 Task: Look for space in Metairie, United States from 6th September, 2023 to 15th September, 2023 for 6 adults in price range Rs.8000 to Rs.12000. Place can be entire place or private room with 6 bedrooms having 6 beds and 6 bathrooms. Property type can be house, flat, guest house. Amenities needed are: wifi, TV, free parkinig on premises, gym, breakfast. Booking option can be shelf check-in. Required host language is English.
Action: Mouse moved to (518, 124)
Screenshot: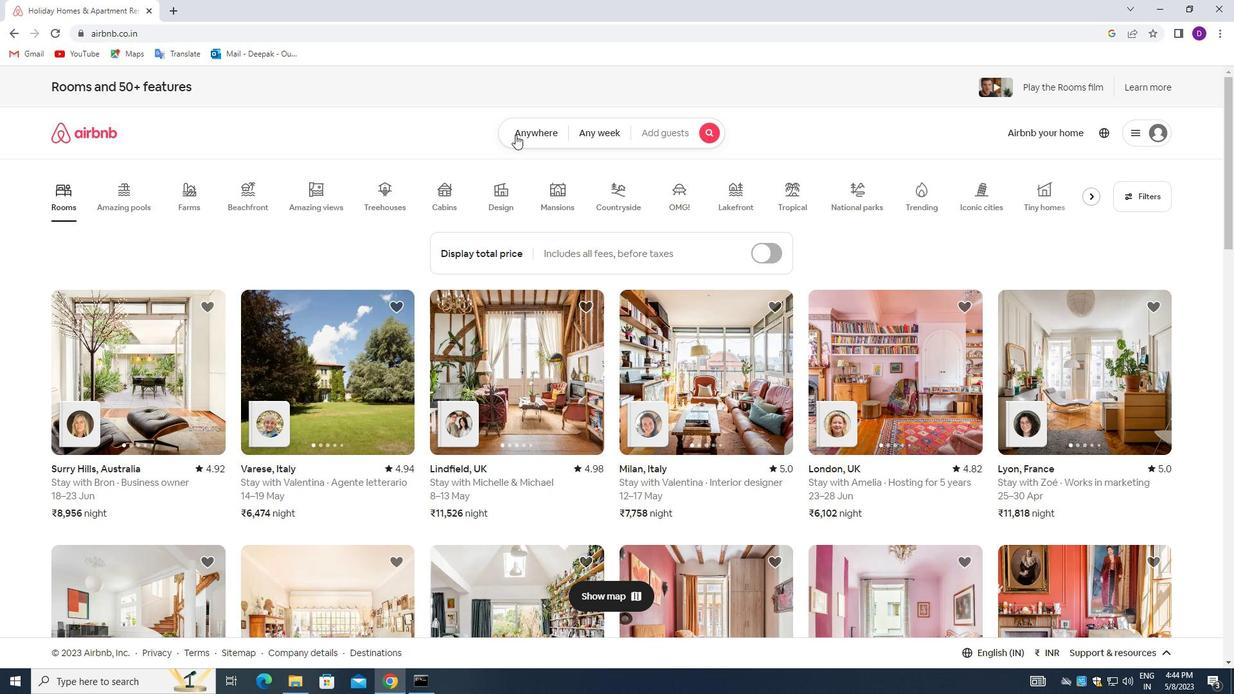 
Action: Mouse pressed left at (518, 124)
Screenshot: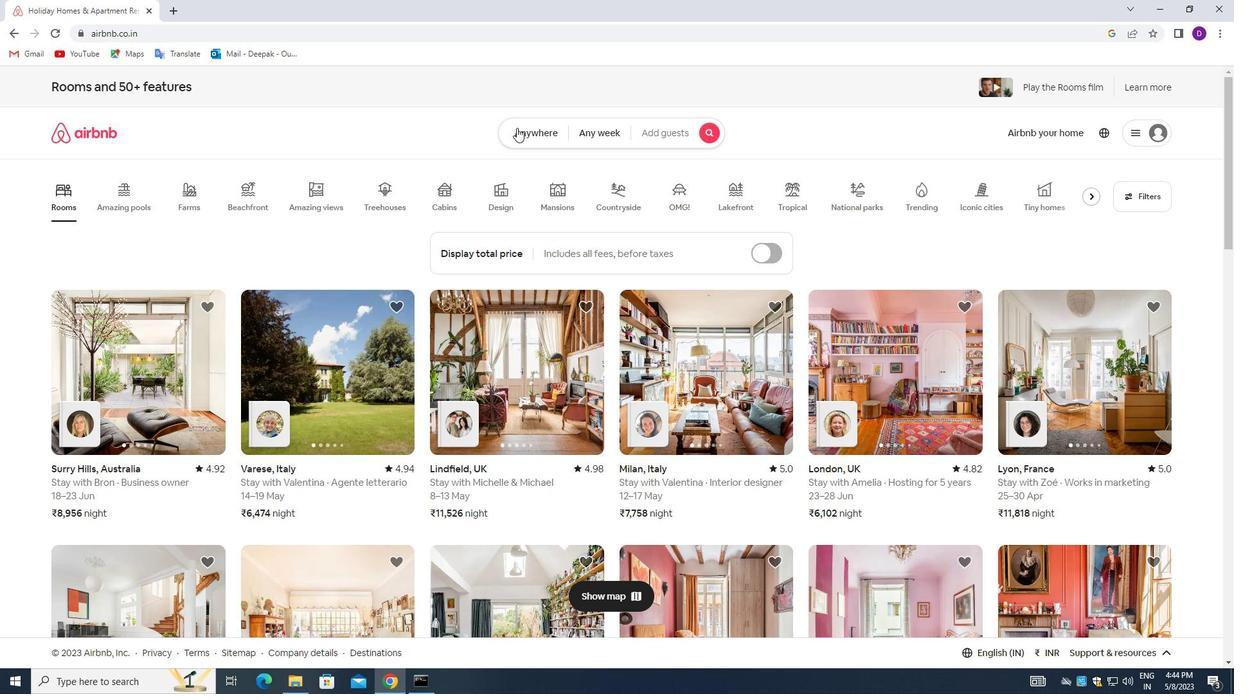 
Action: Mouse moved to (445, 179)
Screenshot: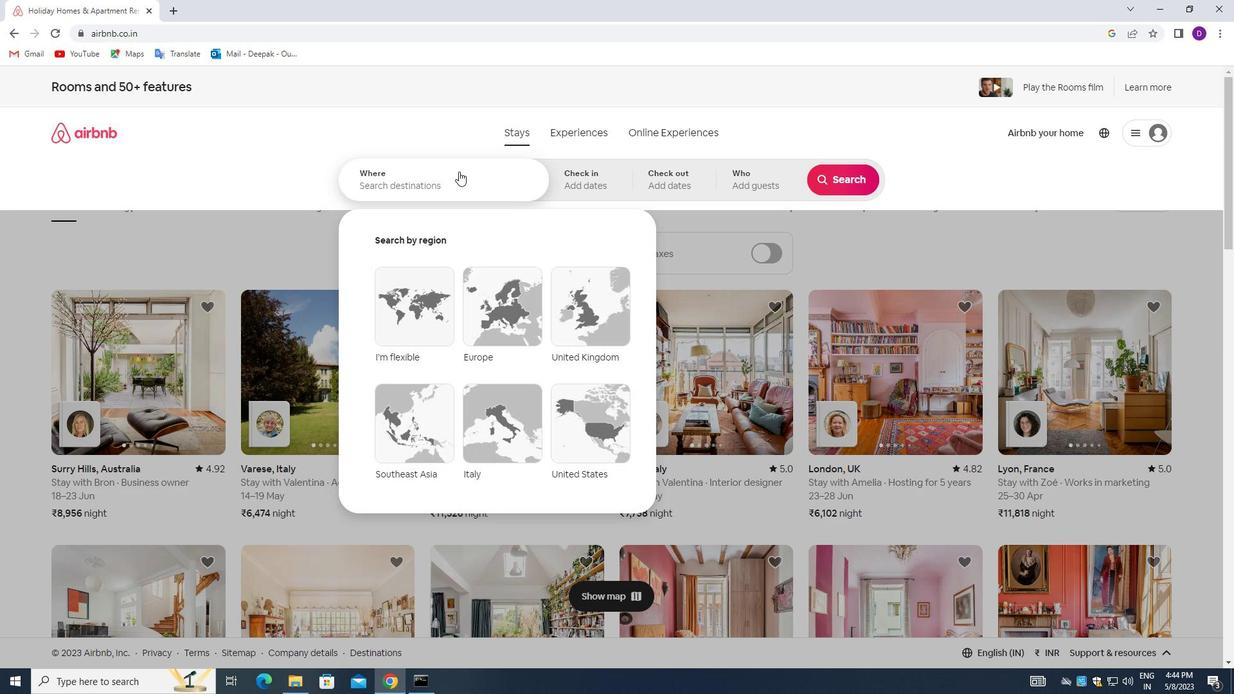 
Action: Mouse pressed left at (445, 179)
Screenshot: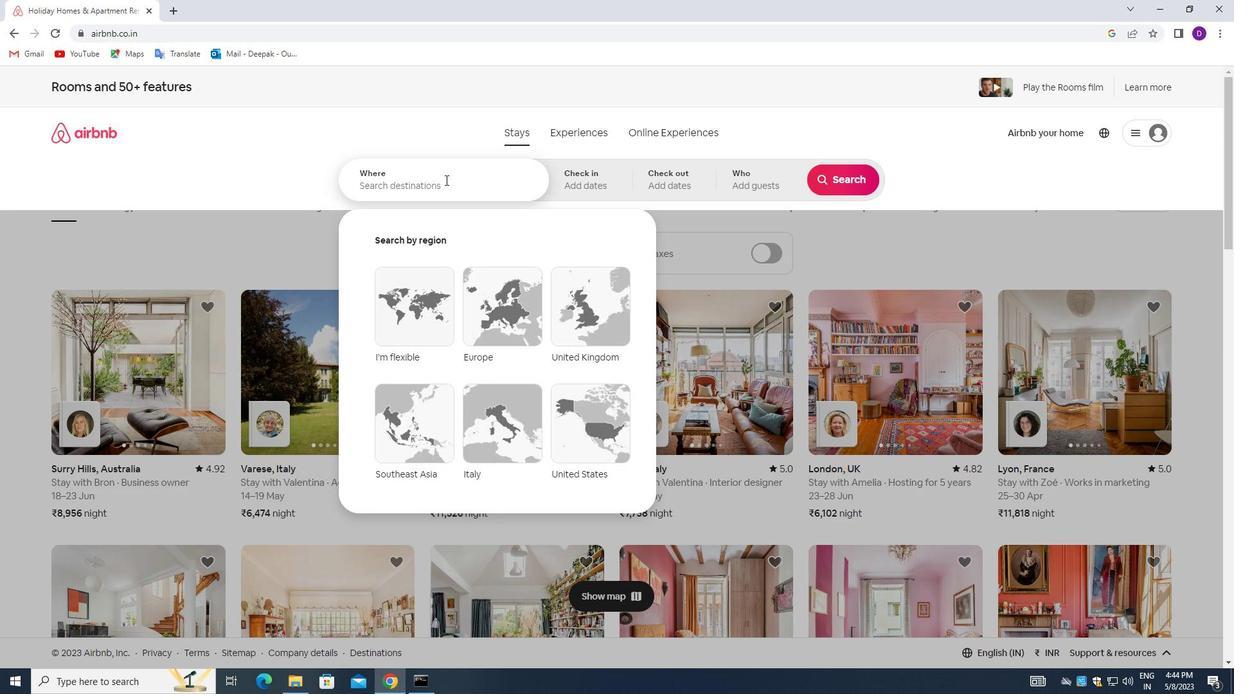 
Action: Mouse moved to (228, 264)
Screenshot: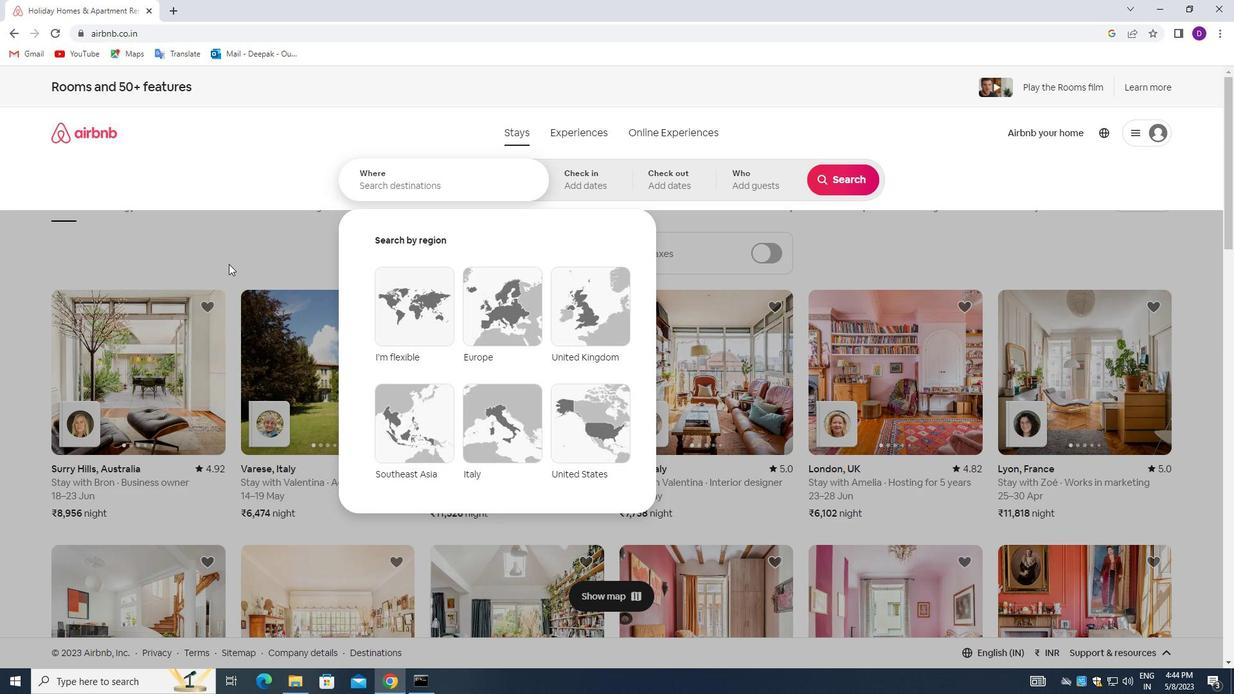 
Action: Key pressed <Key.shift>METAIRIE,<Key.space><Key.shift>UNITED<Key.space><Key.shift_r>STATES<Key.enter>
Screenshot: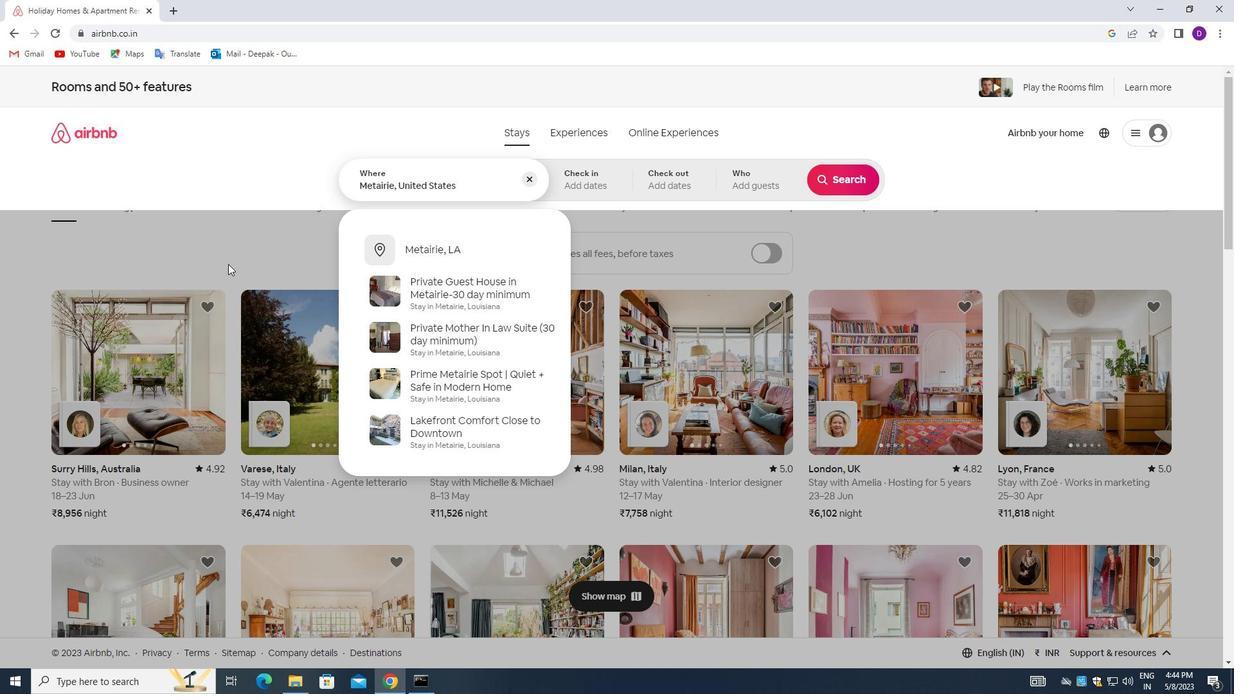 
Action: Mouse moved to (843, 279)
Screenshot: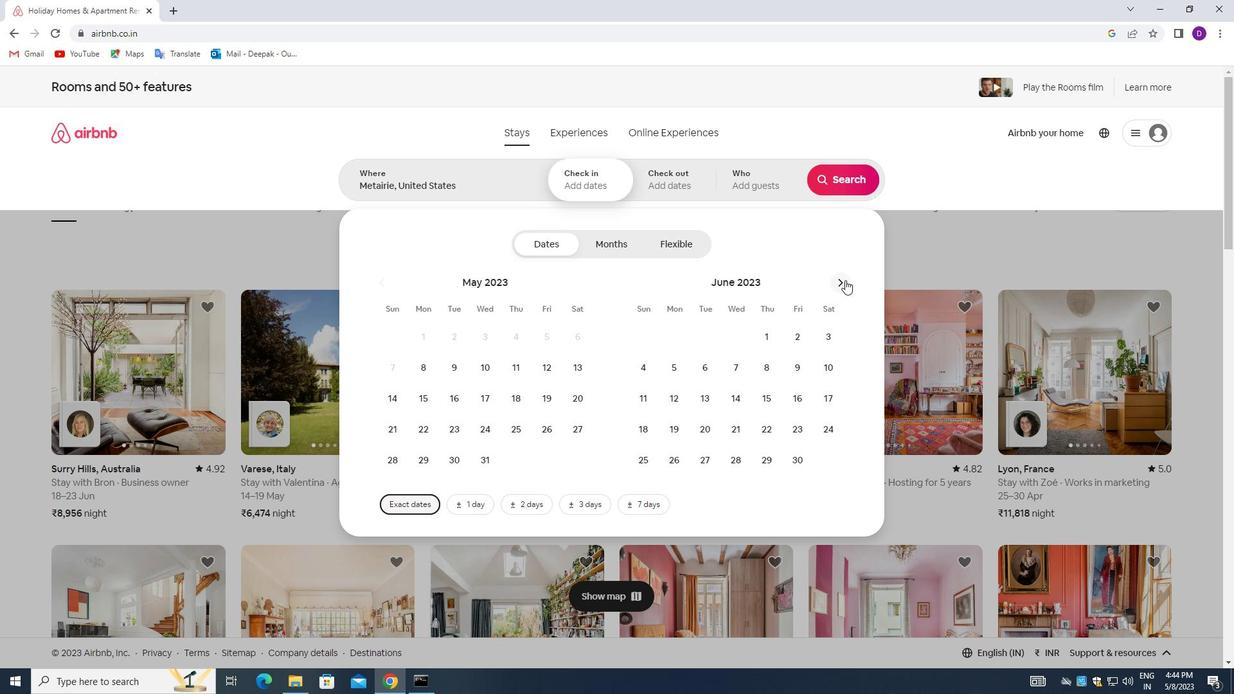 
Action: Mouse pressed left at (843, 279)
Screenshot: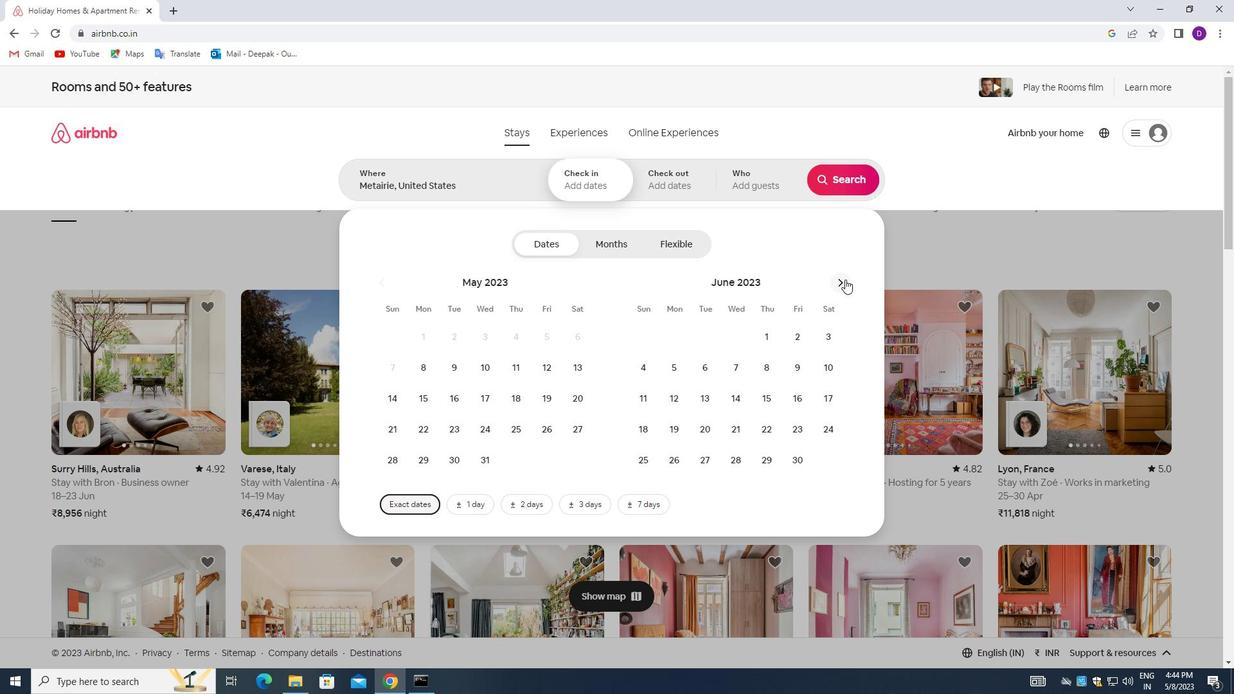 
Action: Mouse pressed left at (843, 279)
Screenshot: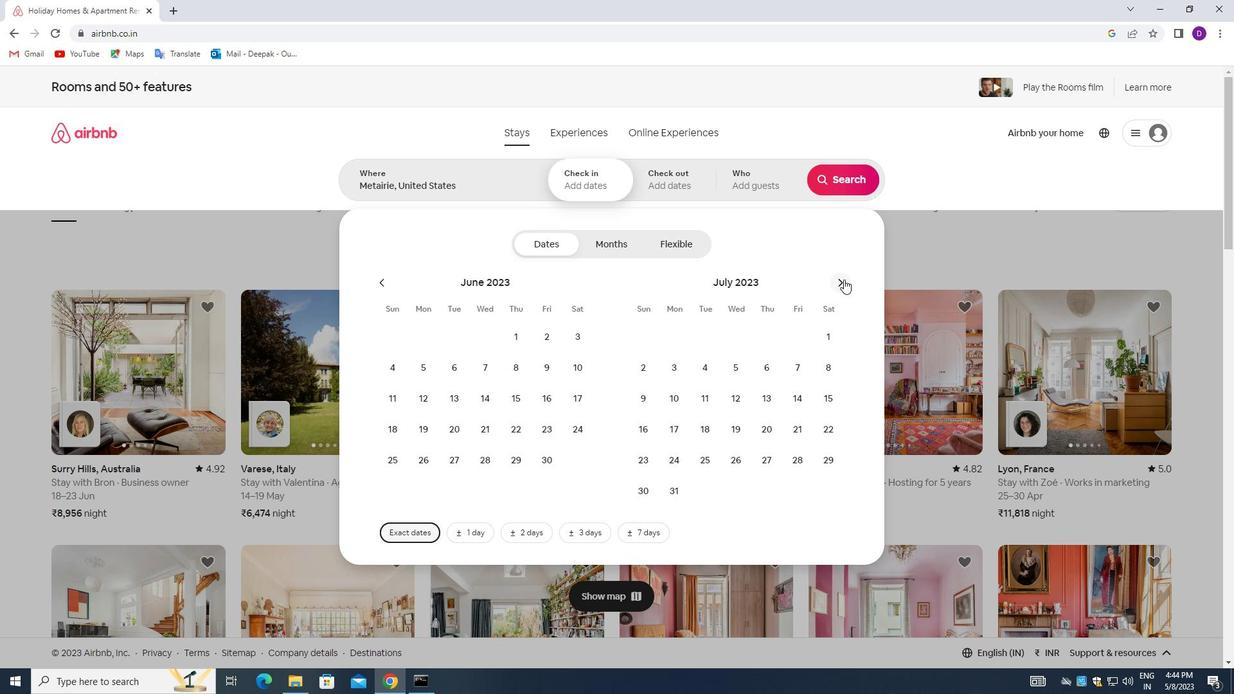 
Action: Mouse pressed left at (843, 279)
Screenshot: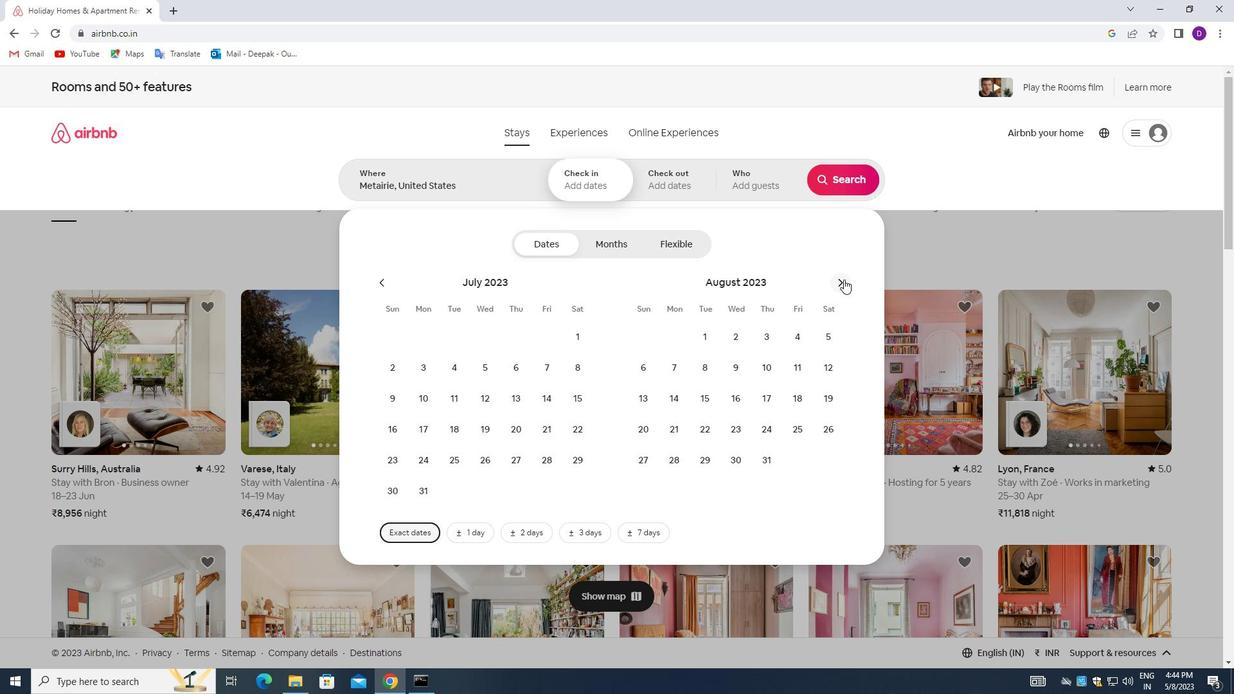 
Action: Mouse moved to (744, 370)
Screenshot: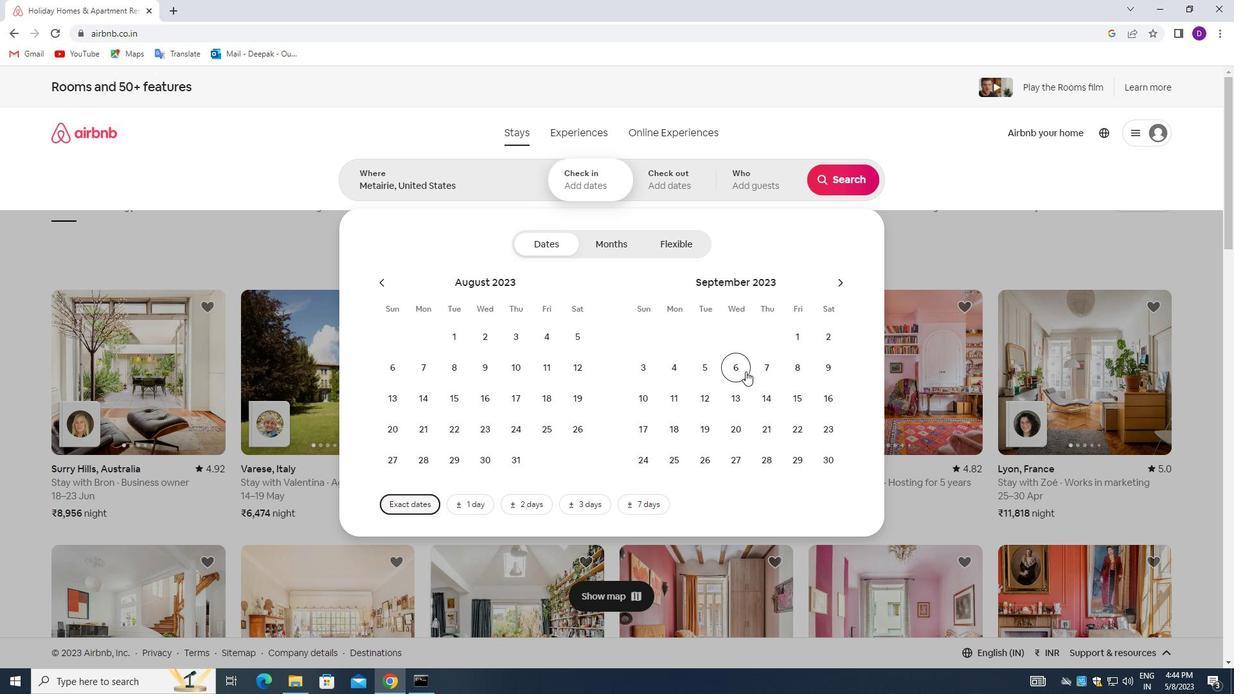 
Action: Mouse pressed left at (744, 370)
Screenshot: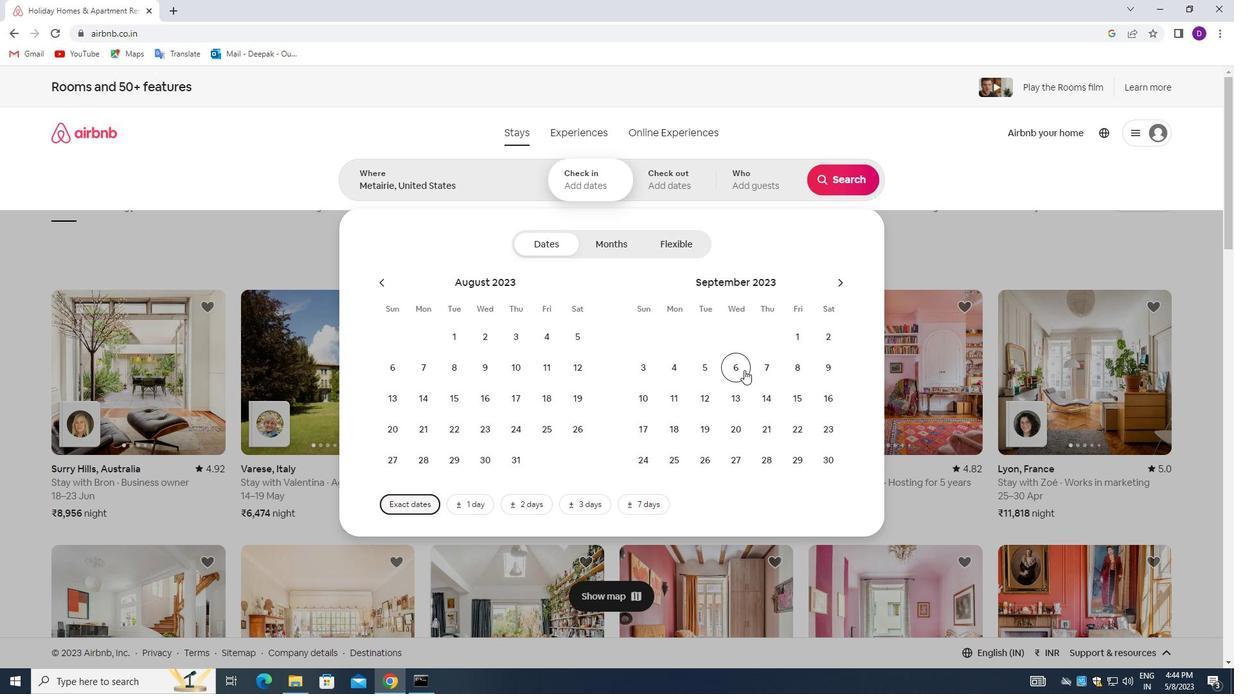 
Action: Mouse moved to (793, 399)
Screenshot: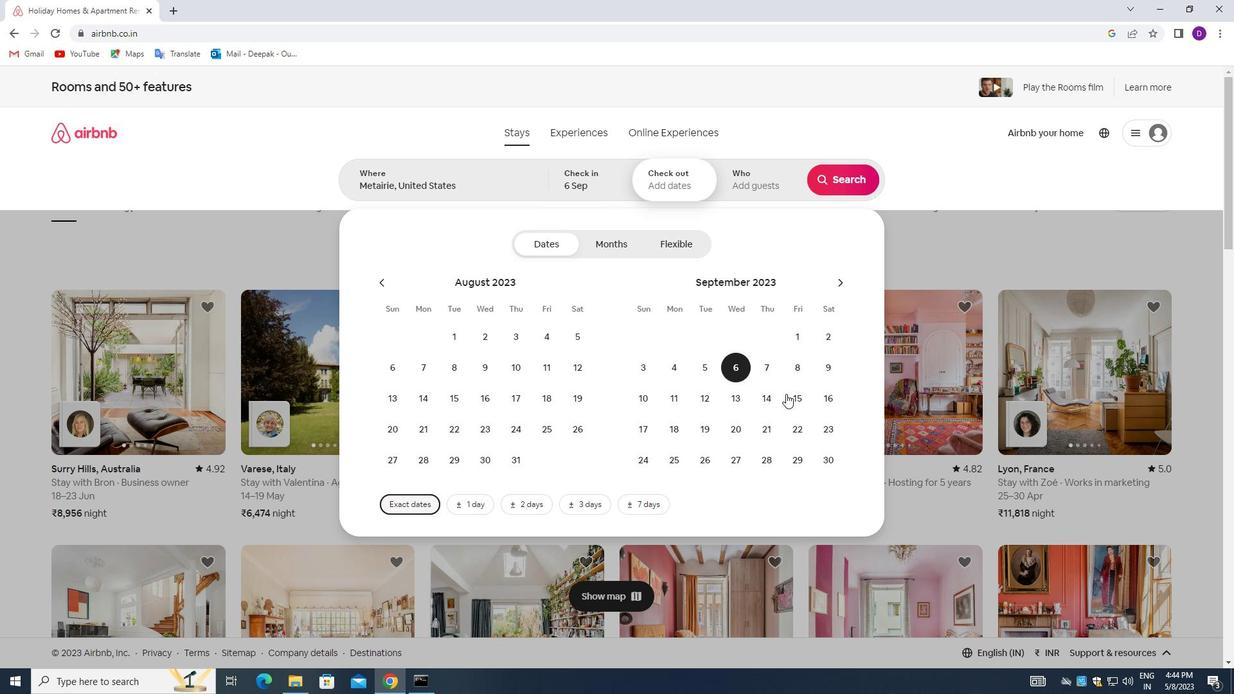 
Action: Mouse pressed left at (793, 399)
Screenshot: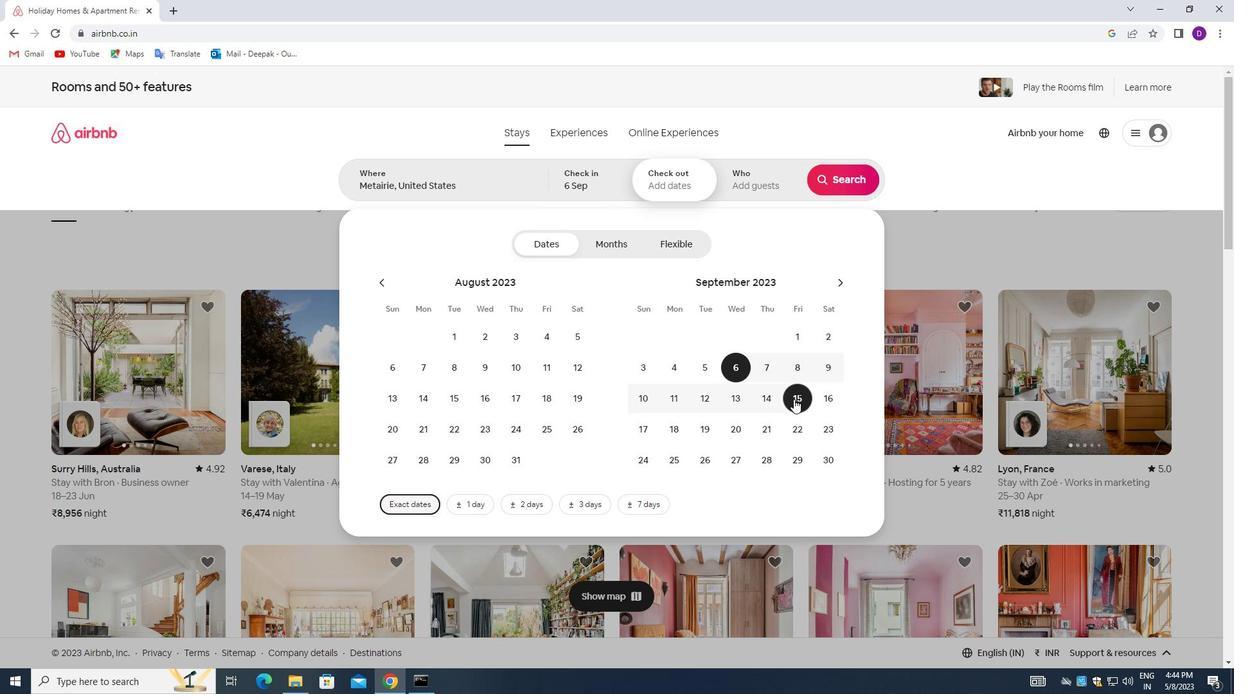 
Action: Mouse moved to (753, 193)
Screenshot: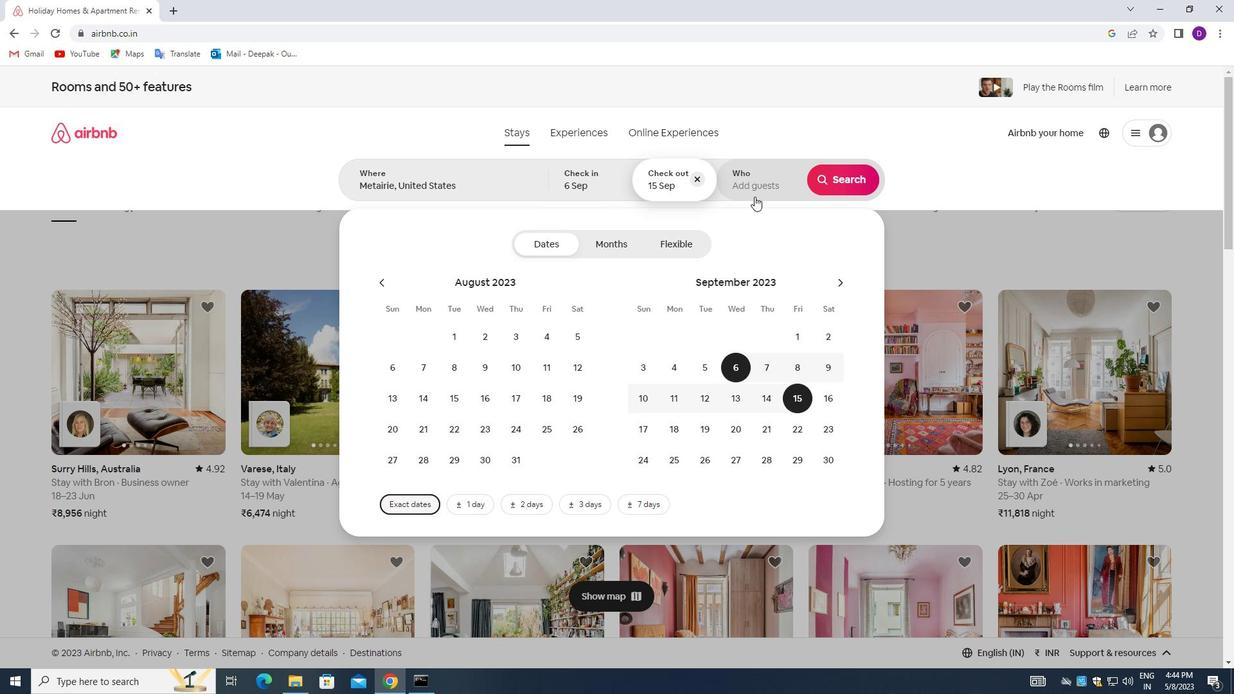 
Action: Mouse pressed left at (753, 193)
Screenshot: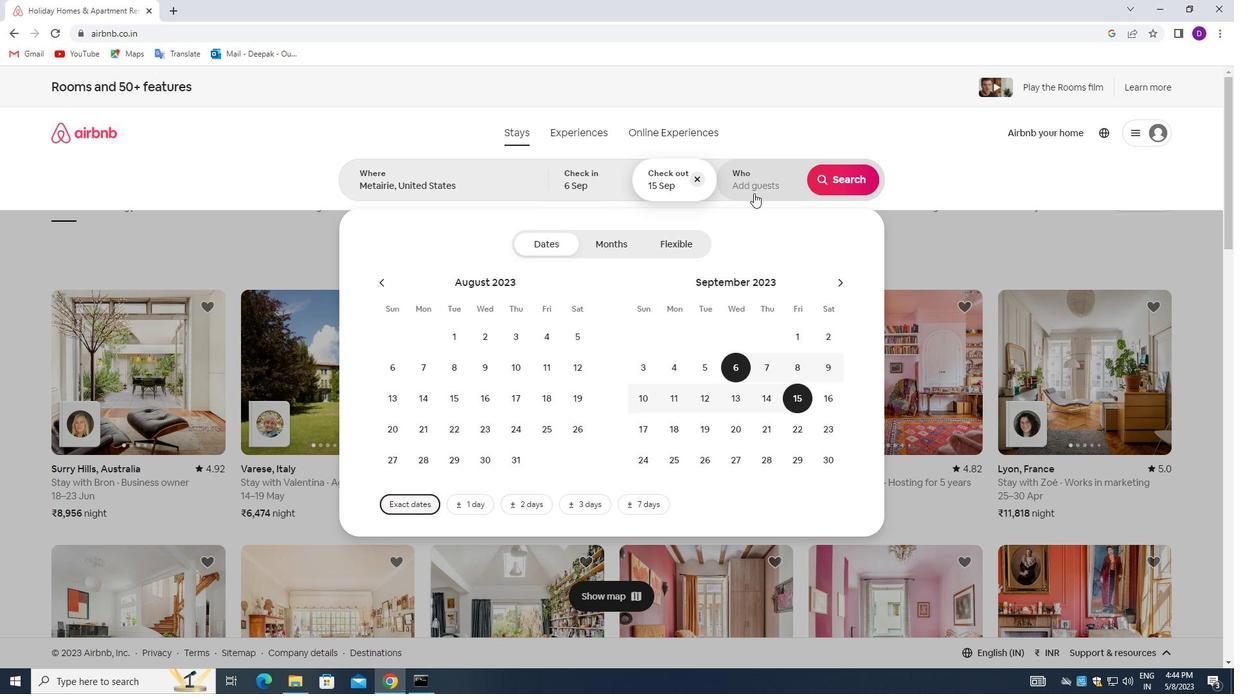 
Action: Mouse moved to (840, 250)
Screenshot: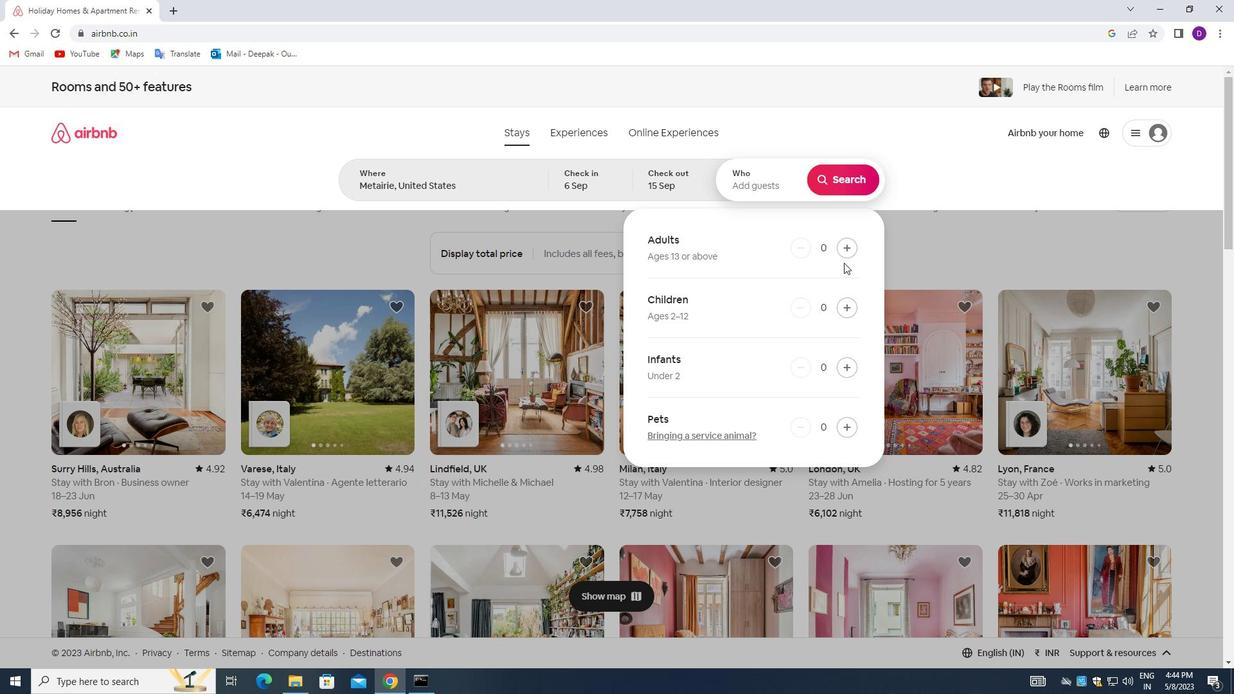 
Action: Mouse pressed left at (840, 250)
Screenshot: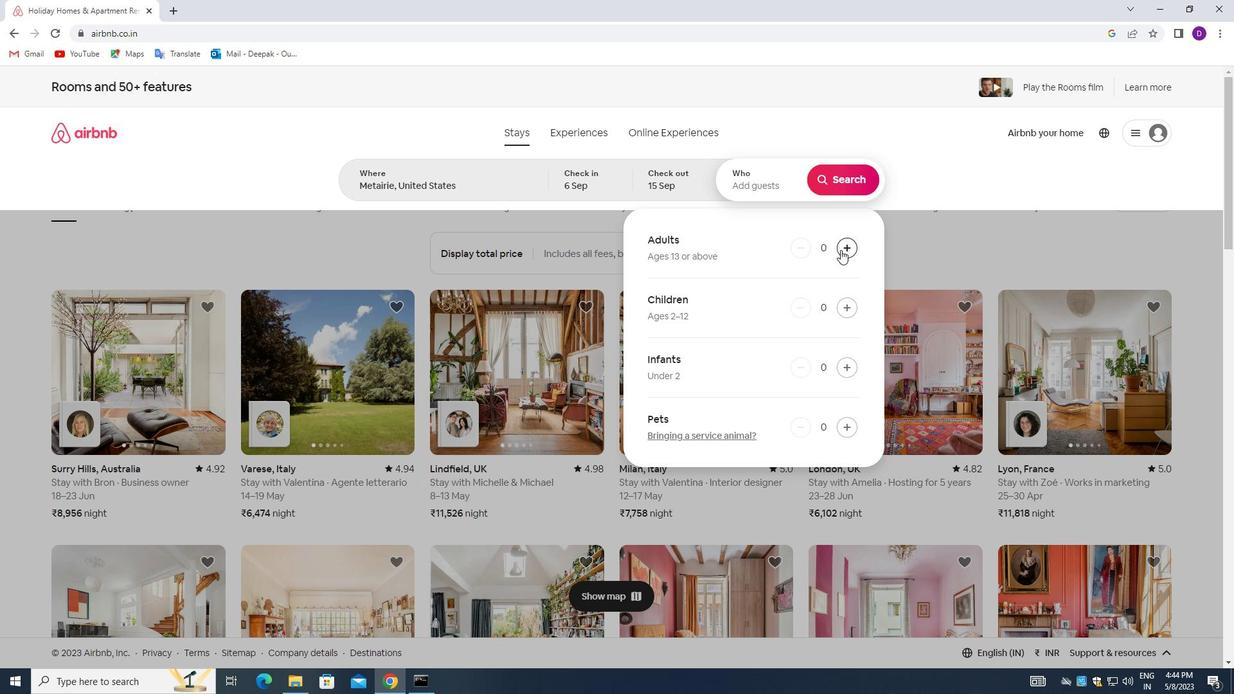 
Action: Mouse pressed left at (840, 250)
Screenshot: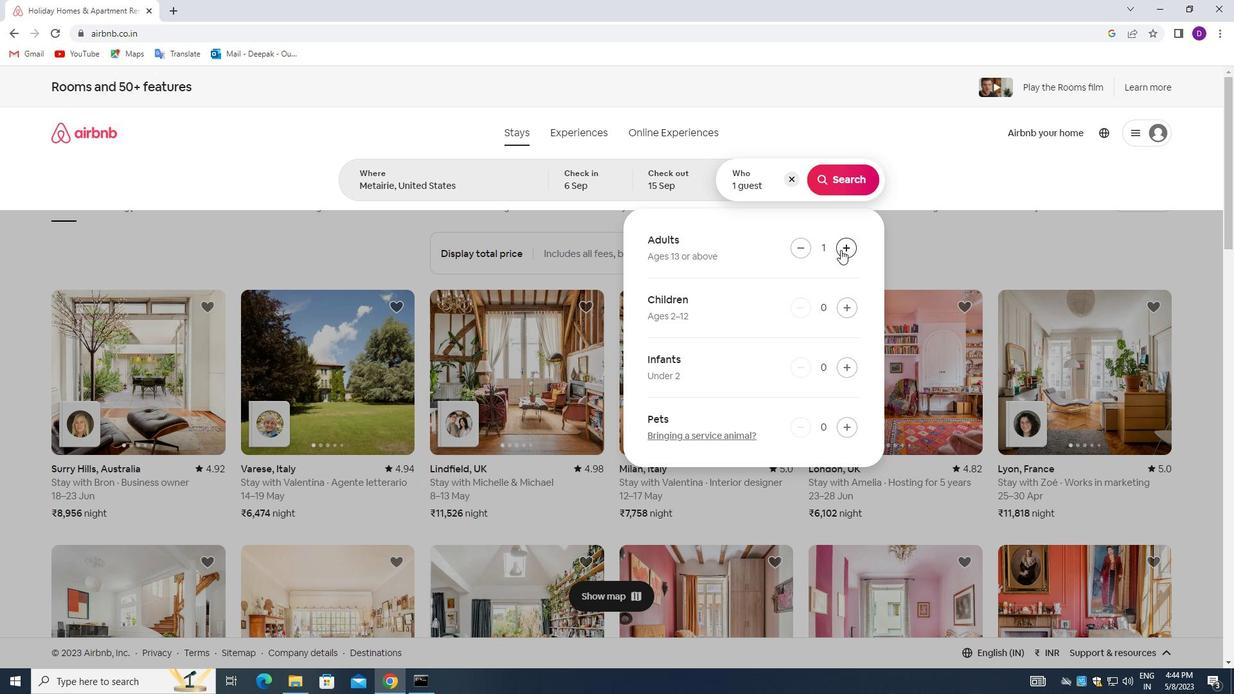 
Action: Mouse pressed left at (840, 250)
Screenshot: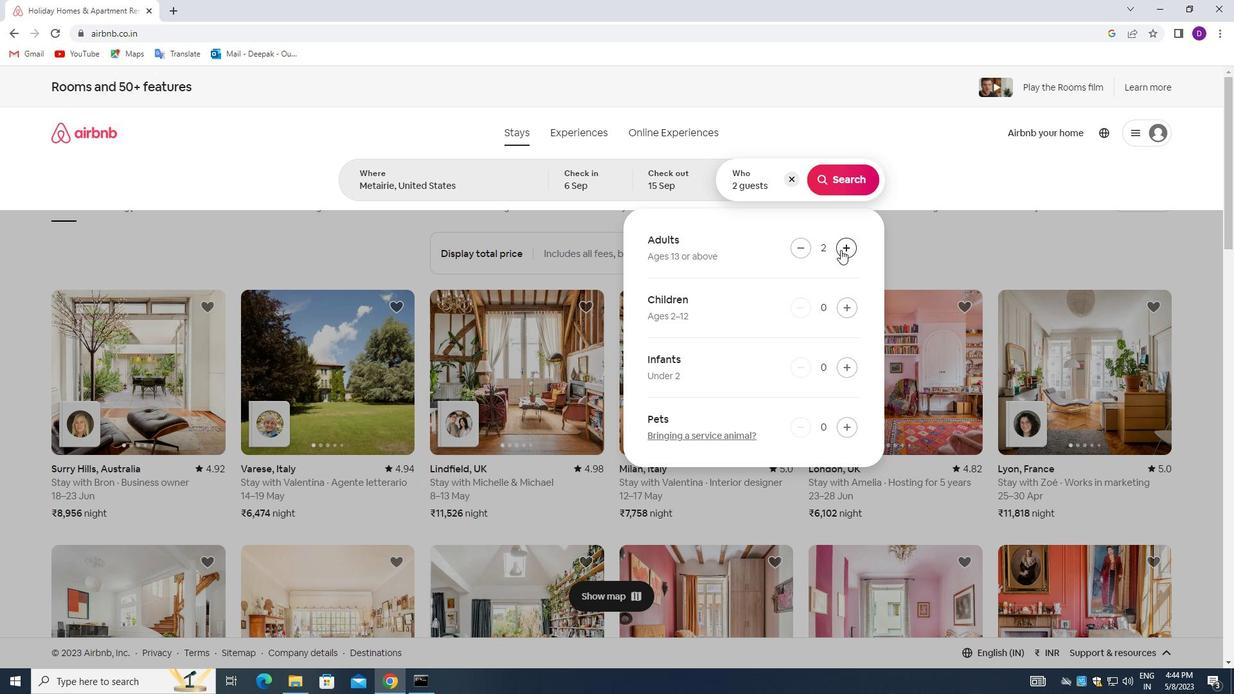 
Action: Mouse pressed left at (840, 250)
Screenshot: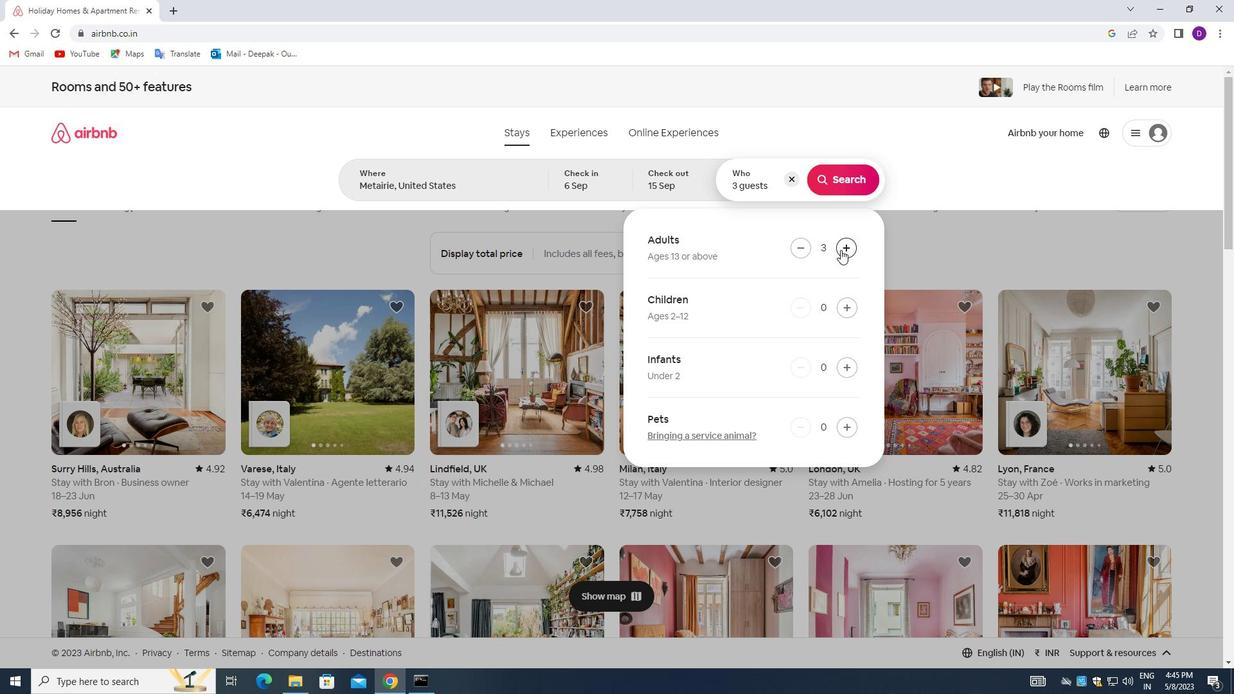 
Action: Mouse pressed left at (840, 250)
Screenshot: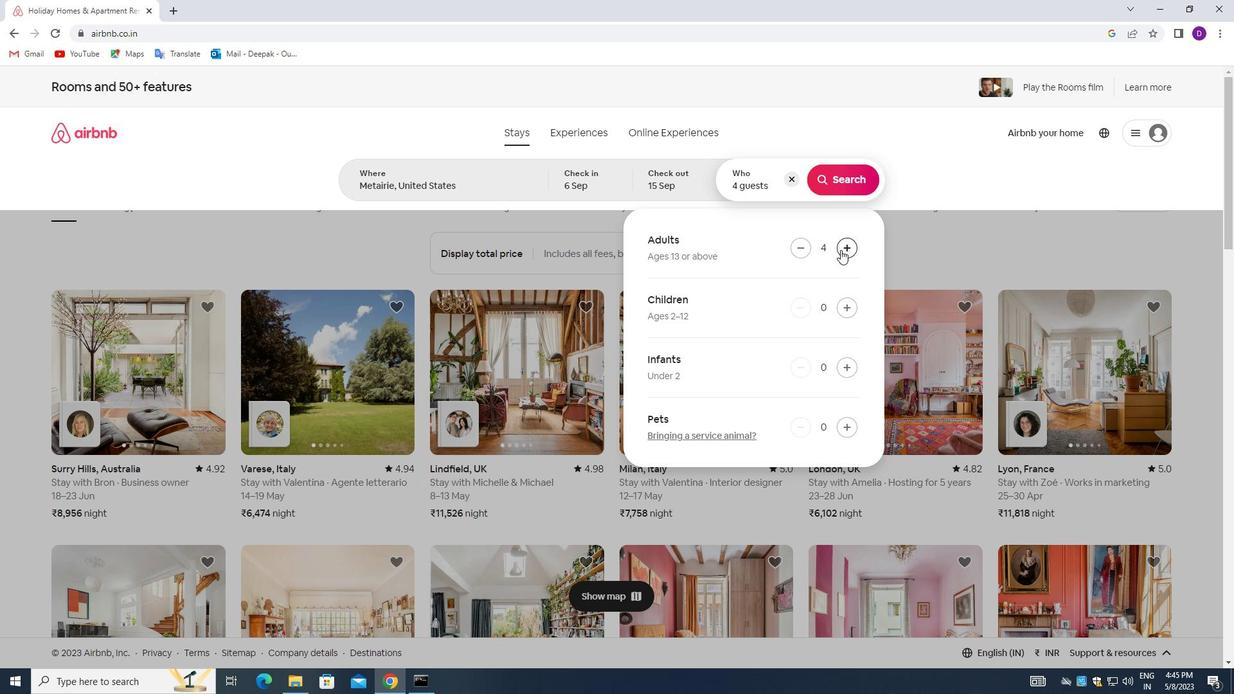 
Action: Mouse pressed left at (840, 250)
Screenshot: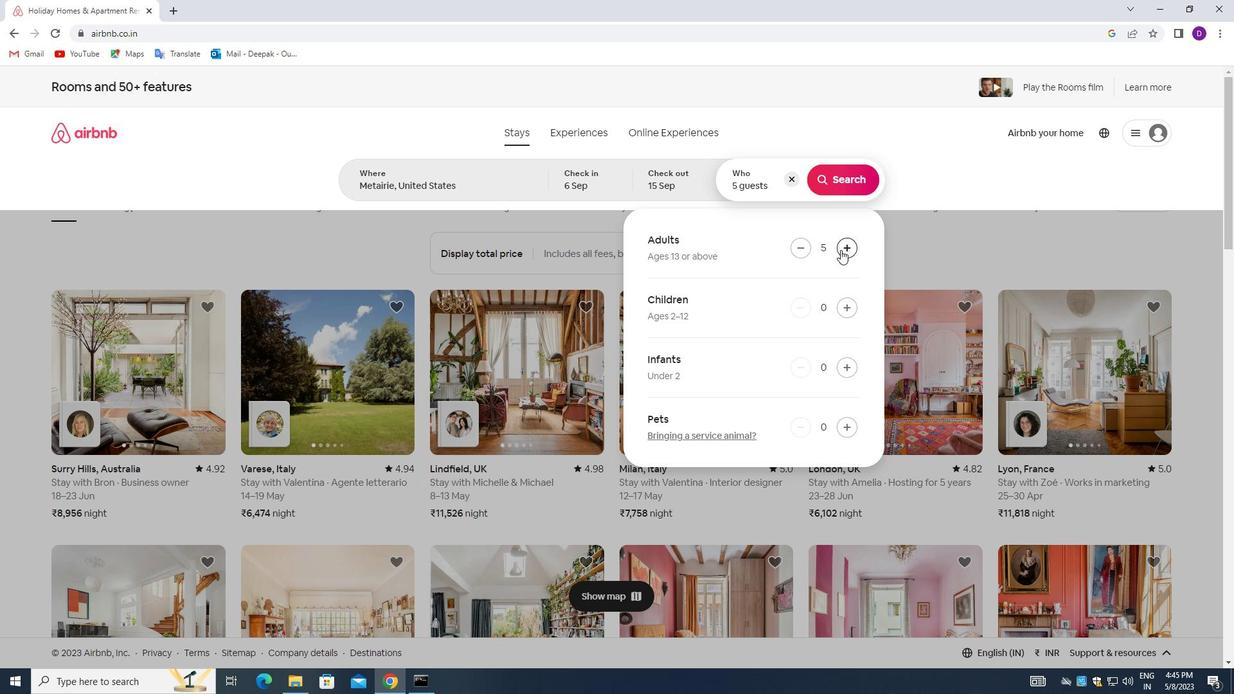 
Action: Mouse moved to (842, 182)
Screenshot: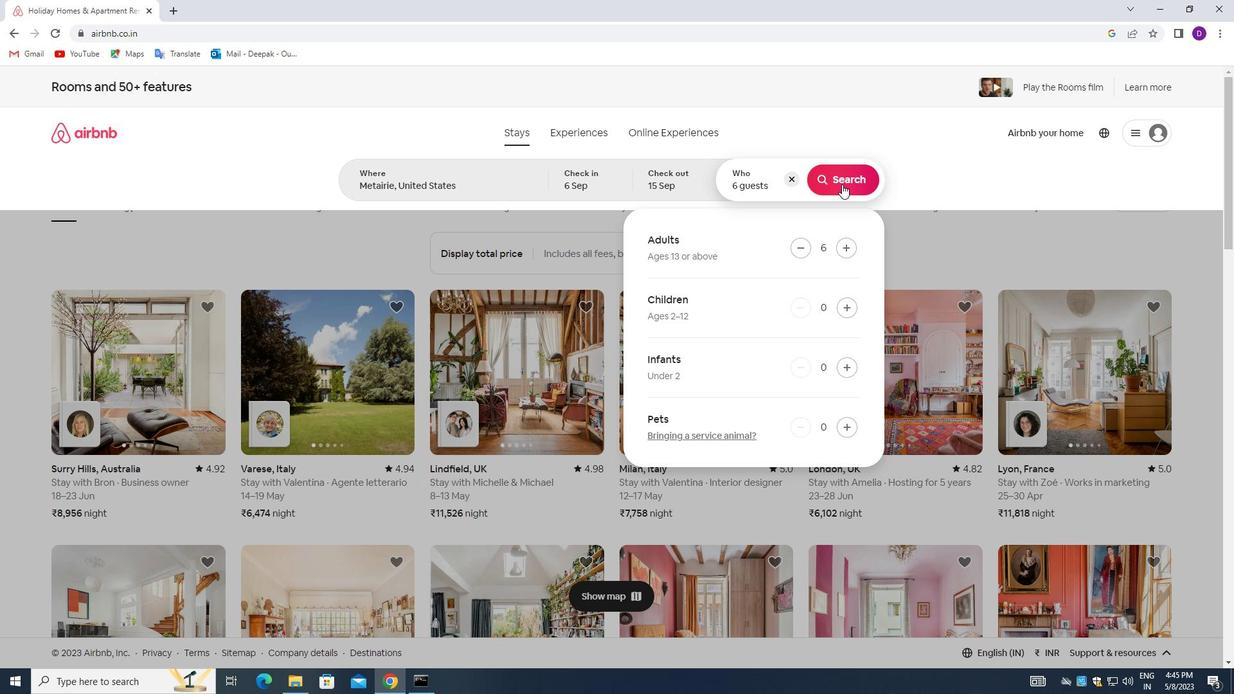 
Action: Mouse pressed left at (842, 182)
Screenshot: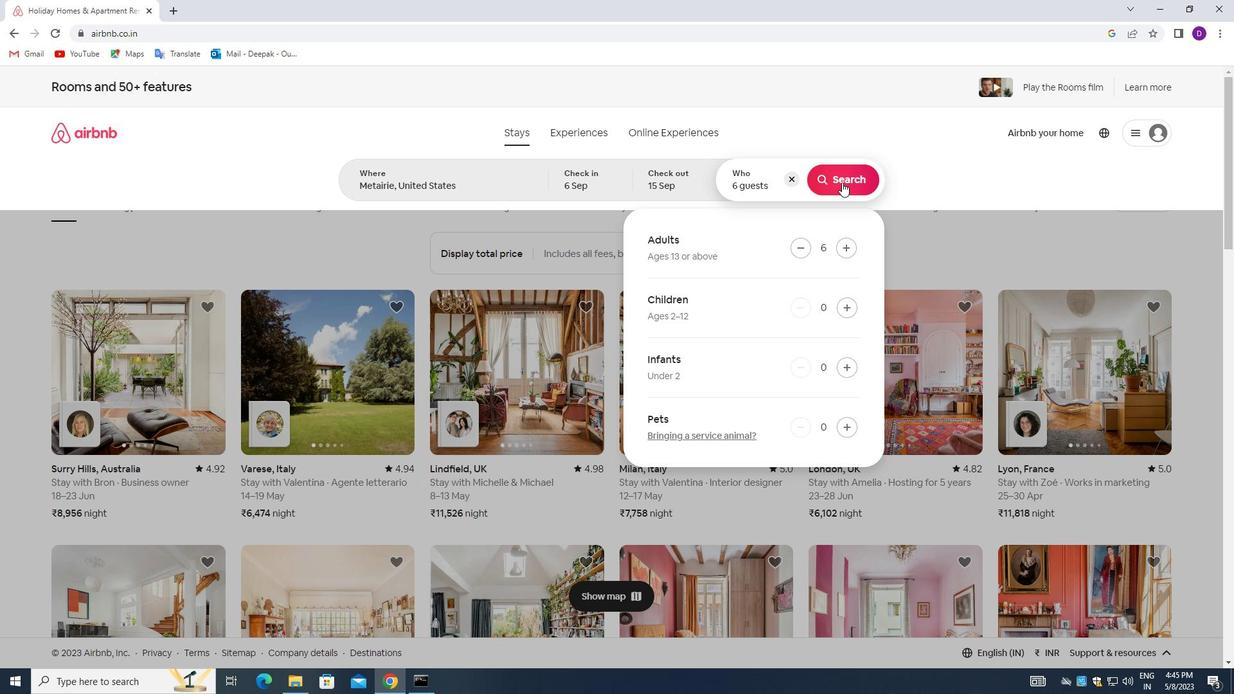 
Action: Mouse moved to (1171, 141)
Screenshot: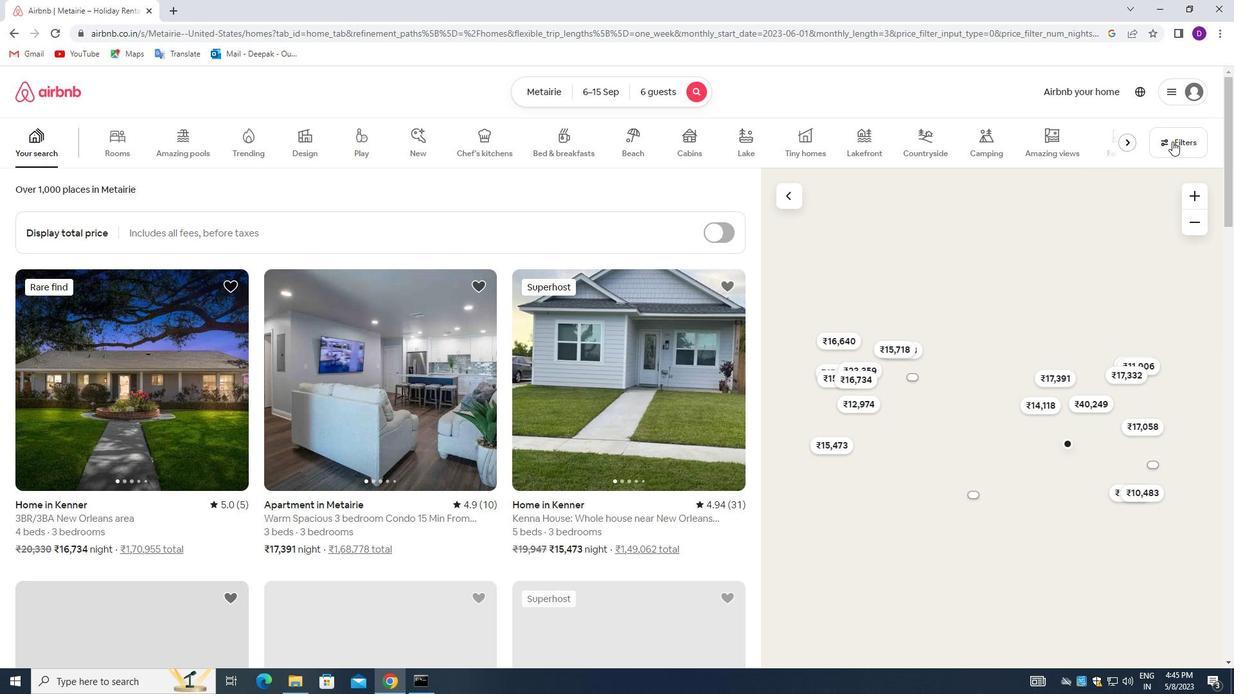 
Action: Mouse pressed left at (1171, 141)
Screenshot: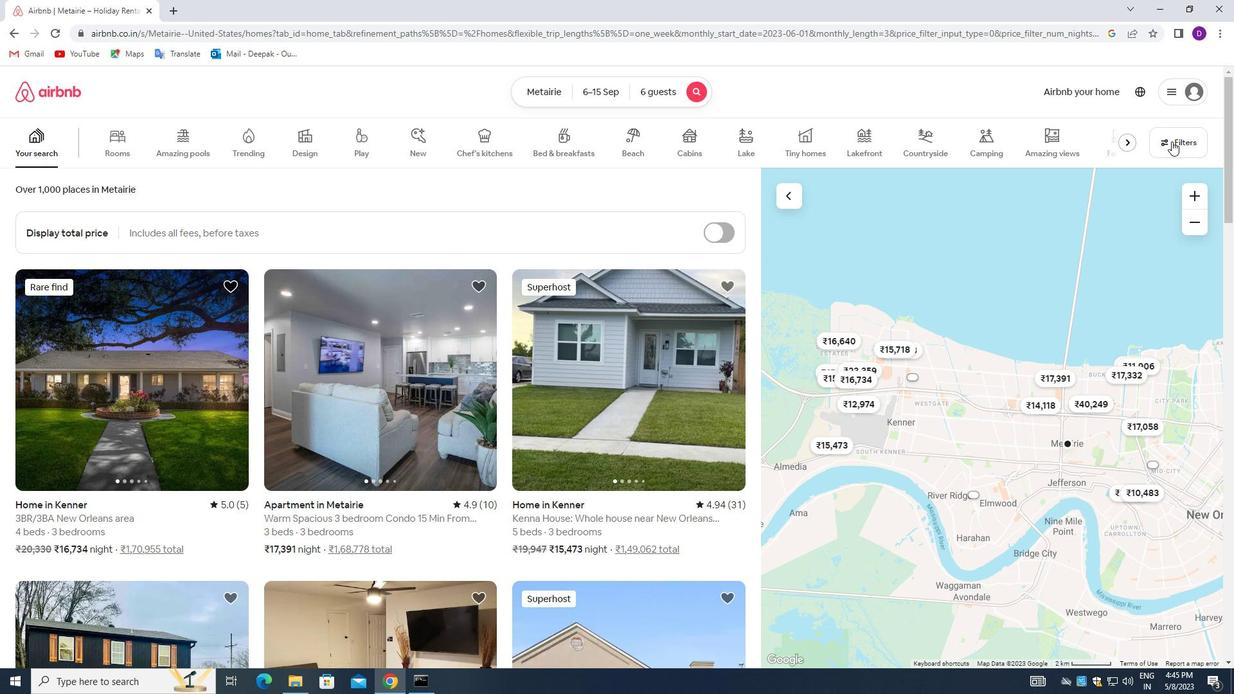 
Action: Mouse moved to (452, 457)
Screenshot: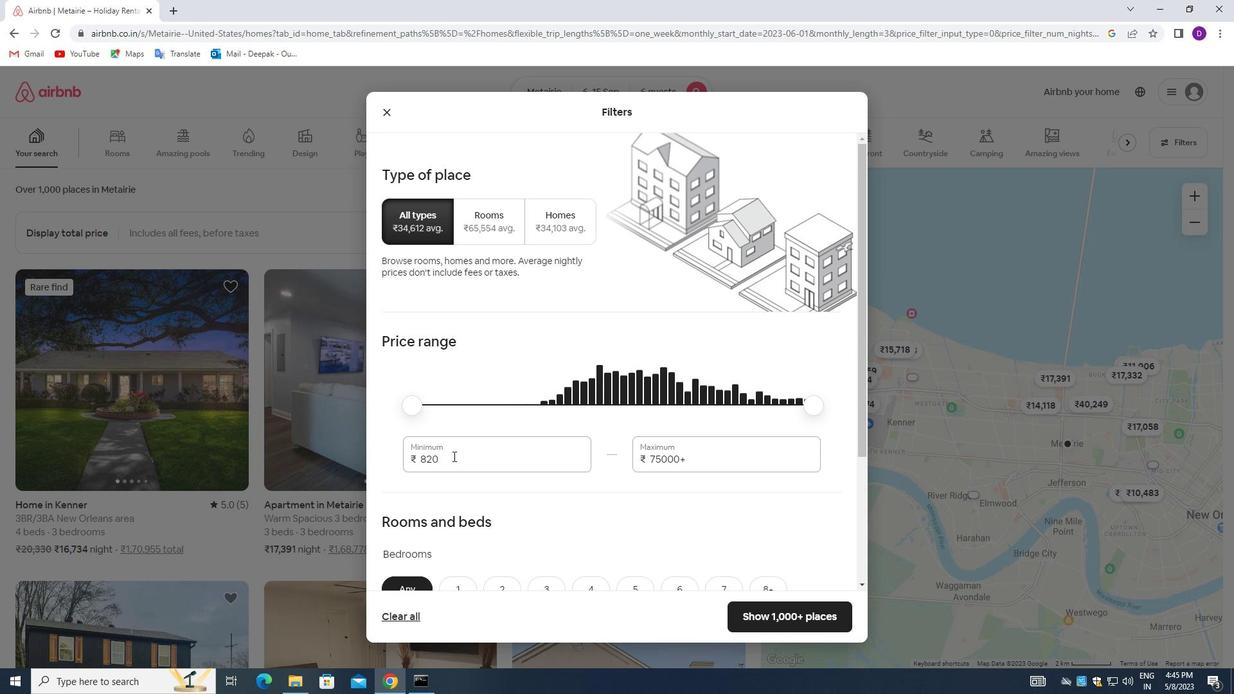 
Action: Mouse pressed left at (452, 457)
Screenshot: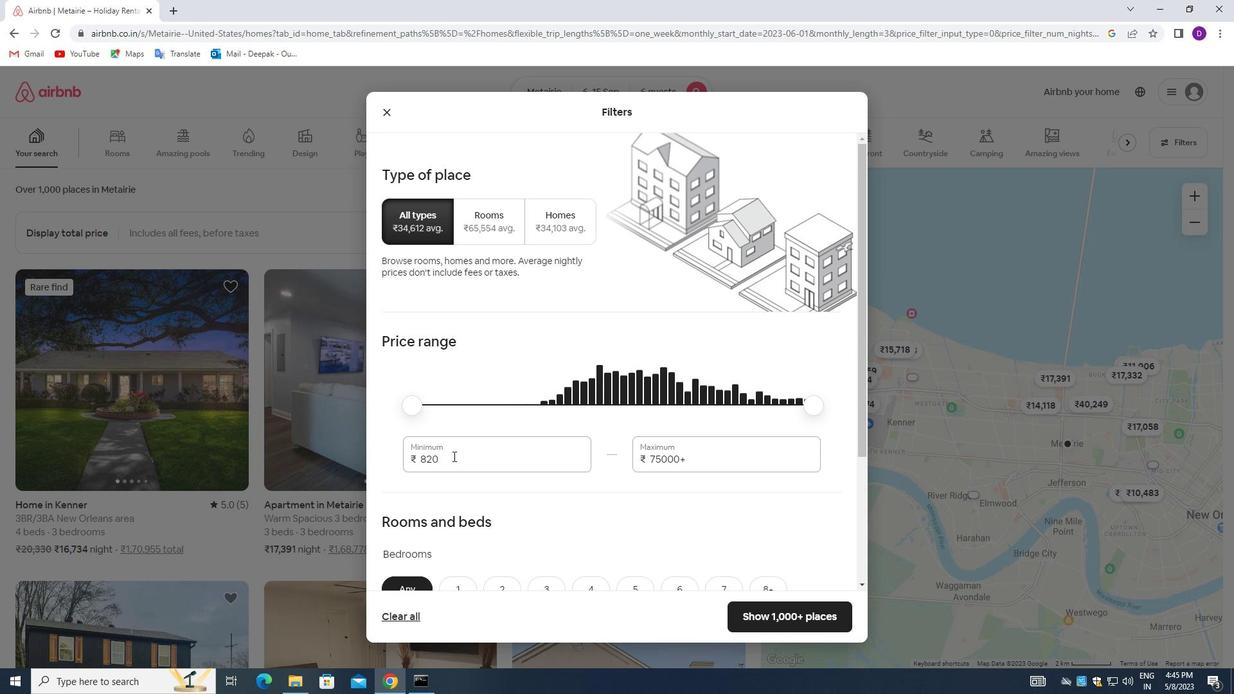 
Action: Mouse pressed left at (452, 457)
Screenshot: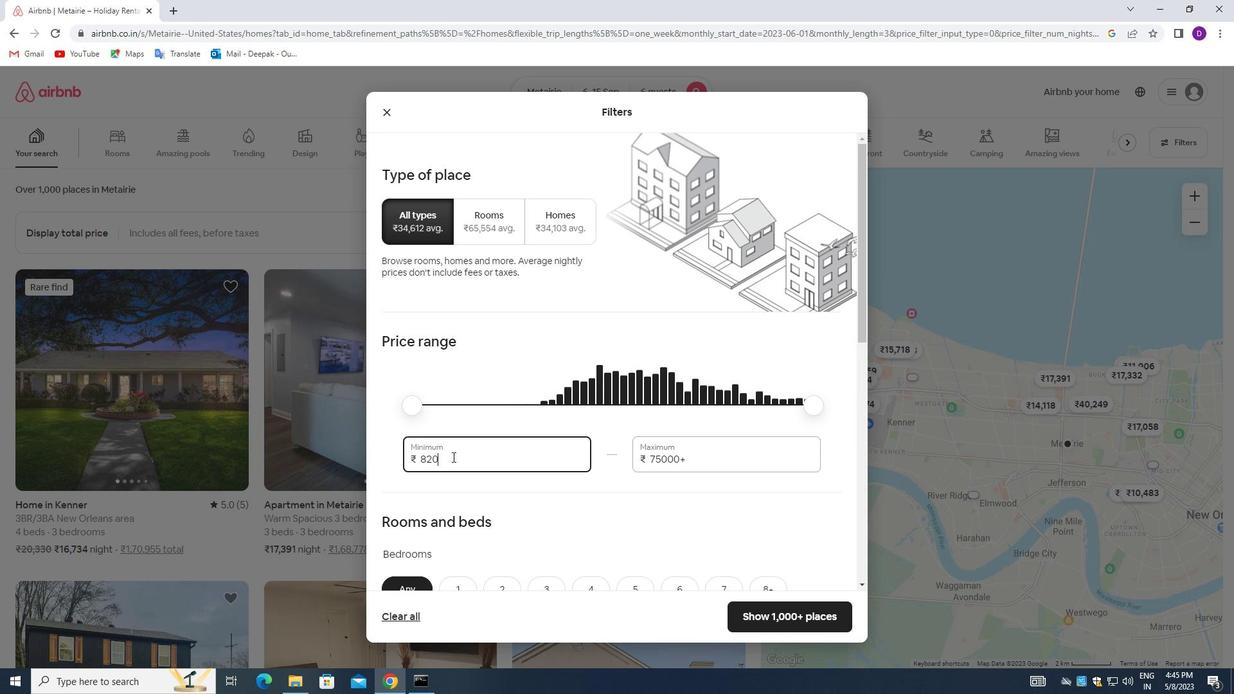 
Action: Mouse moved to (458, 356)
Screenshot: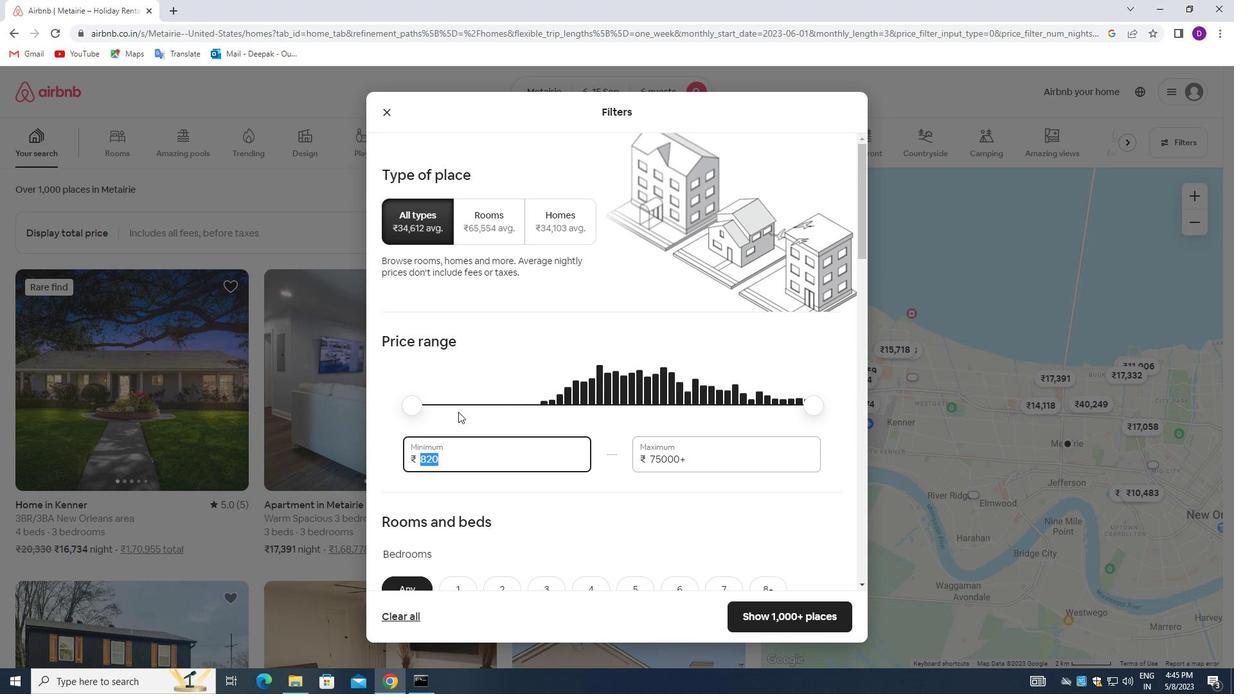 
Action: Key pressed 8000<Key.tab>12000
Screenshot: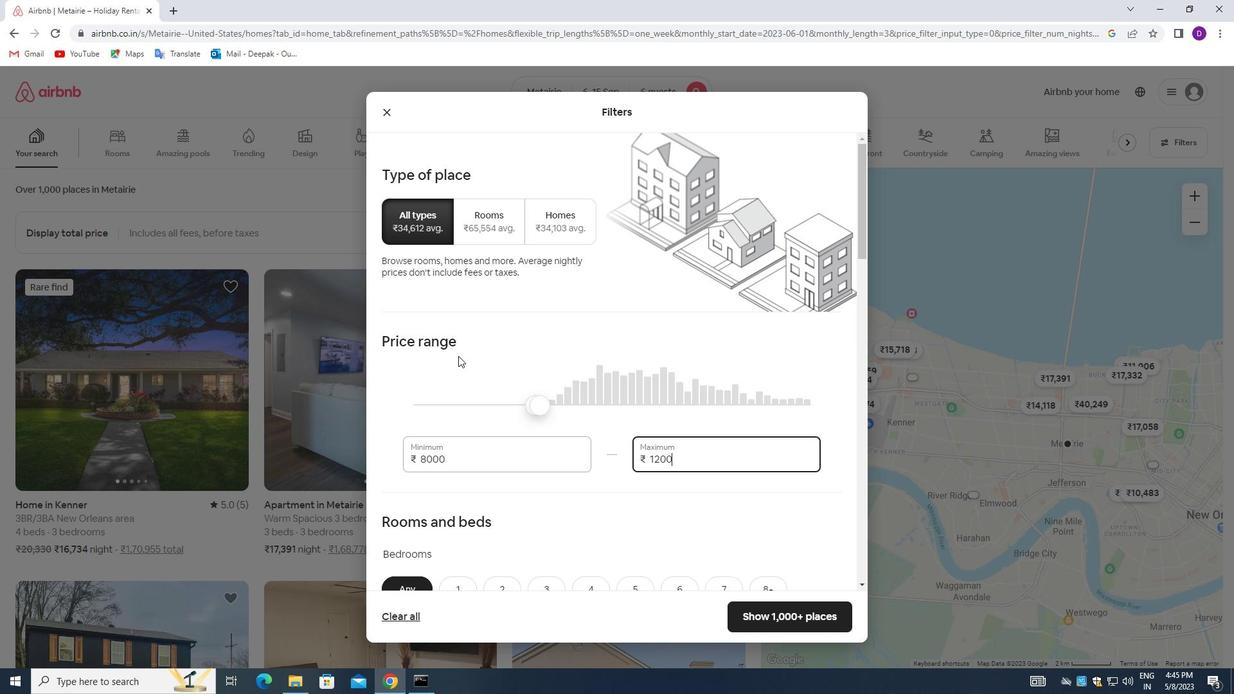
Action: Mouse moved to (642, 358)
Screenshot: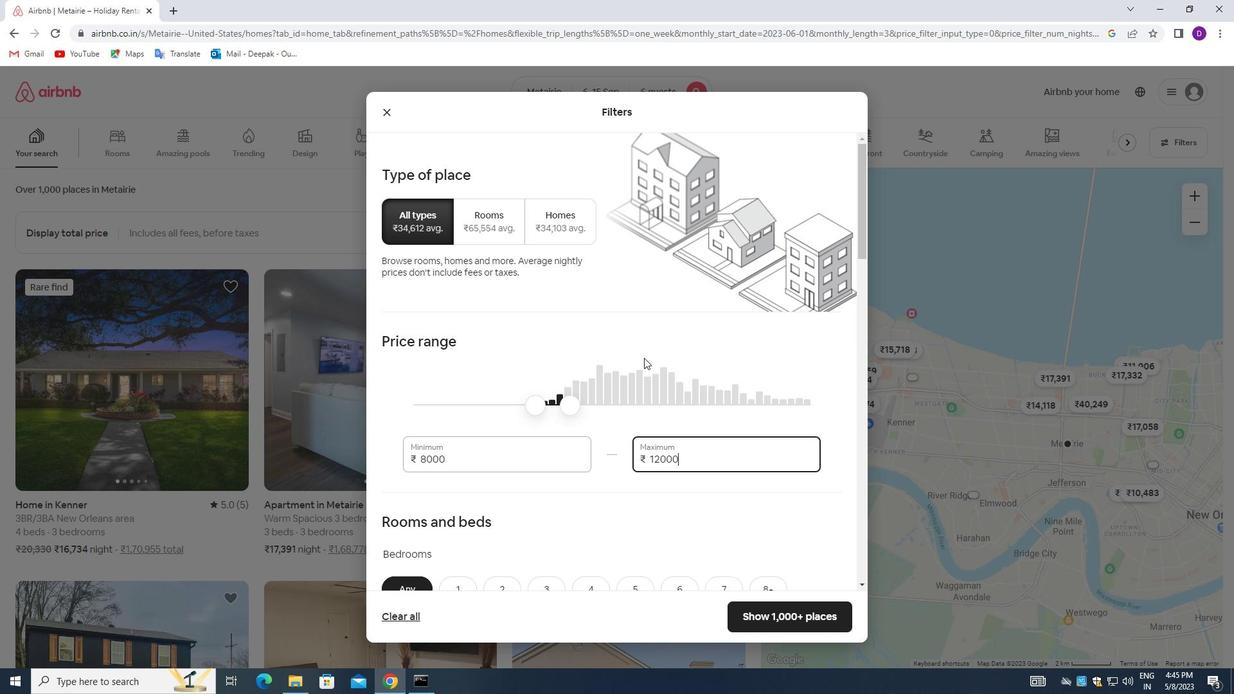 
Action: Mouse scrolled (642, 357) with delta (0, 0)
Screenshot: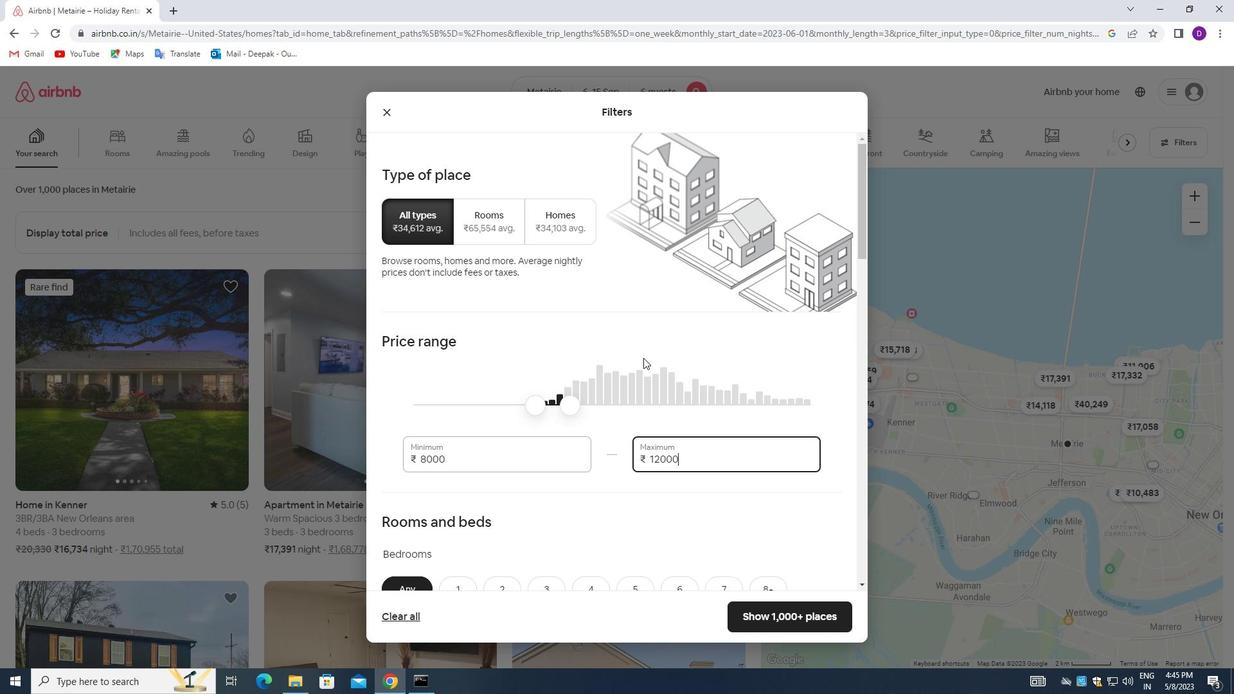 
Action: Mouse moved to (643, 351)
Screenshot: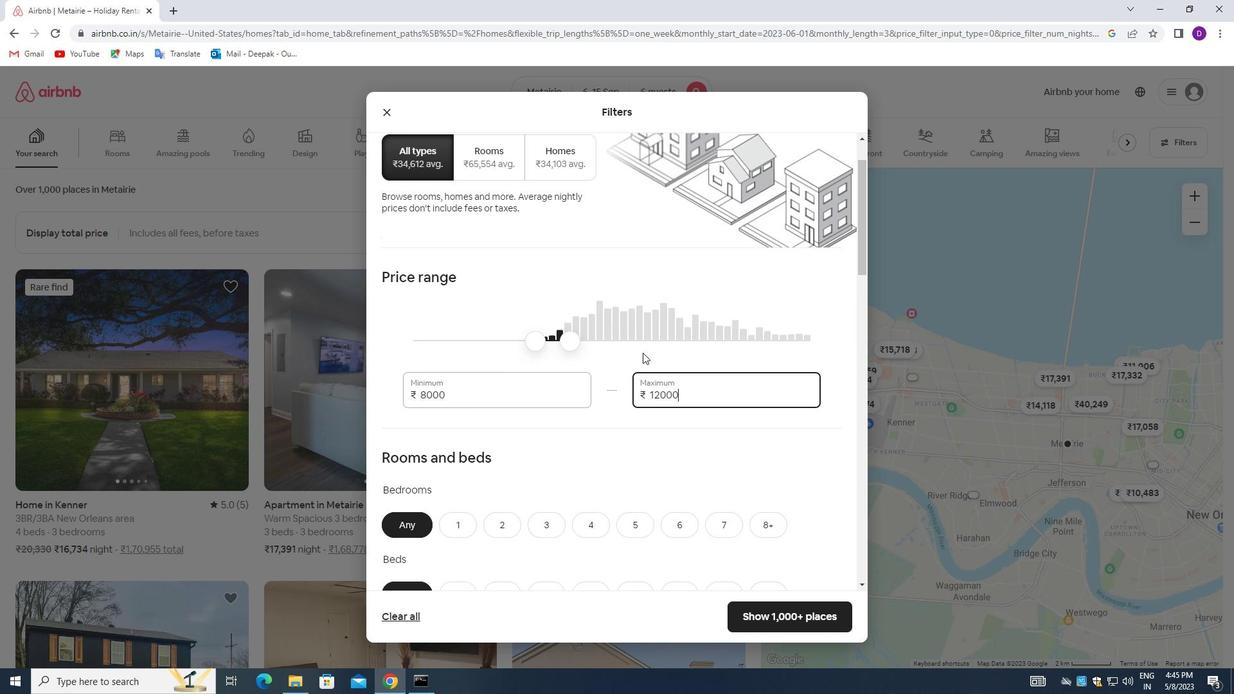 
Action: Mouse scrolled (643, 350) with delta (0, 0)
Screenshot: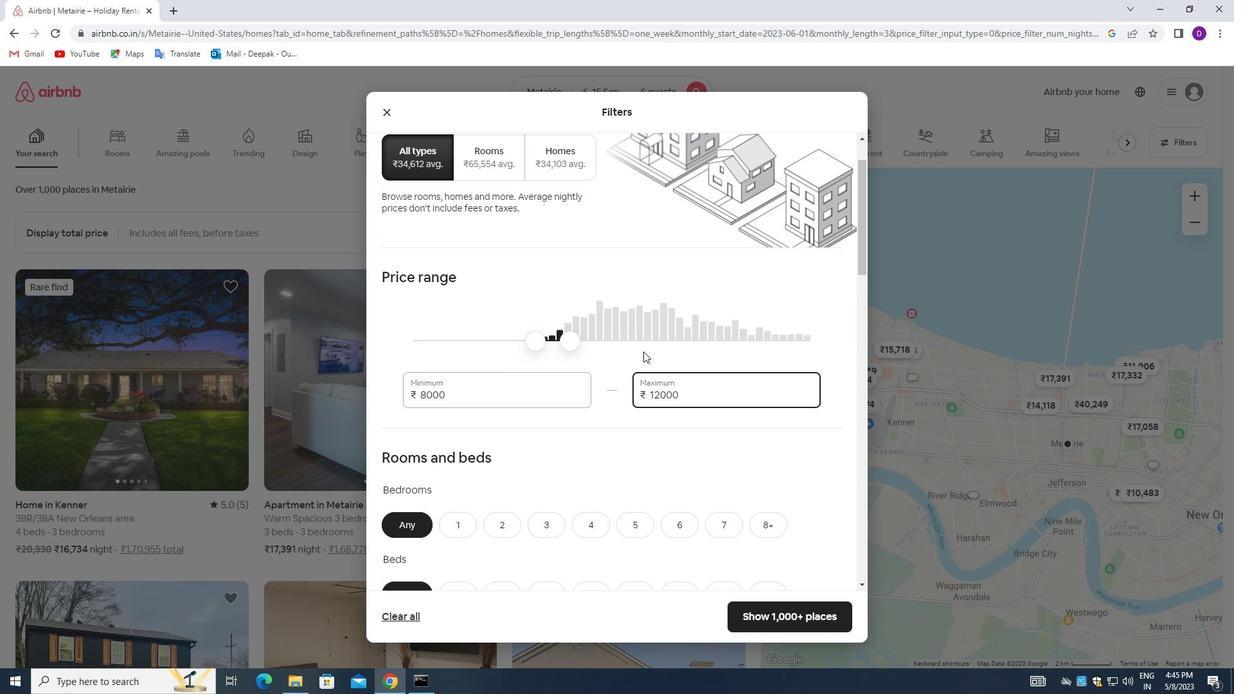 
Action: Mouse scrolled (643, 350) with delta (0, 0)
Screenshot: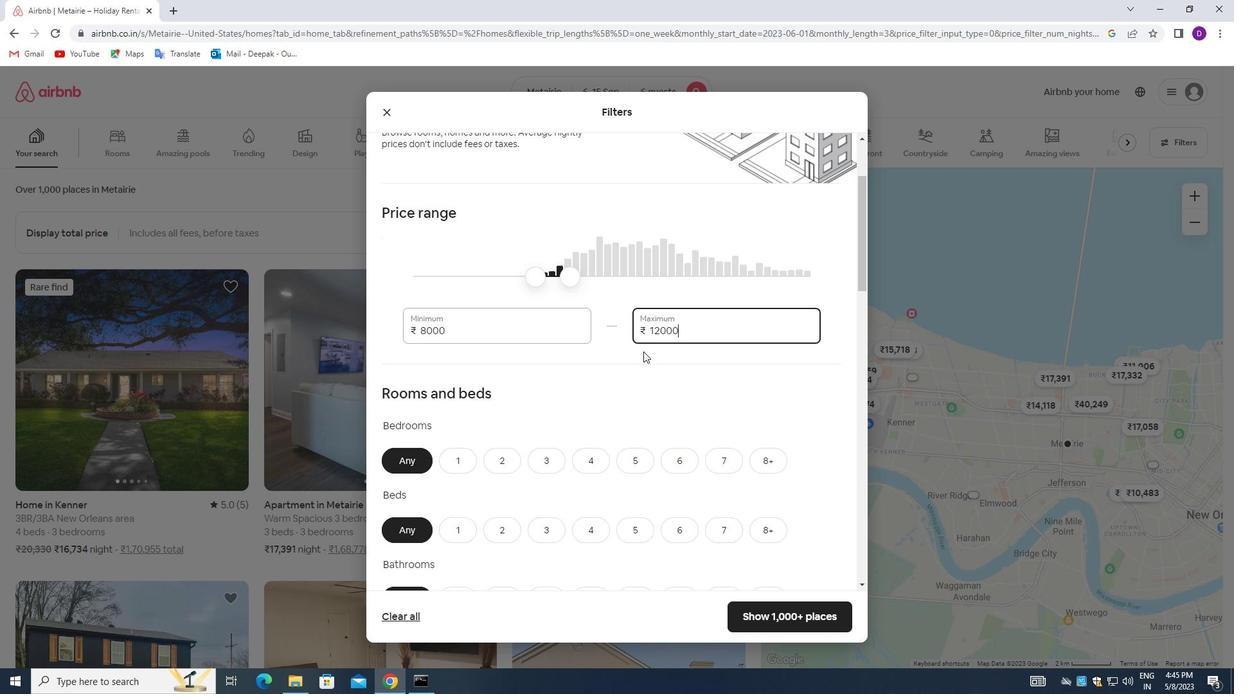 
Action: Mouse scrolled (643, 350) with delta (0, 0)
Screenshot: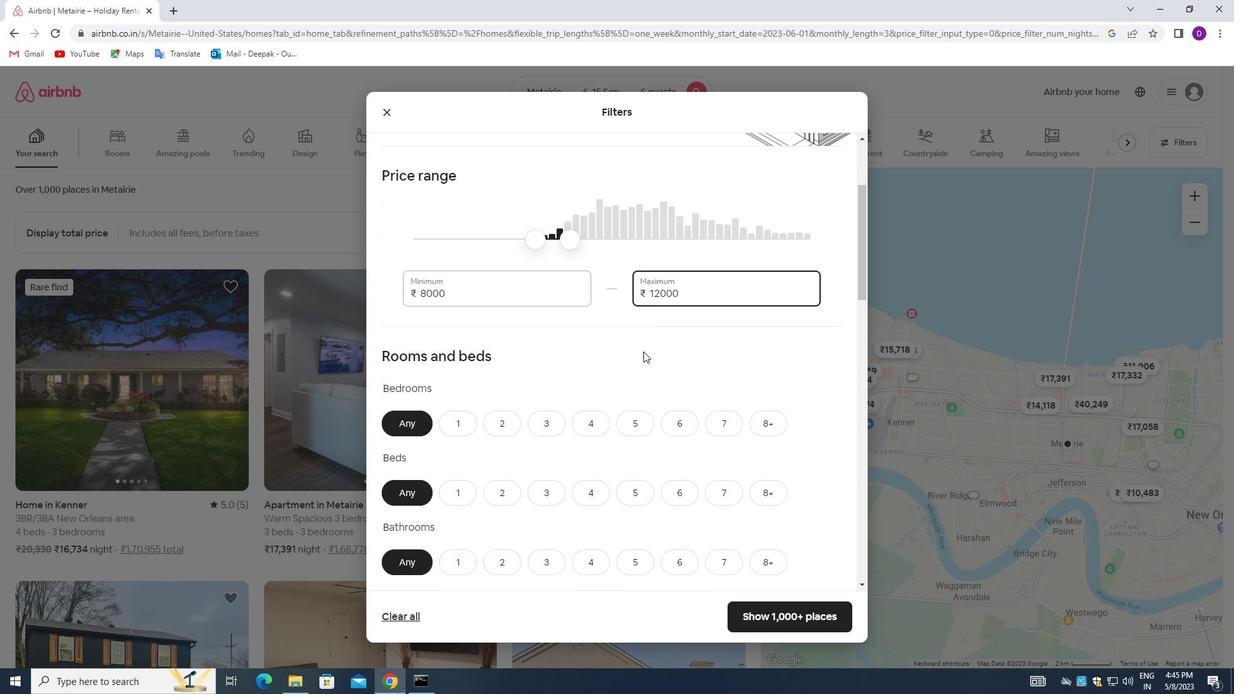 
Action: Mouse moved to (680, 334)
Screenshot: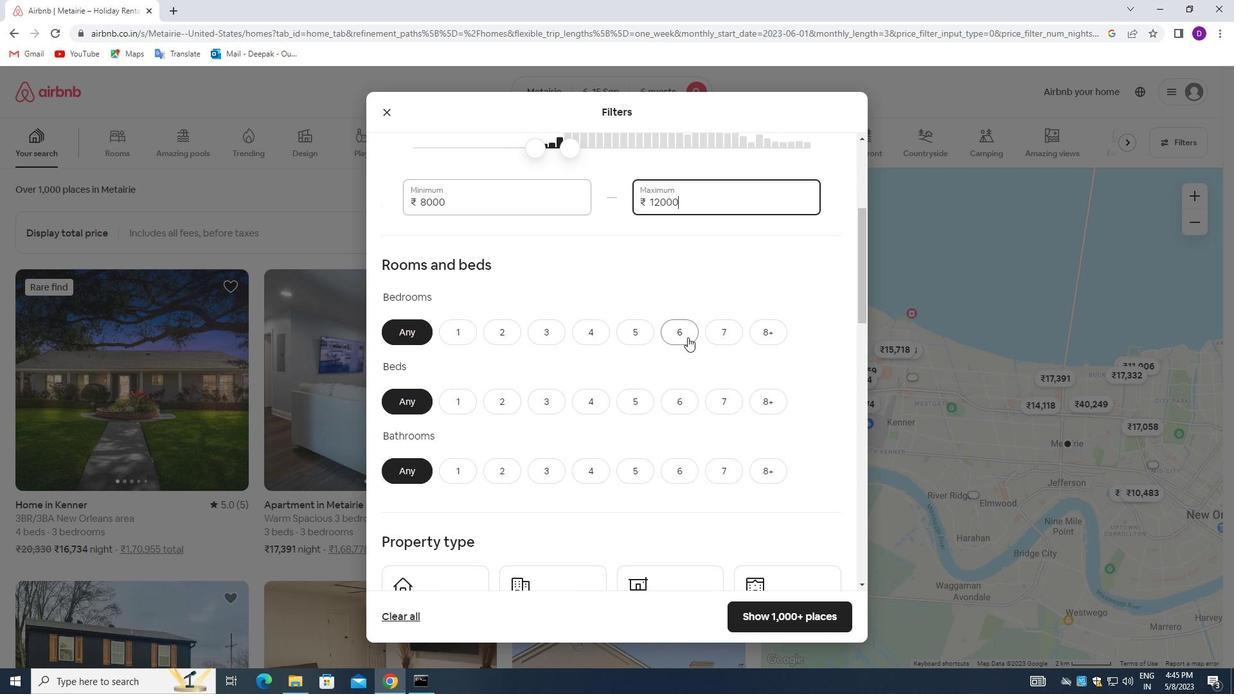 
Action: Mouse pressed left at (680, 334)
Screenshot: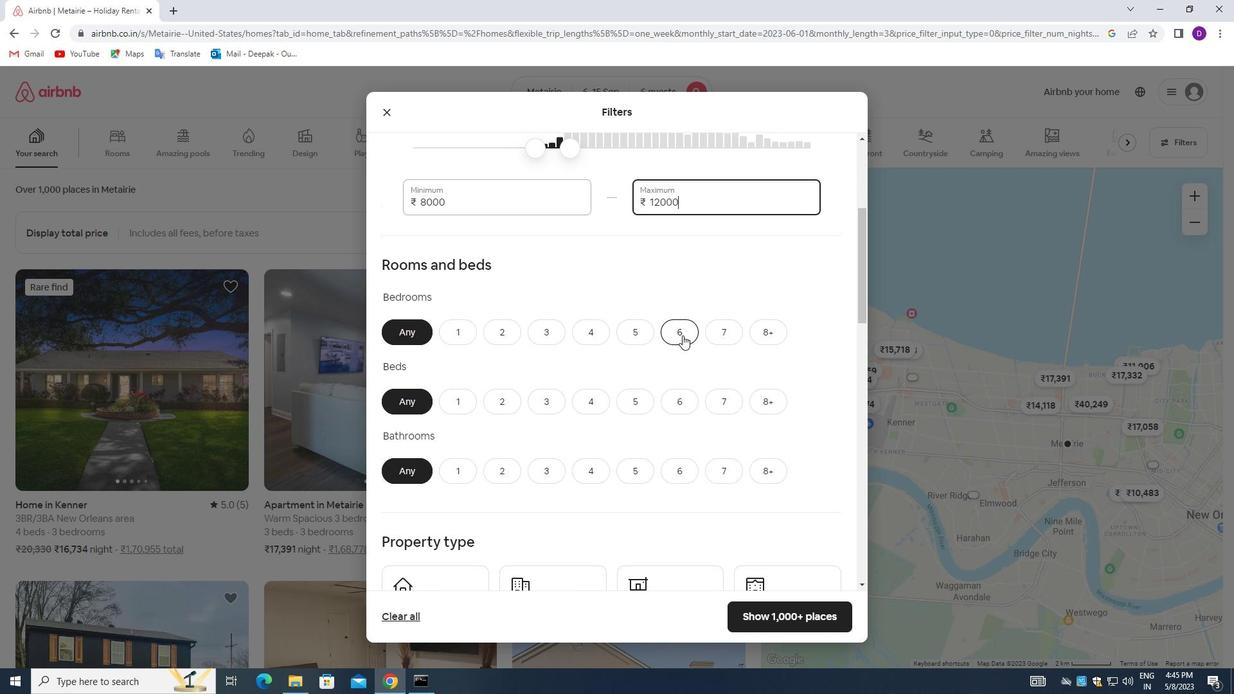 
Action: Mouse moved to (679, 394)
Screenshot: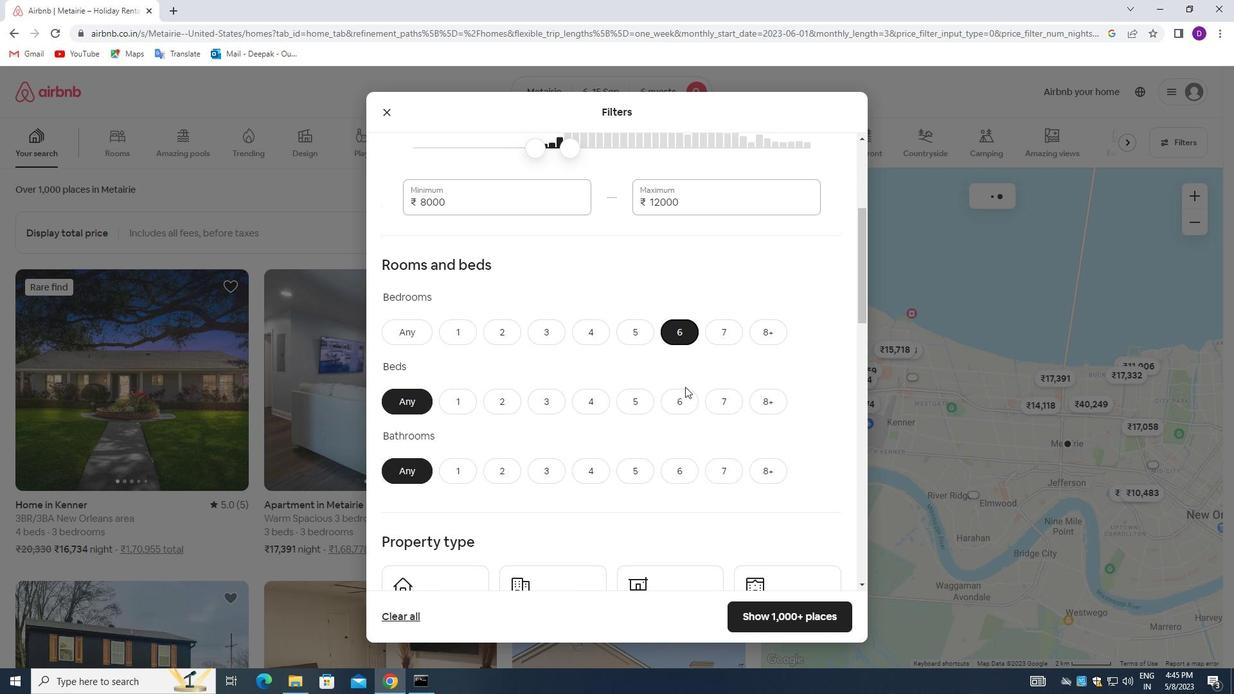 
Action: Mouse pressed left at (679, 394)
Screenshot: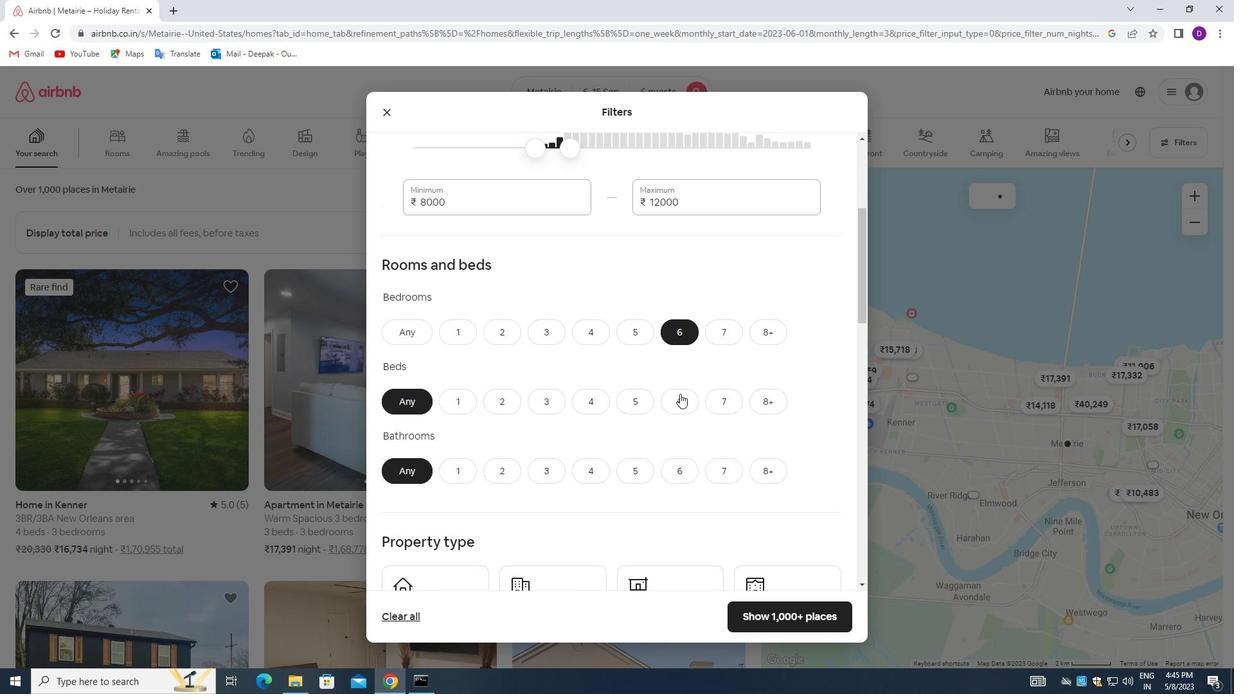 
Action: Mouse moved to (672, 469)
Screenshot: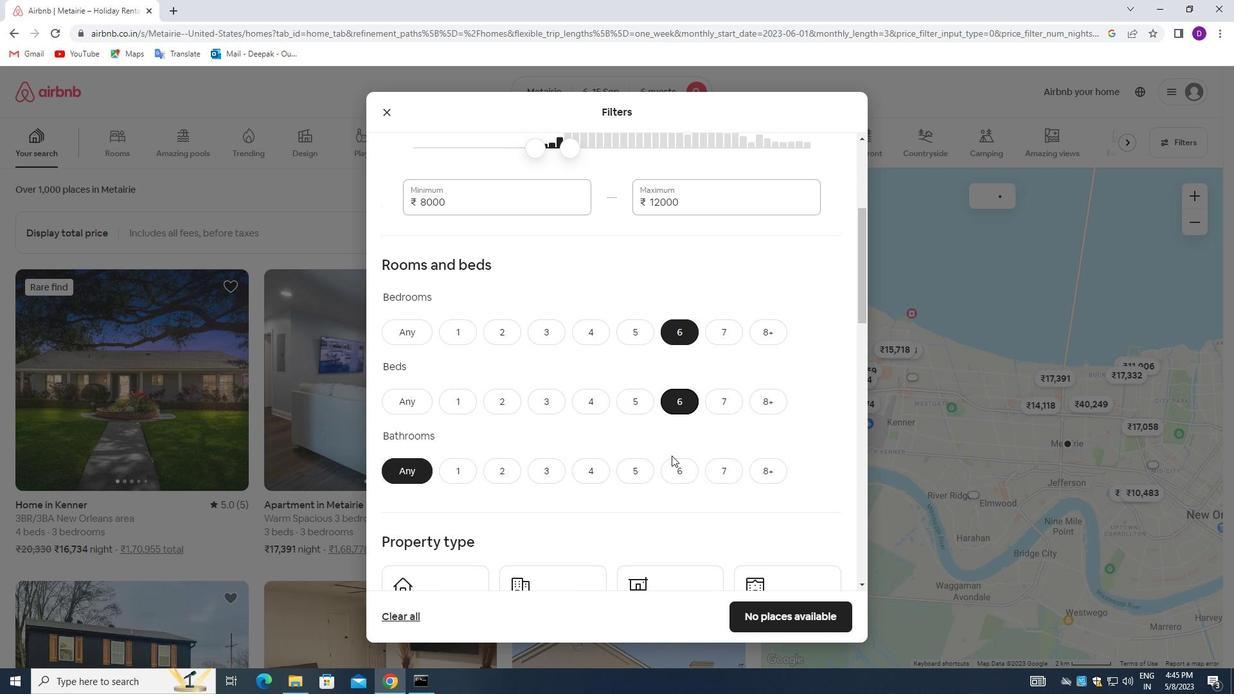 
Action: Mouse pressed left at (672, 469)
Screenshot: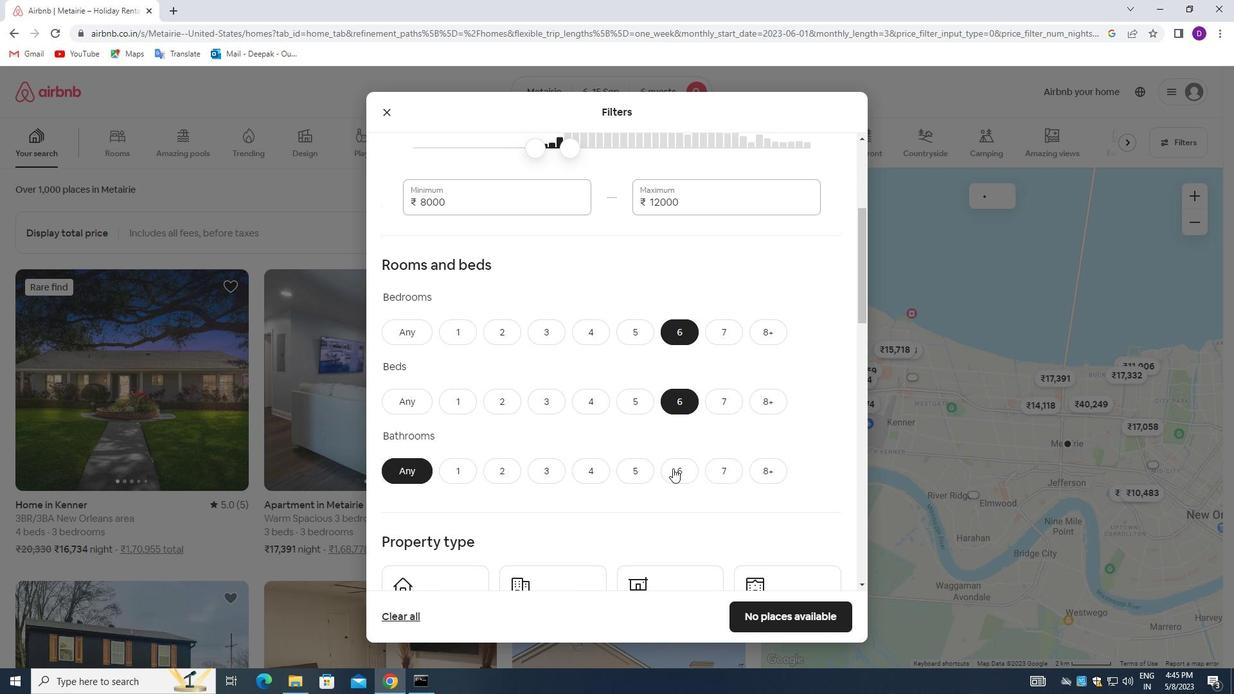 
Action: Mouse moved to (542, 497)
Screenshot: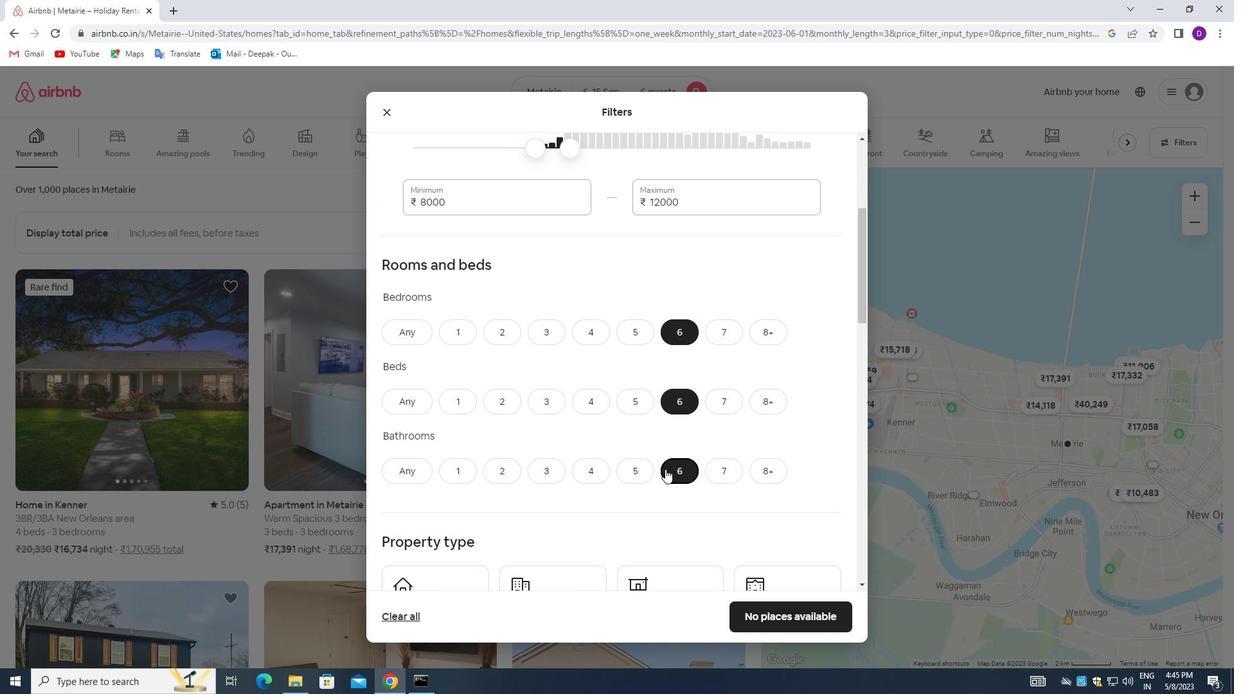 
Action: Mouse scrolled (542, 496) with delta (0, 0)
Screenshot: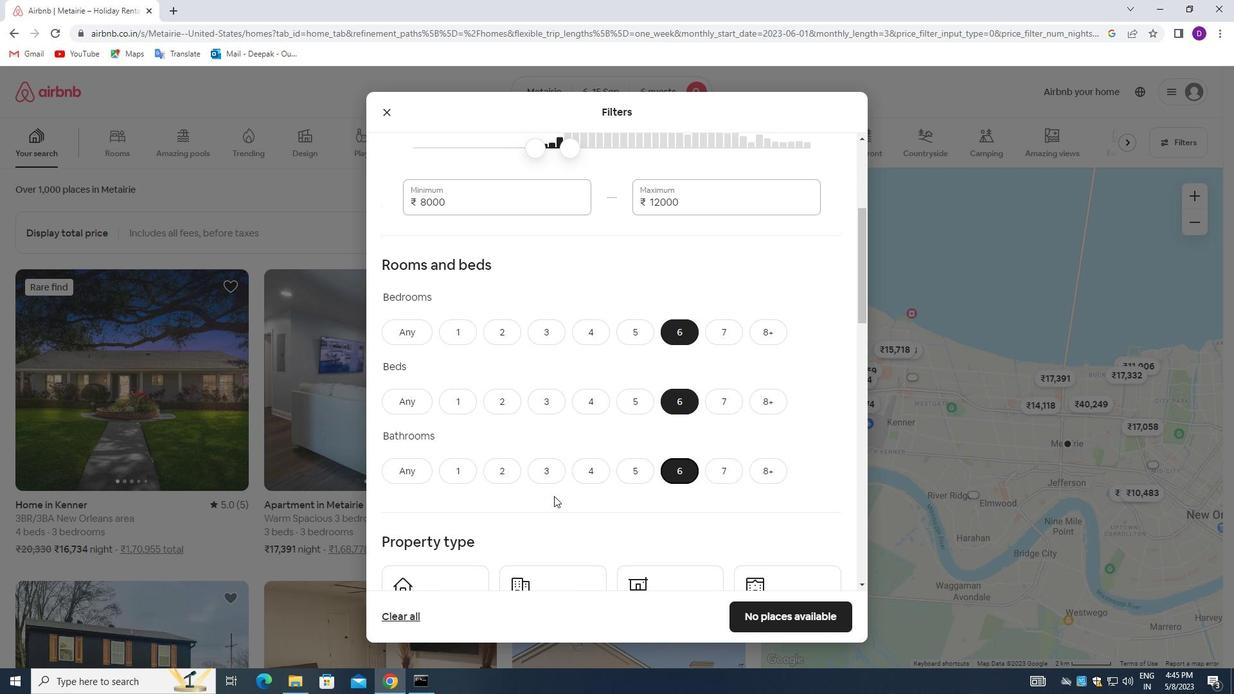 
Action: Mouse scrolled (542, 496) with delta (0, 0)
Screenshot: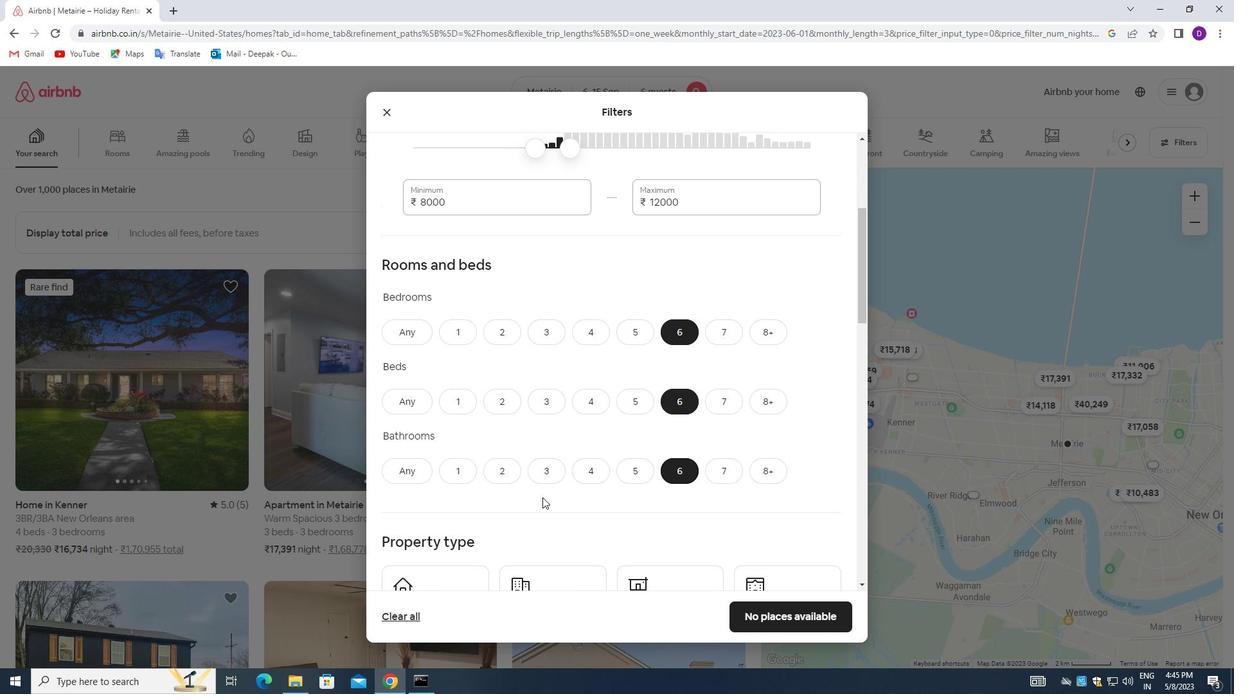 
Action: Mouse scrolled (542, 496) with delta (0, 0)
Screenshot: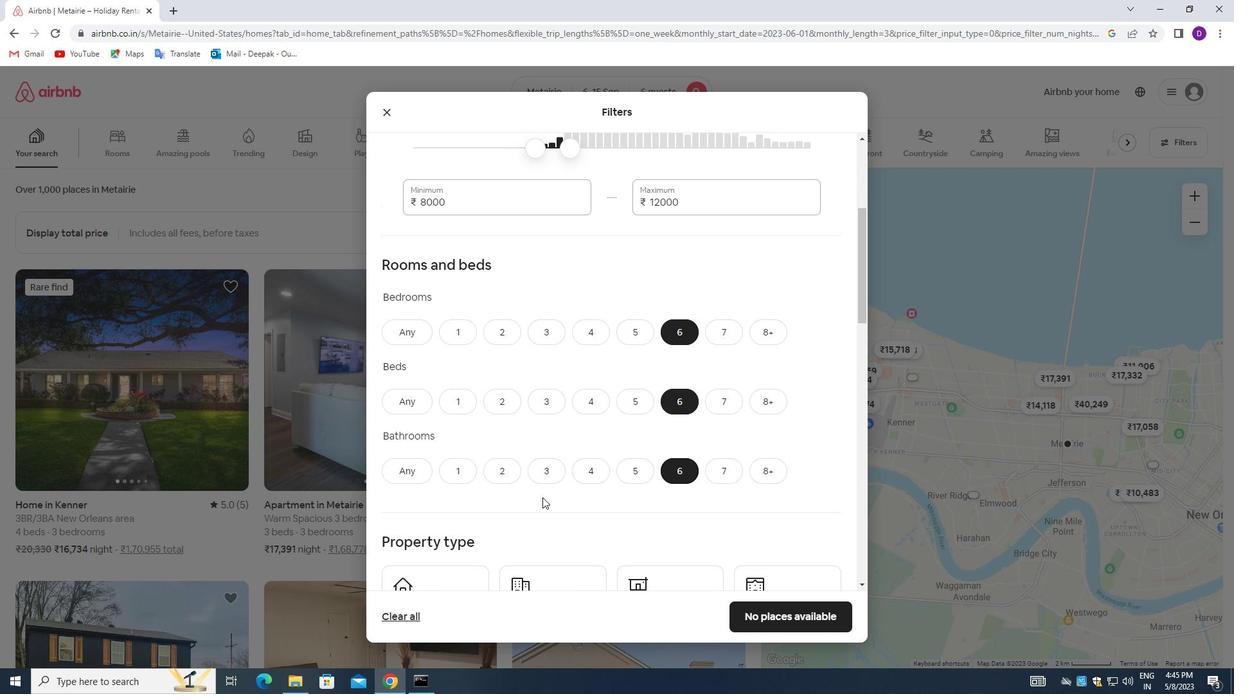 
Action: Mouse moved to (569, 396)
Screenshot: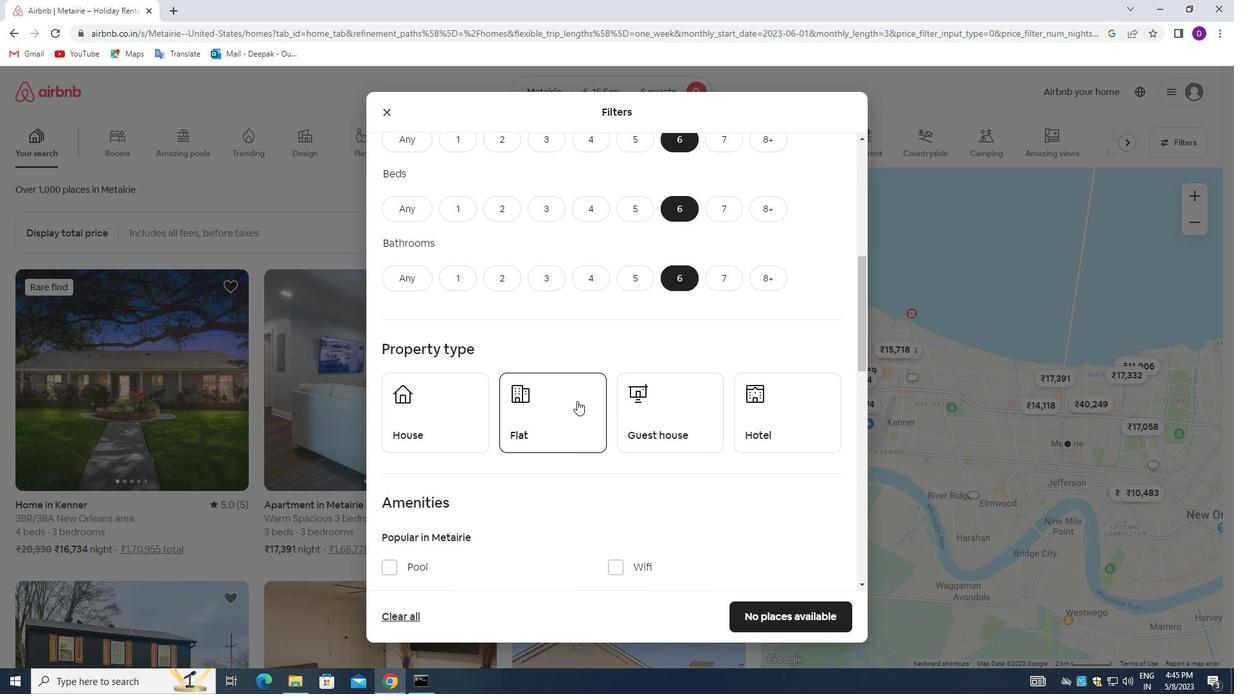 
Action: Mouse scrolled (569, 395) with delta (0, 0)
Screenshot: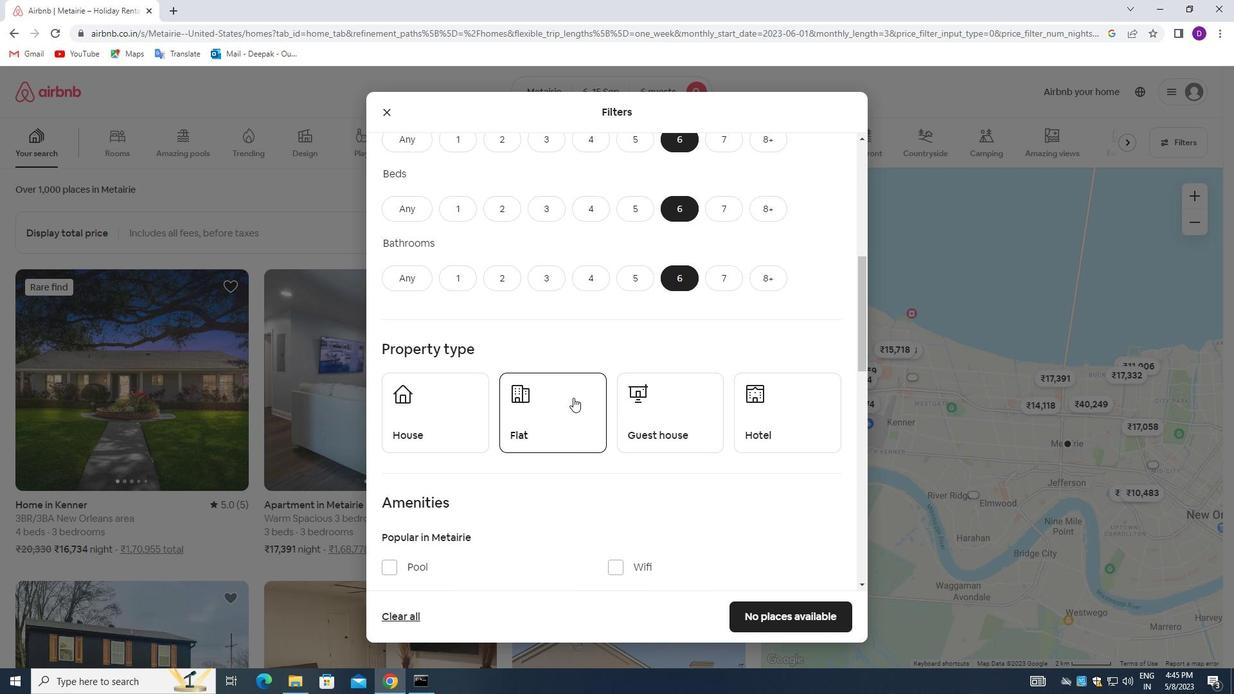 
Action: Mouse moved to (568, 396)
Screenshot: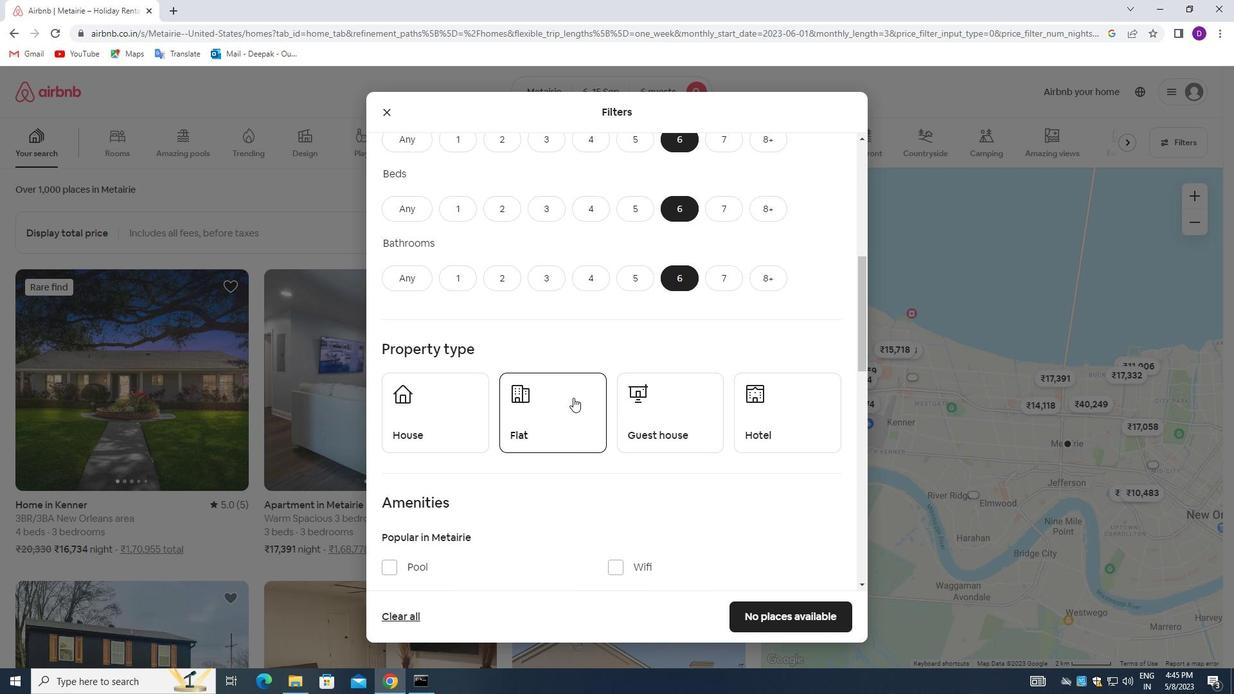 
Action: Mouse scrolled (568, 395) with delta (0, 0)
Screenshot: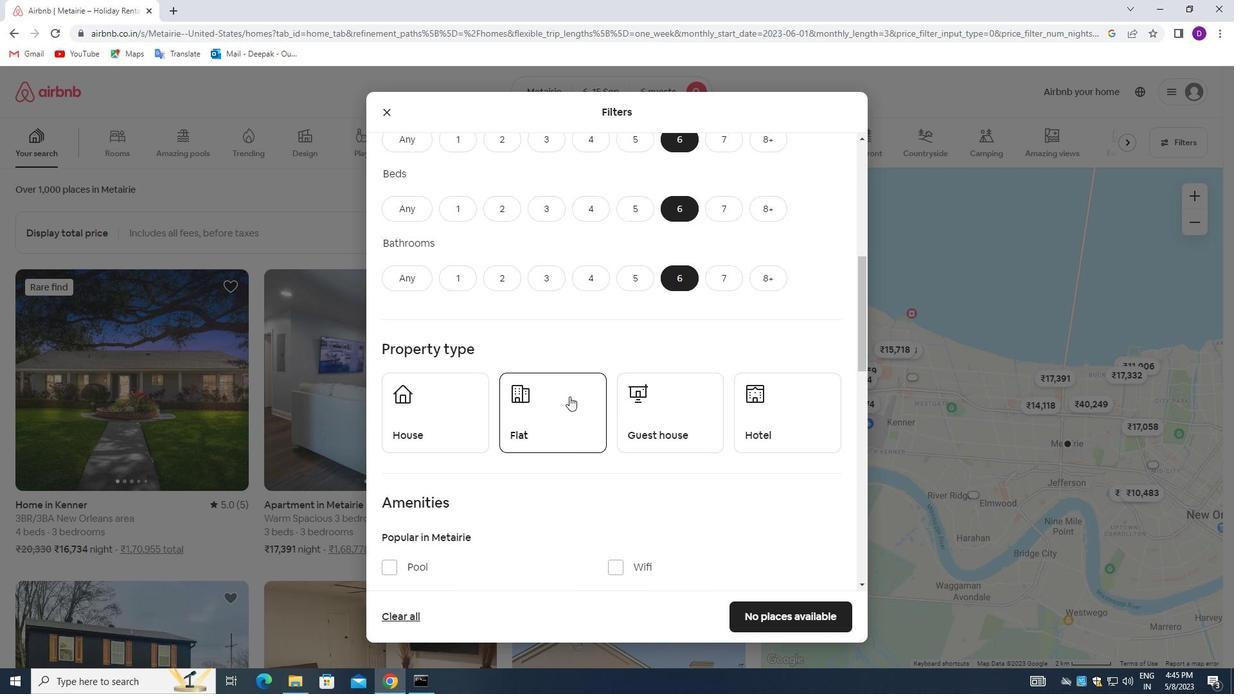 
Action: Mouse moved to (455, 297)
Screenshot: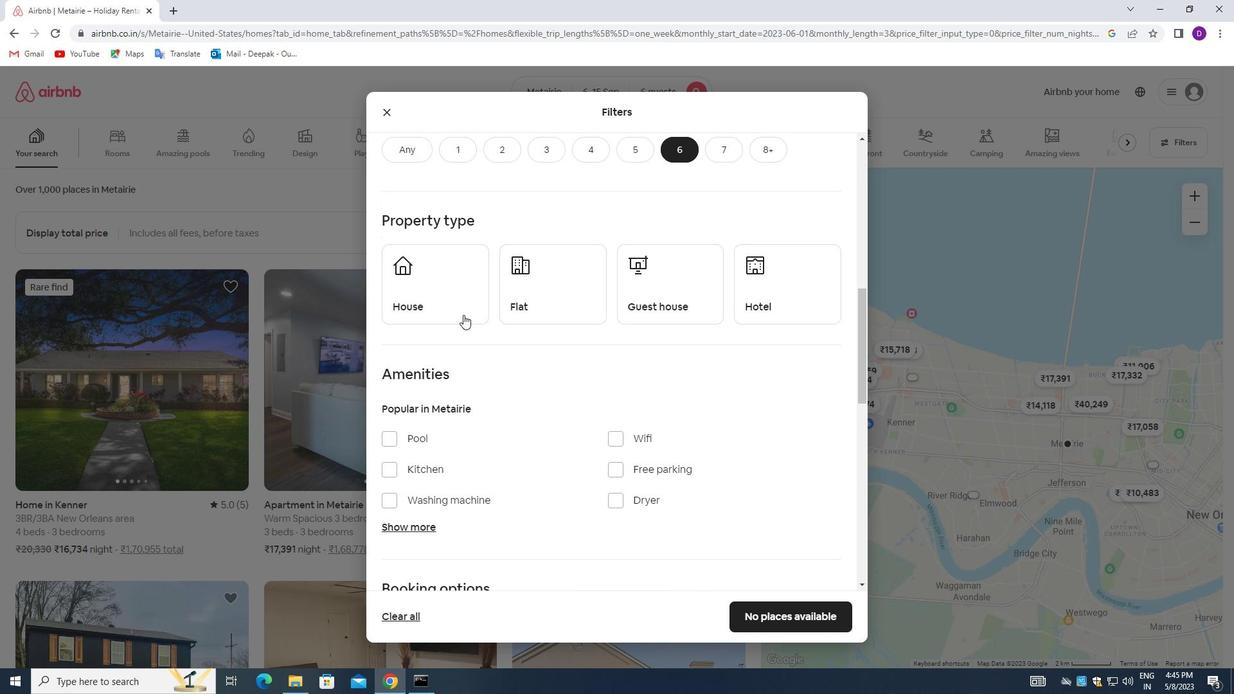 
Action: Mouse pressed left at (455, 297)
Screenshot: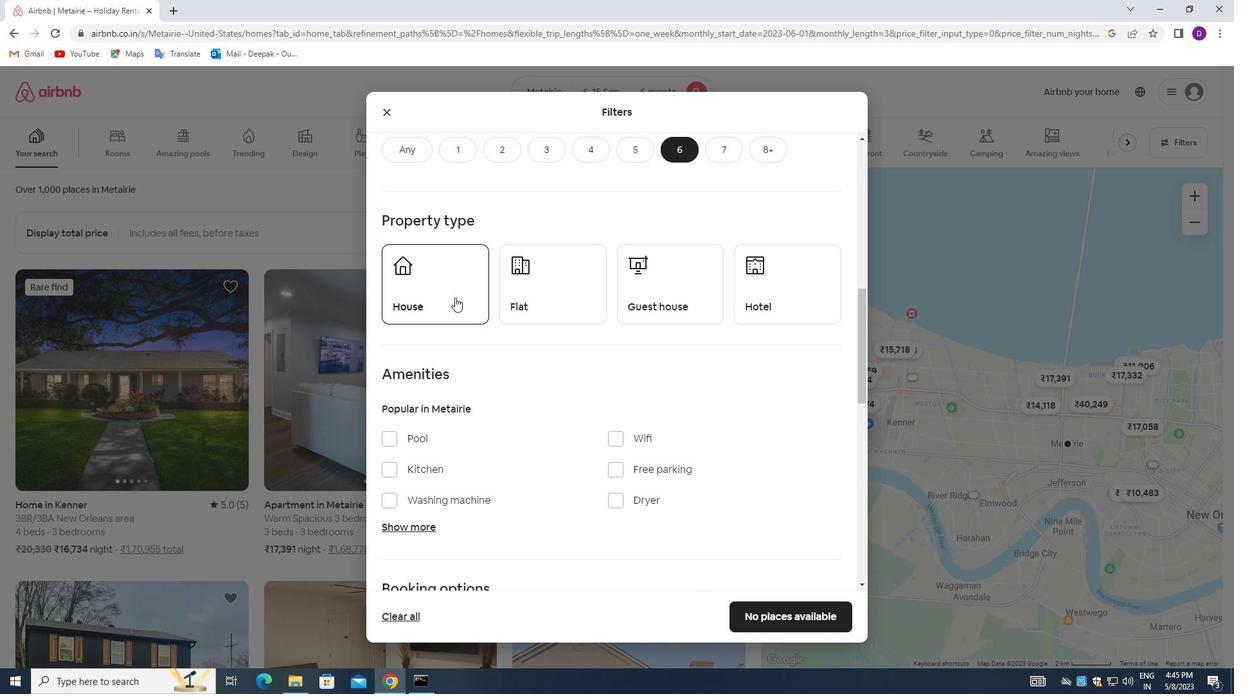 
Action: Mouse moved to (548, 309)
Screenshot: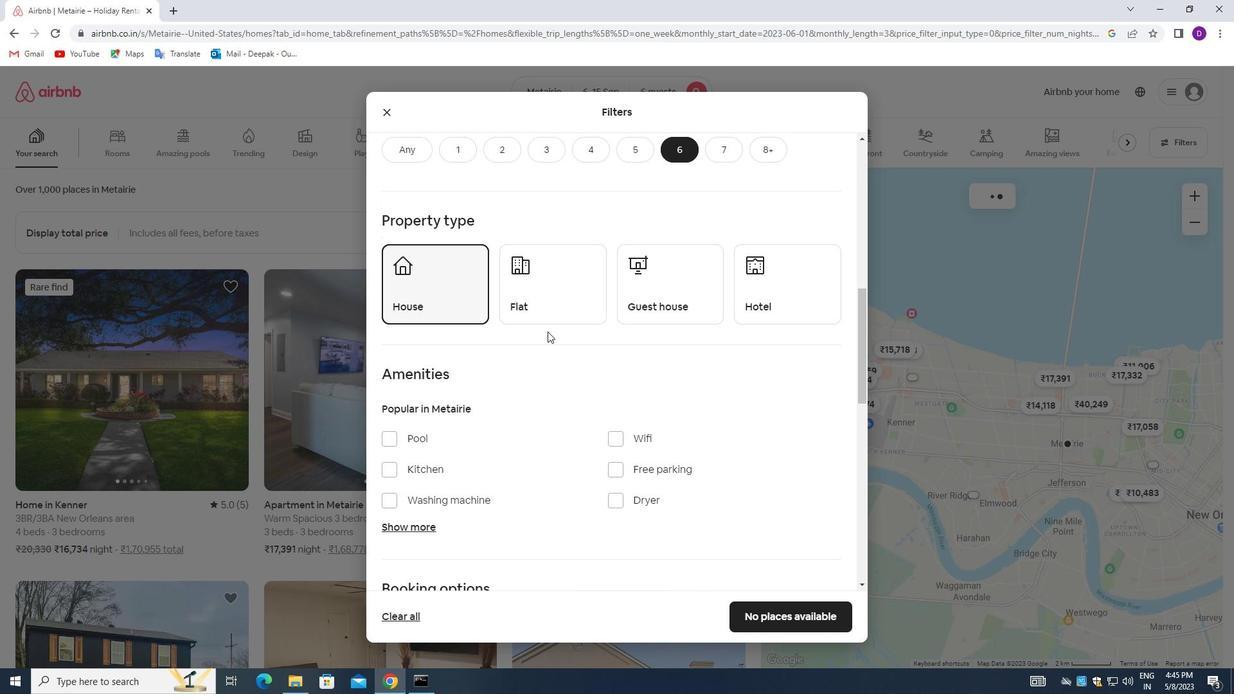 
Action: Mouse pressed left at (548, 309)
Screenshot: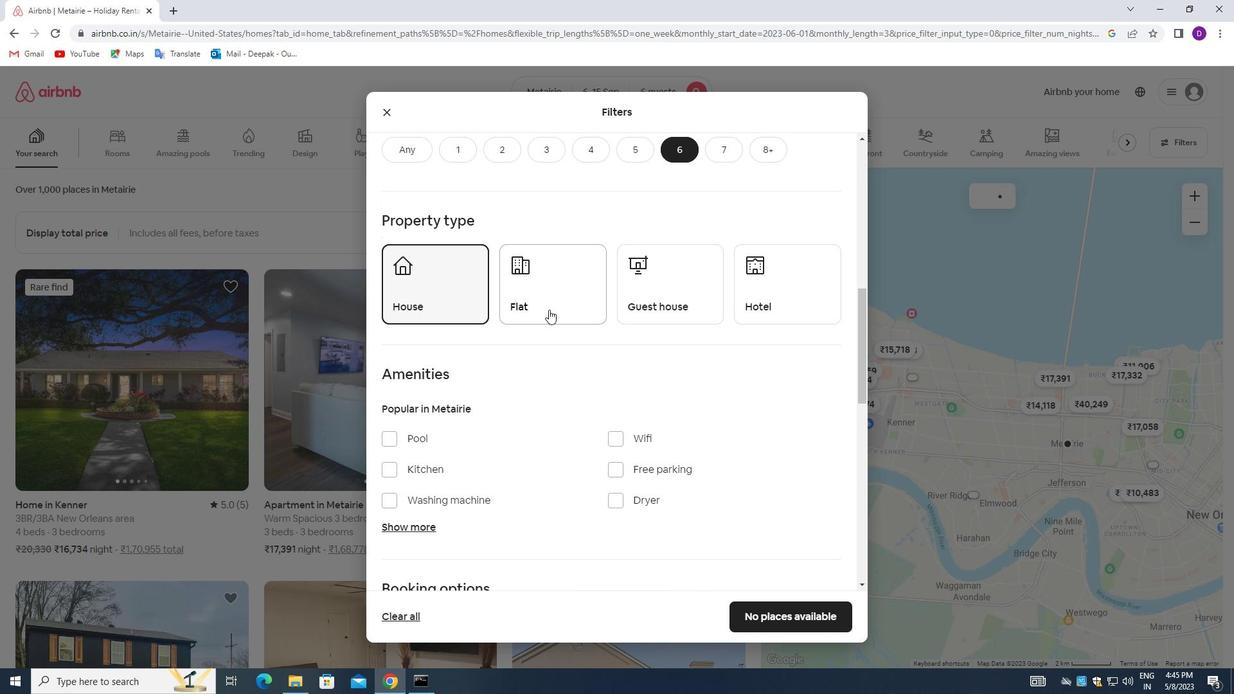 
Action: Mouse moved to (660, 307)
Screenshot: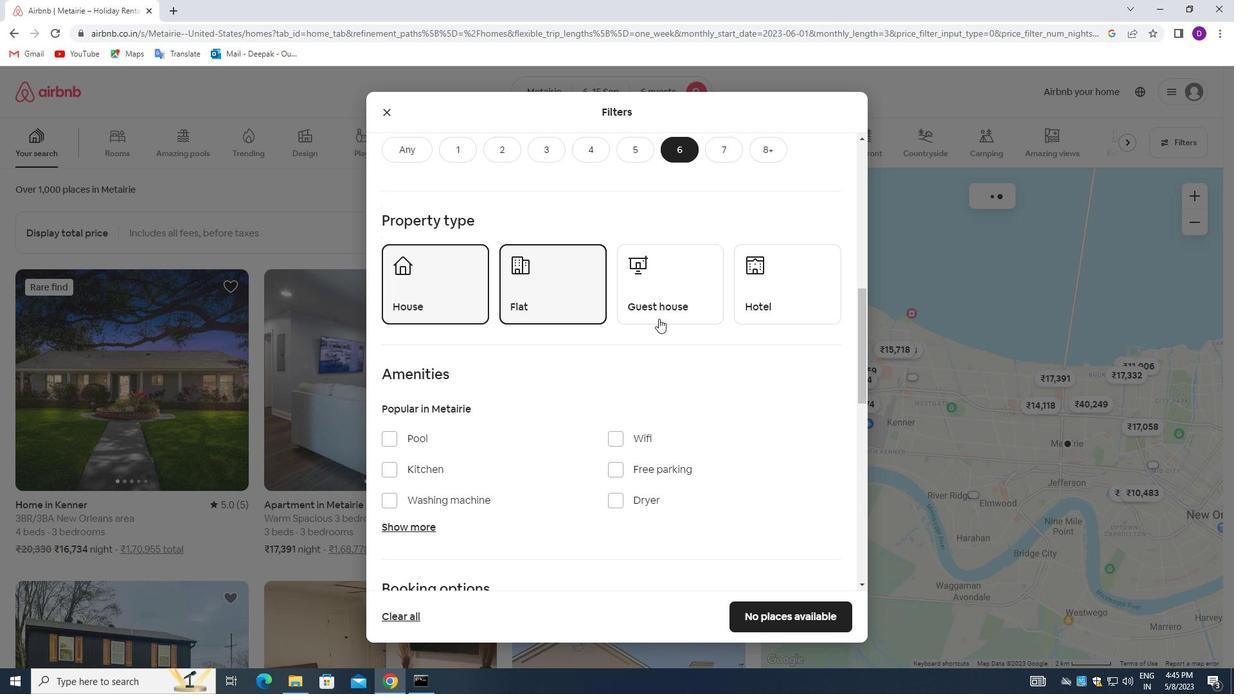 
Action: Mouse pressed left at (660, 307)
Screenshot: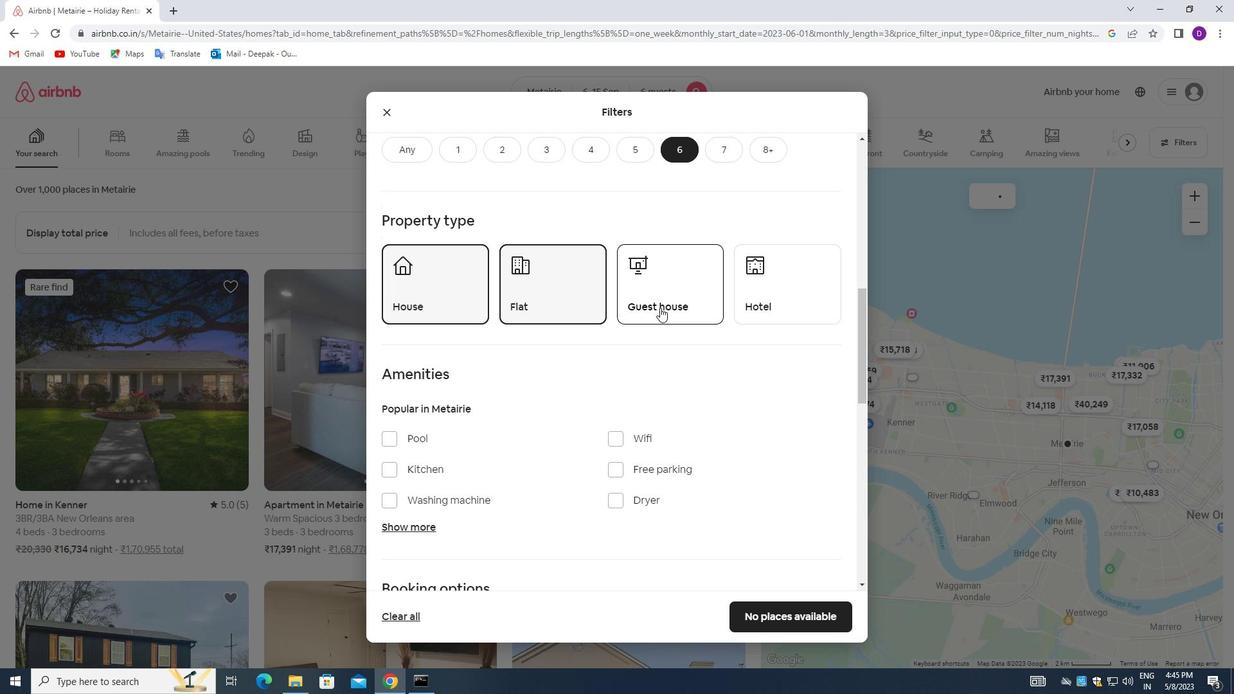 
Action: Mouse moved to (579, 357)
Screenshot: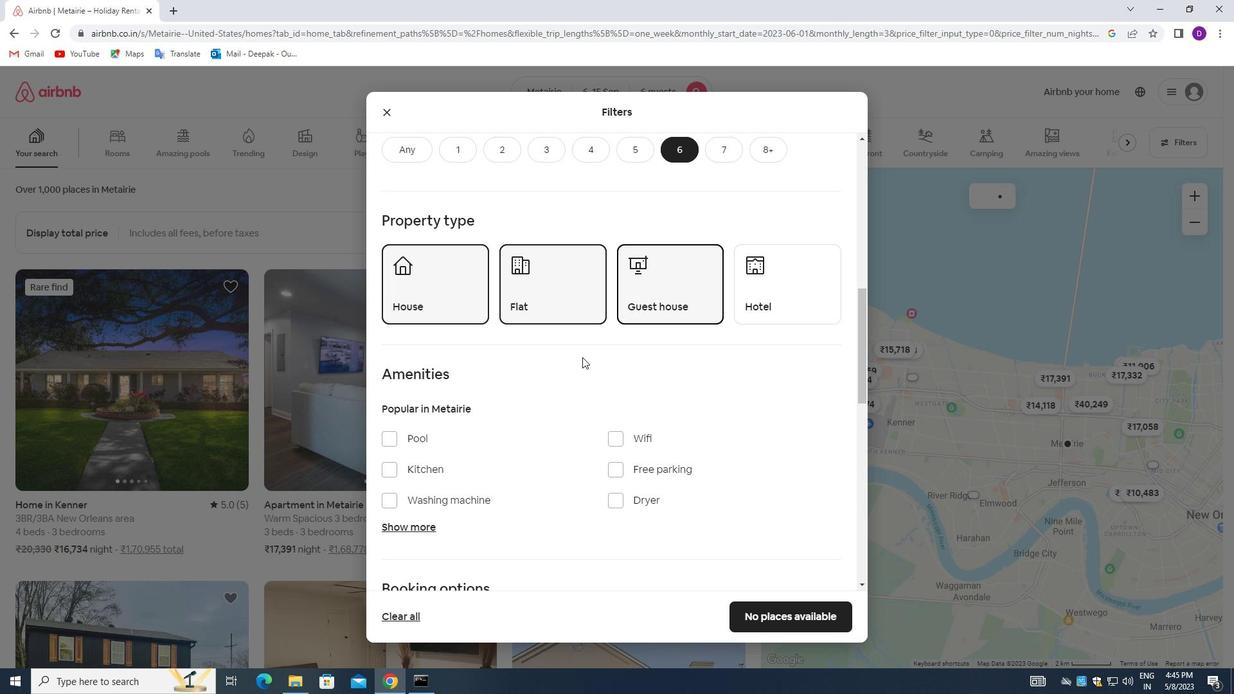 
Action: Mouse scrolled (579, 356) with delta (0, 0)
Screenshot: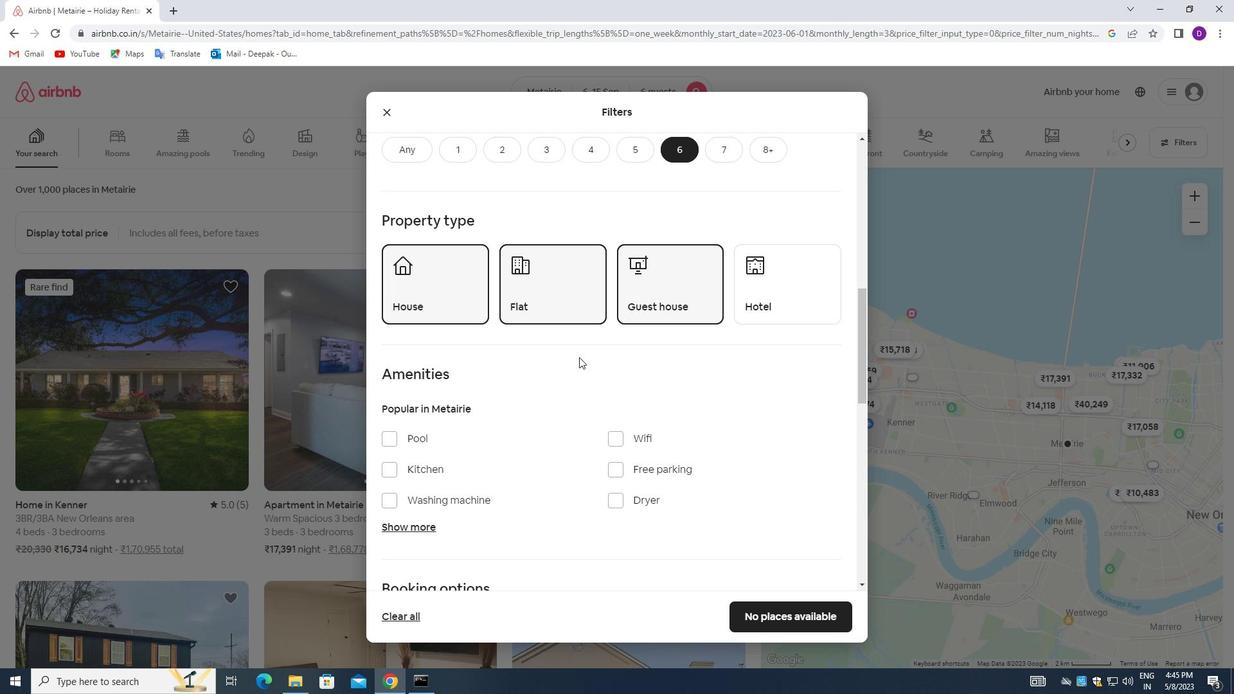 
Action: Mouse scrolled (579, 356) with delta (0, 0)
Screenshot: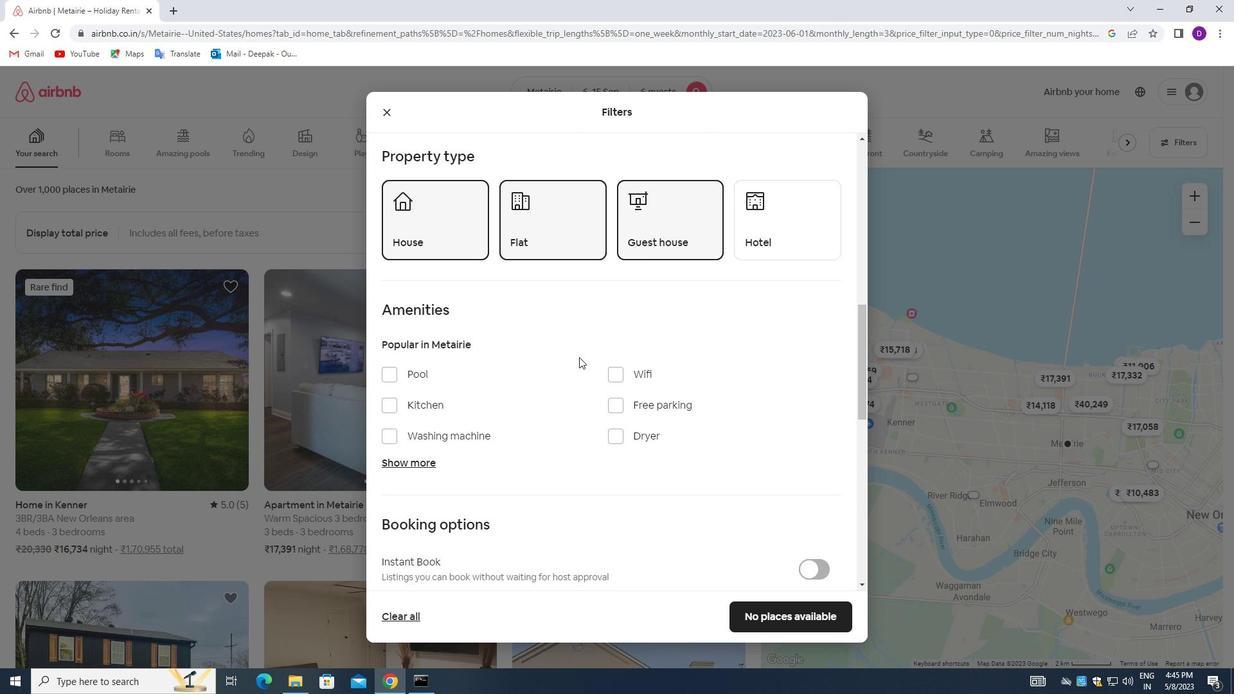 
Action: Mouse moved to (619, 311)
Screenshot: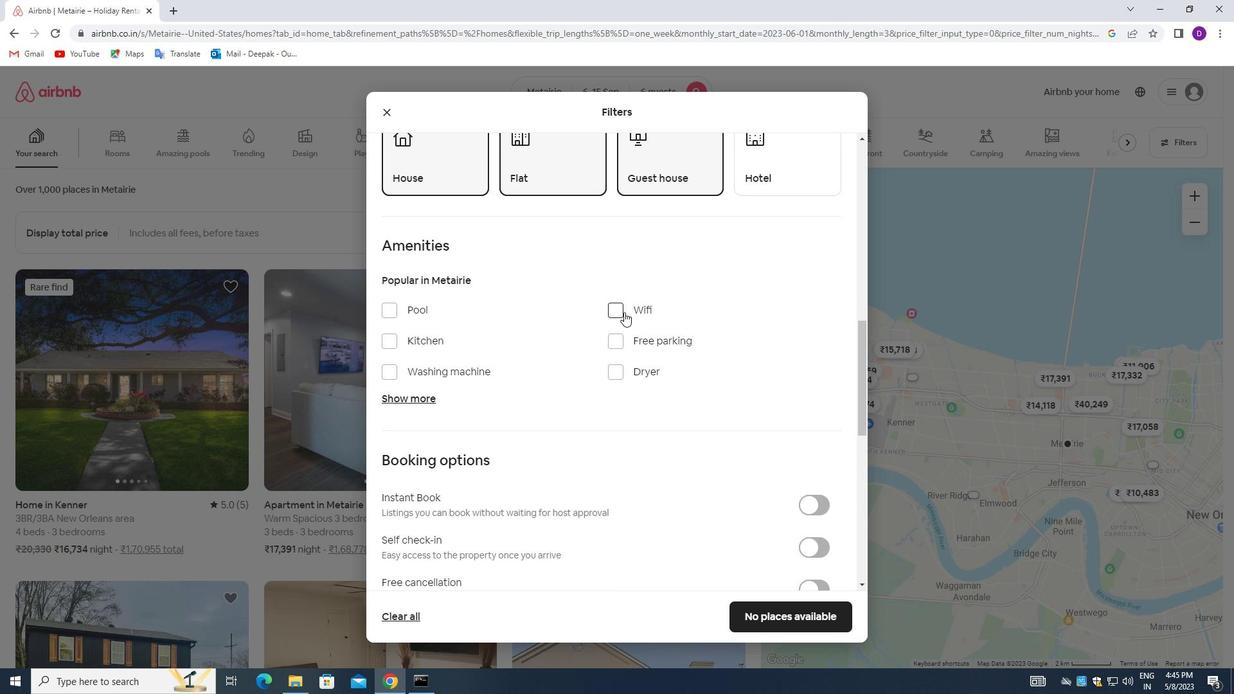 
Action: Mouse pressed left at (619, 311)
Screenshot: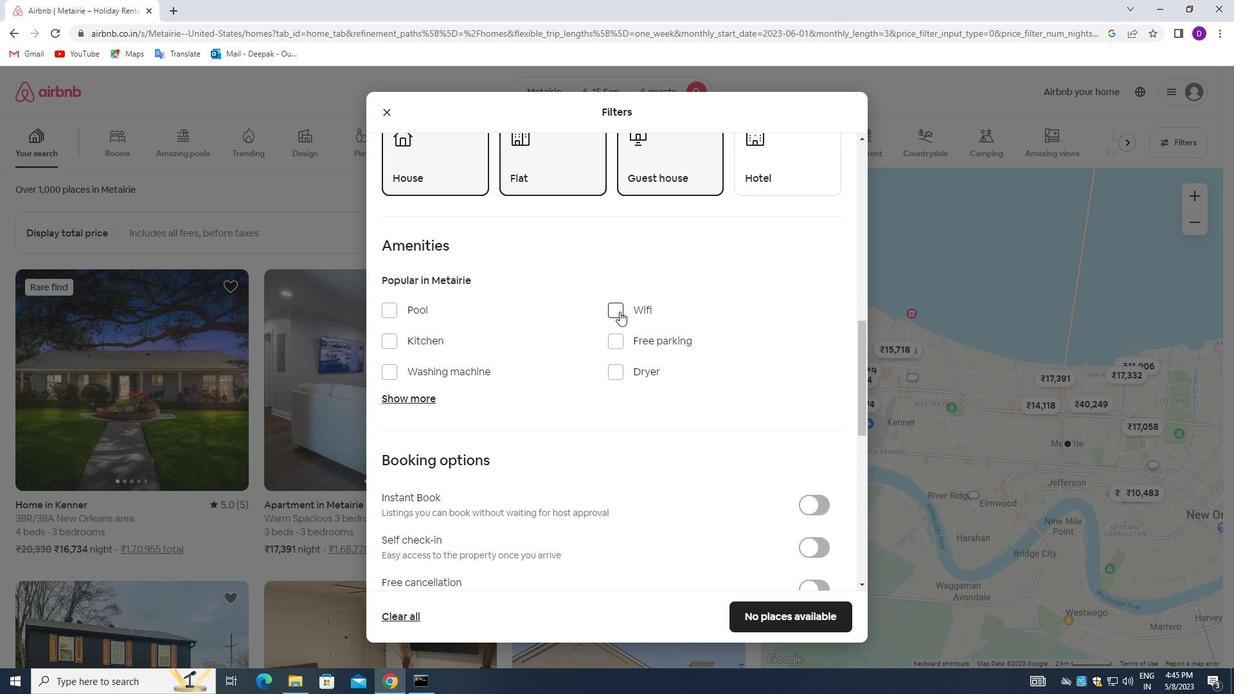 
Action: Mouse moved to (430, 392)
Screenshot: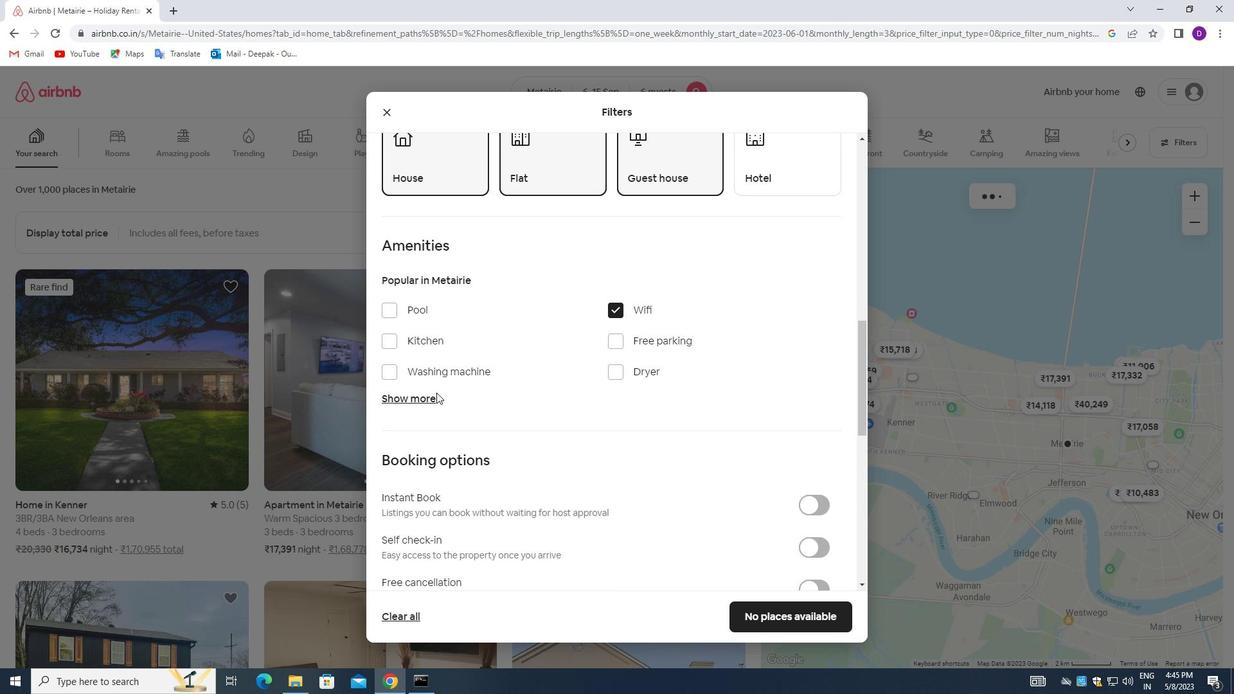 
Action: Mouse pressed left at (430, 392)
Screenshot: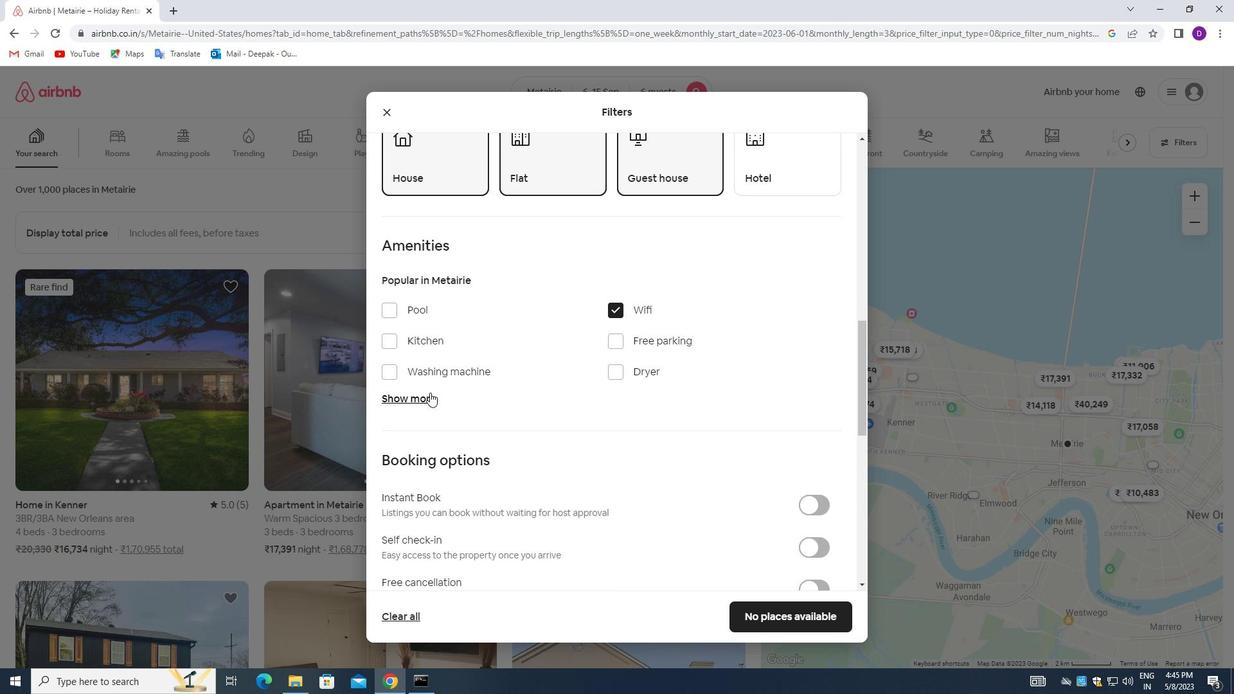 
Action: Mouse moved to (615, 343)
Screenshot: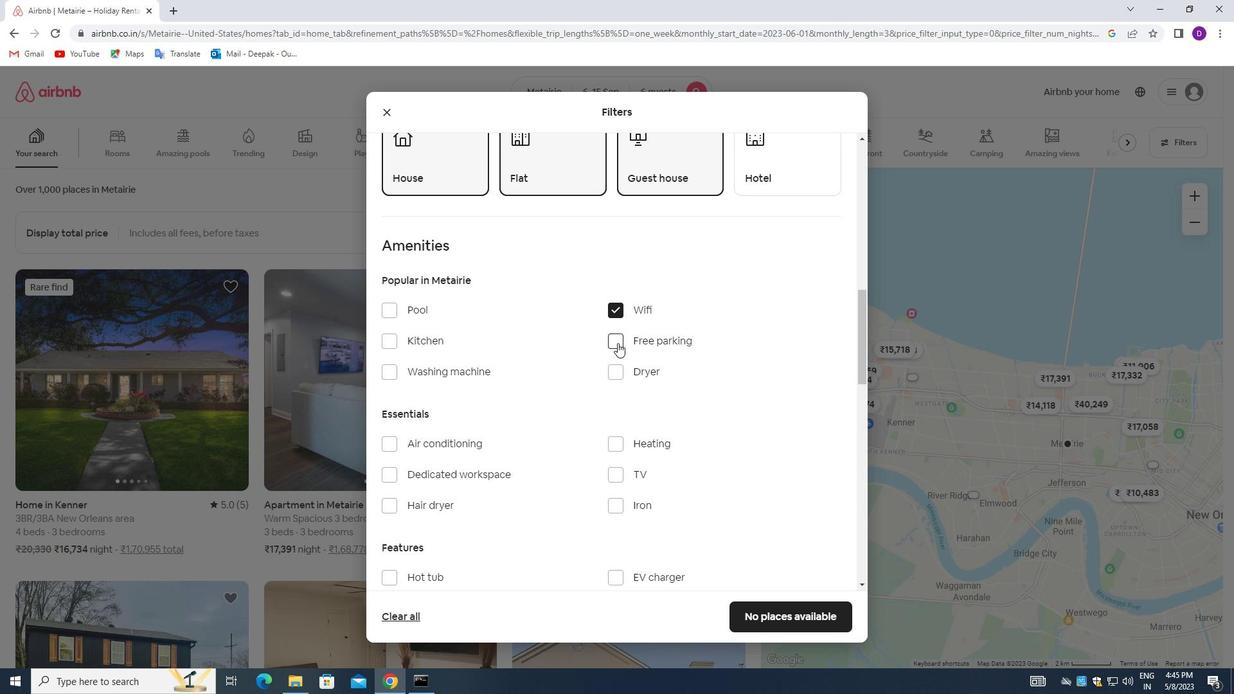 
Action: Mouse pressed left at (615, 343)
Screenshot: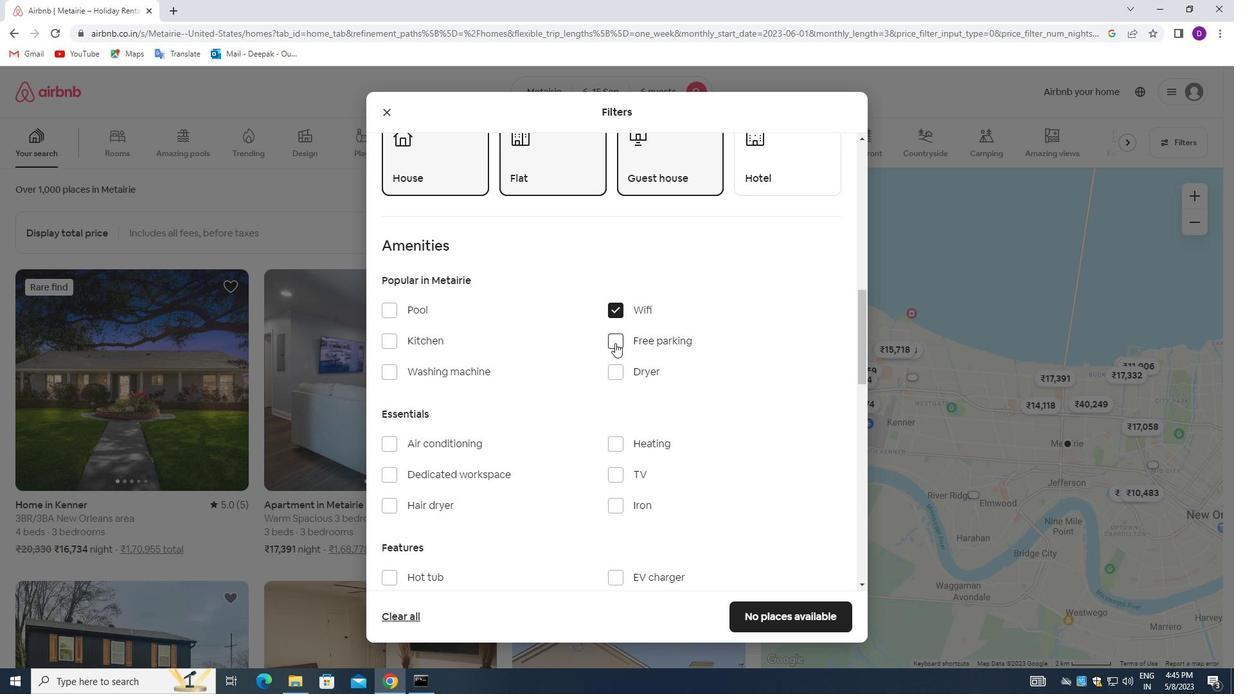 
Action: Mouse moved to (495, 407)
Screenshot: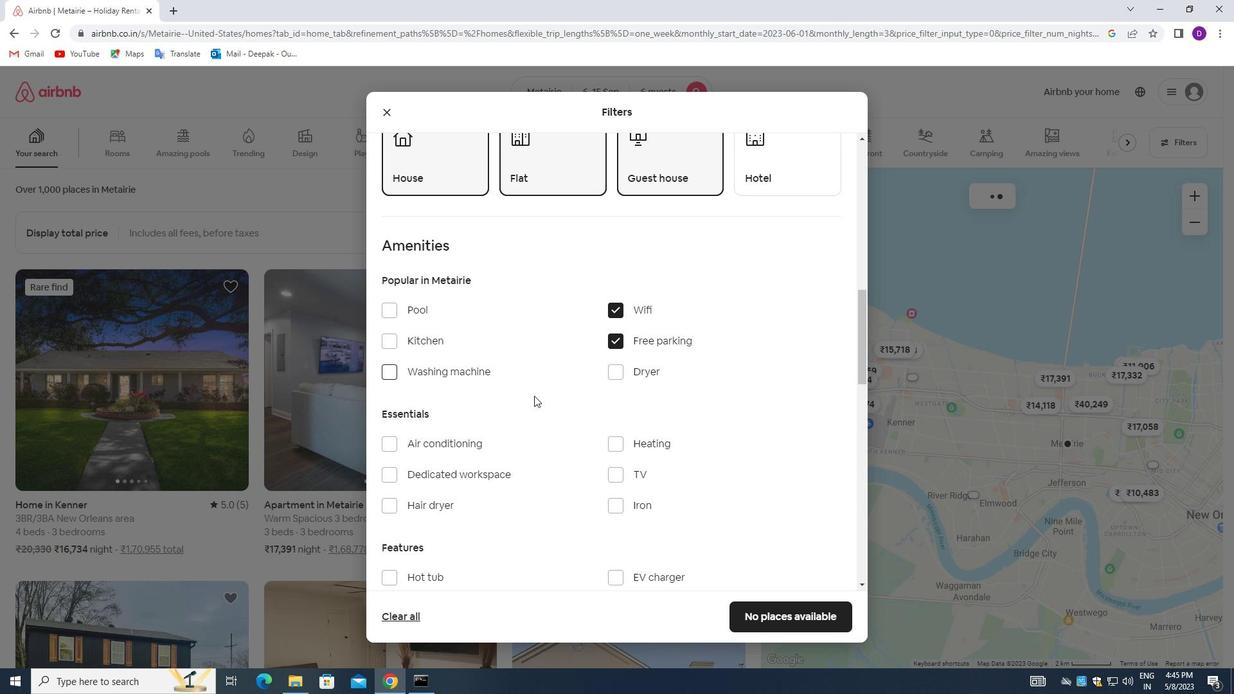 
Action: Mouse scrolled (495, 406) with delta (0, 0)
Screenshot: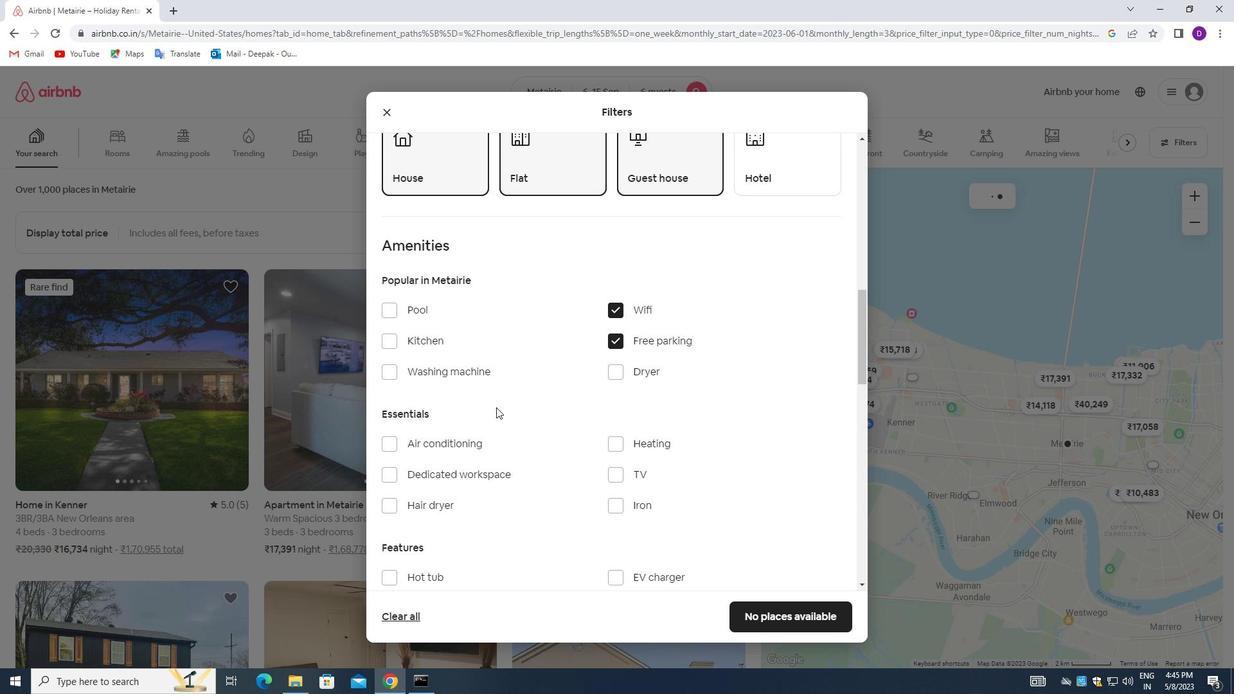 
Action: Mouse moved to (494, 408)
Screenshot: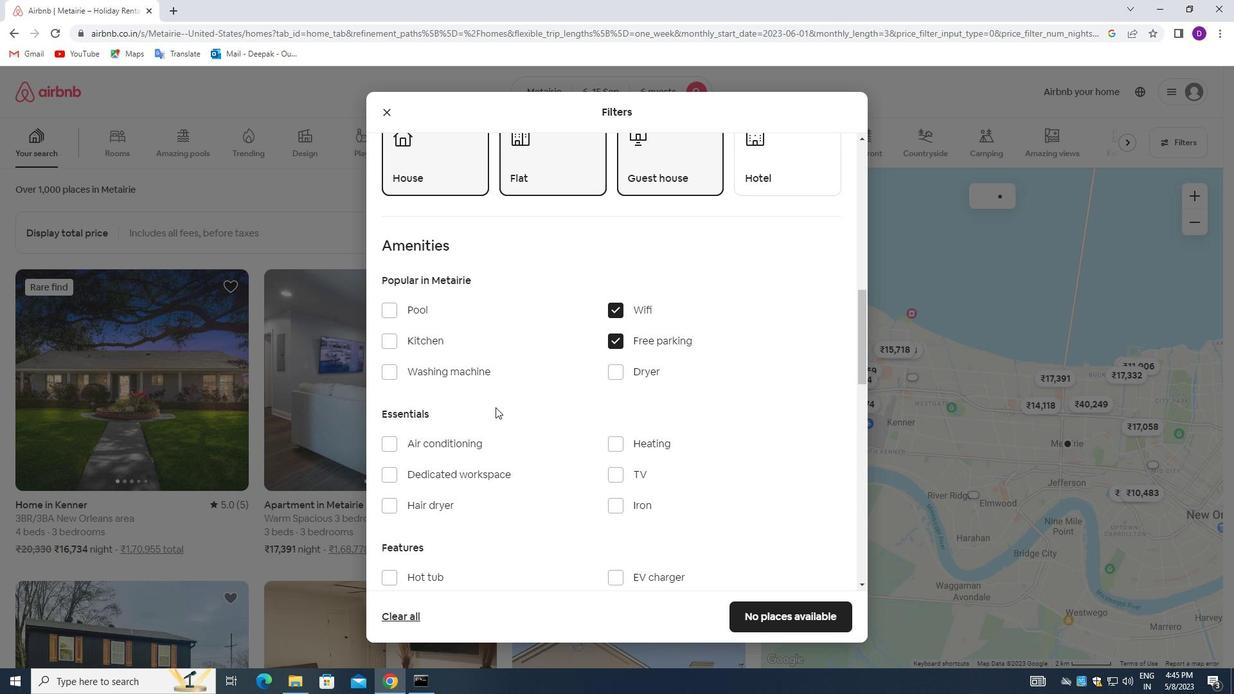 
Action: Mouse scrolled (494, 407) with delta (0, 0)
Screenshot: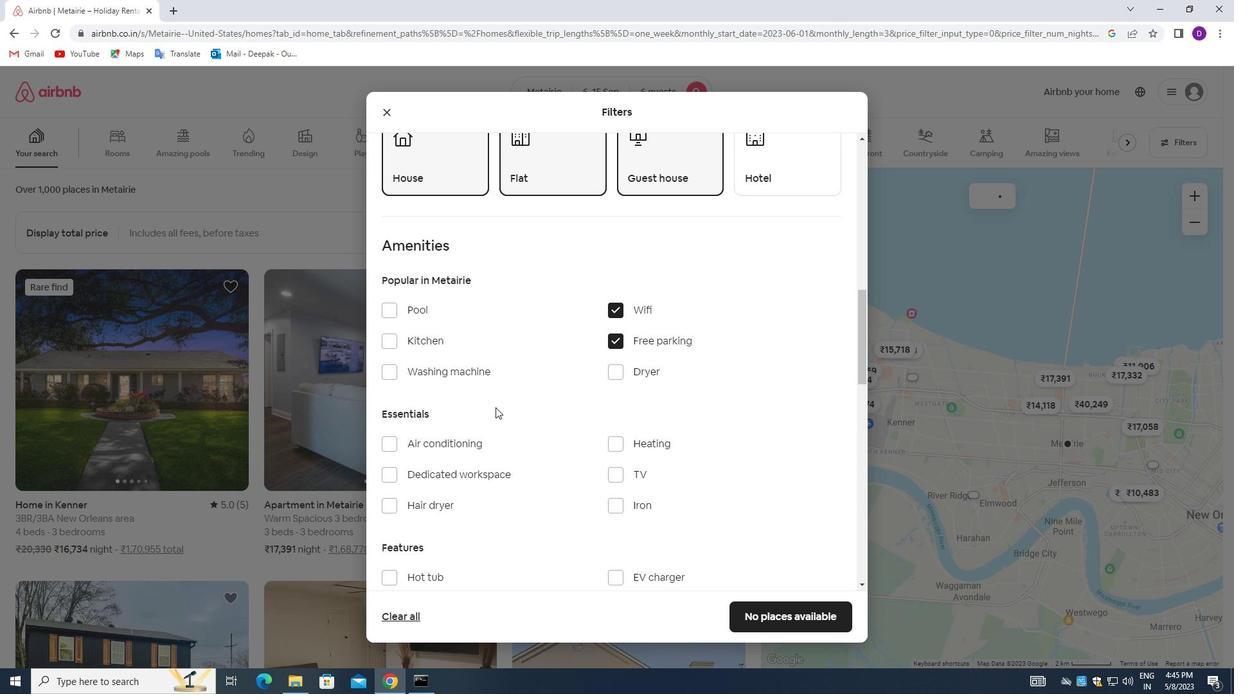 
Action: Mouse moved to (610, 345)
Screenshot: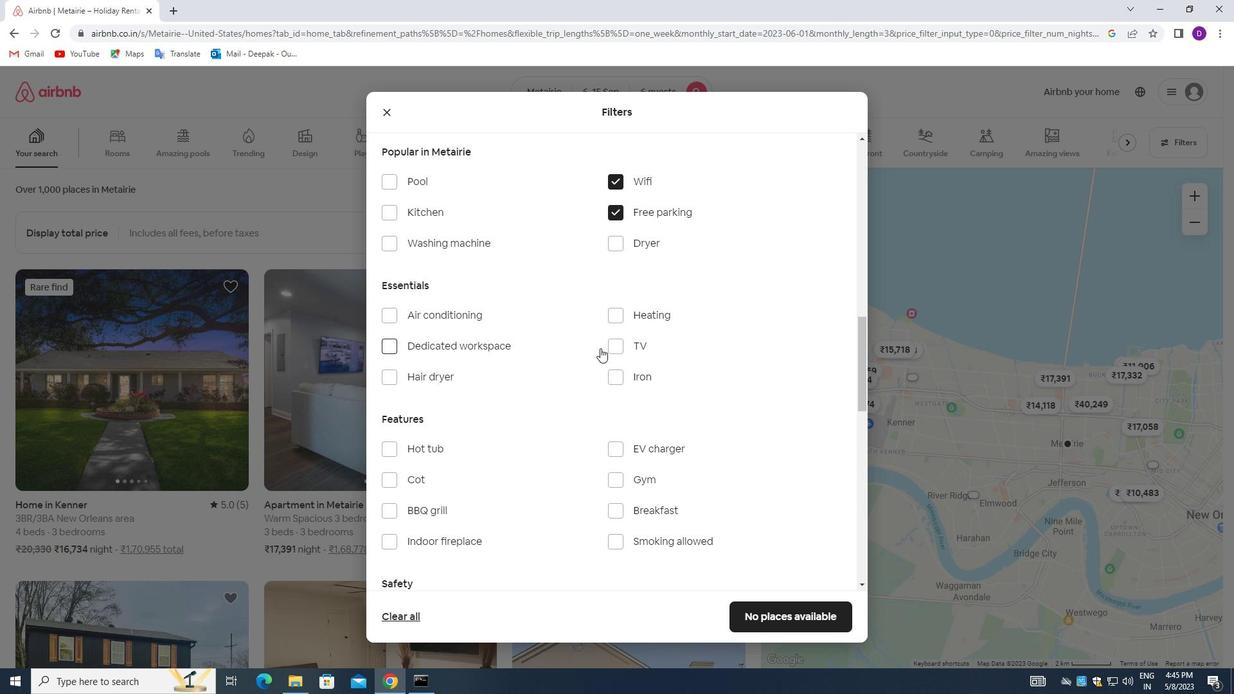
Action: Mouse pressed left at (610, 345)
Screenshot: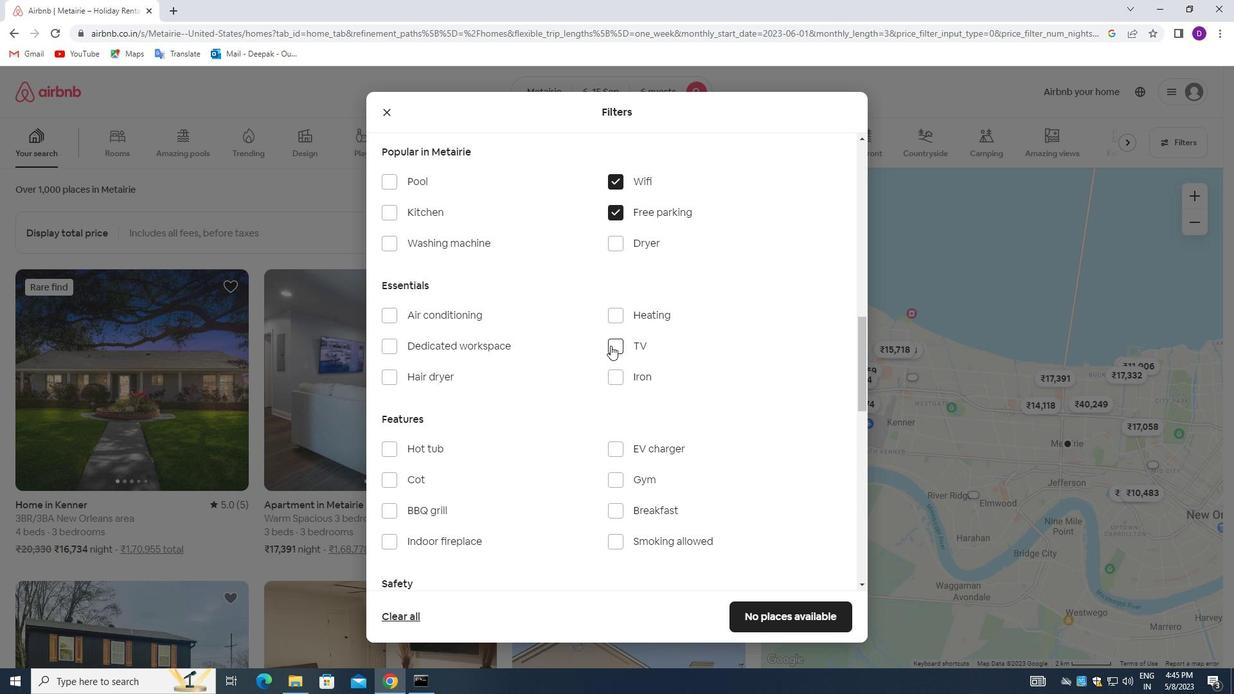 
Action: Mouse moved to (529, 404)
Screenshot: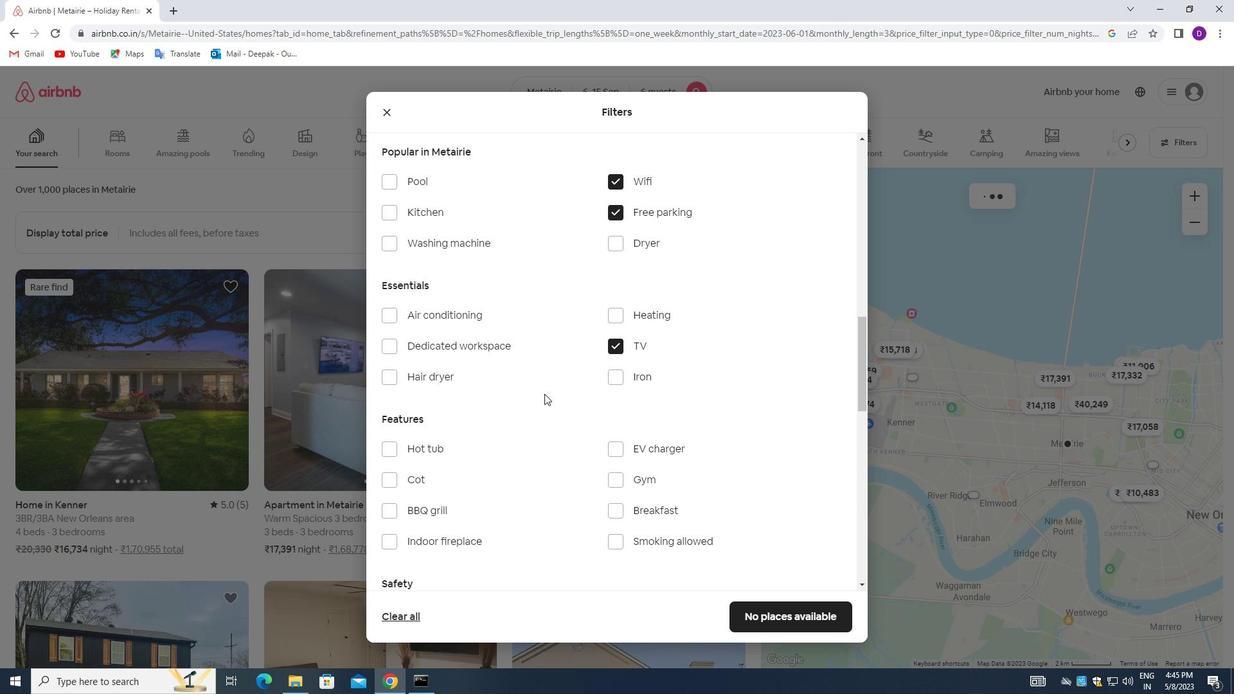 
Action: Mouse scrolled (529, 403) with delta (0, 0)
Screenshot: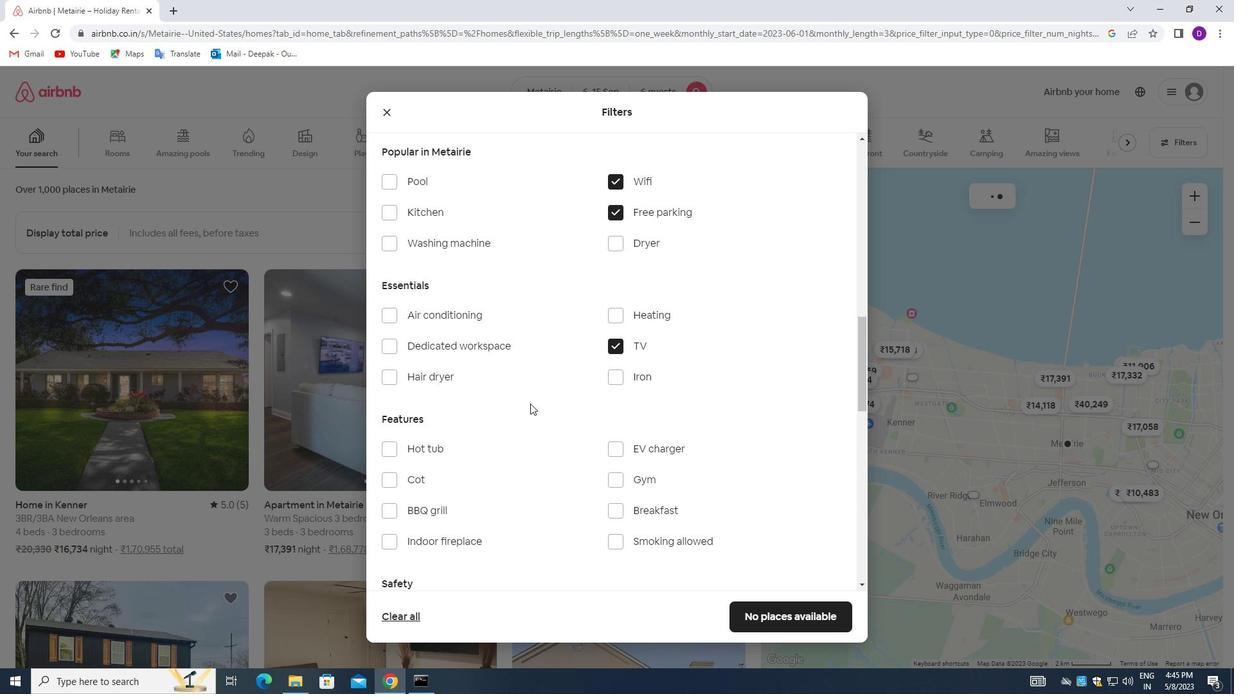
Action: Mouse moved to (529, 404)
Screenshot: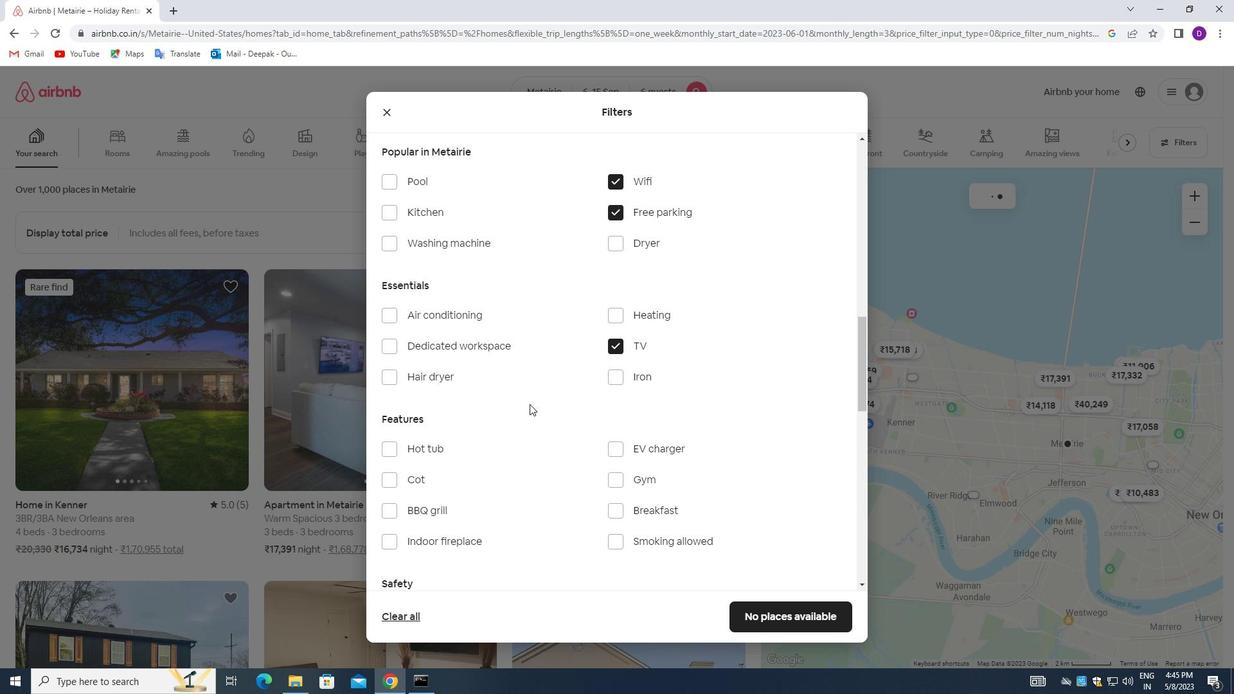 
Action: Mouse scrolled (529, 403) with delta (0, 0)
Screenshot: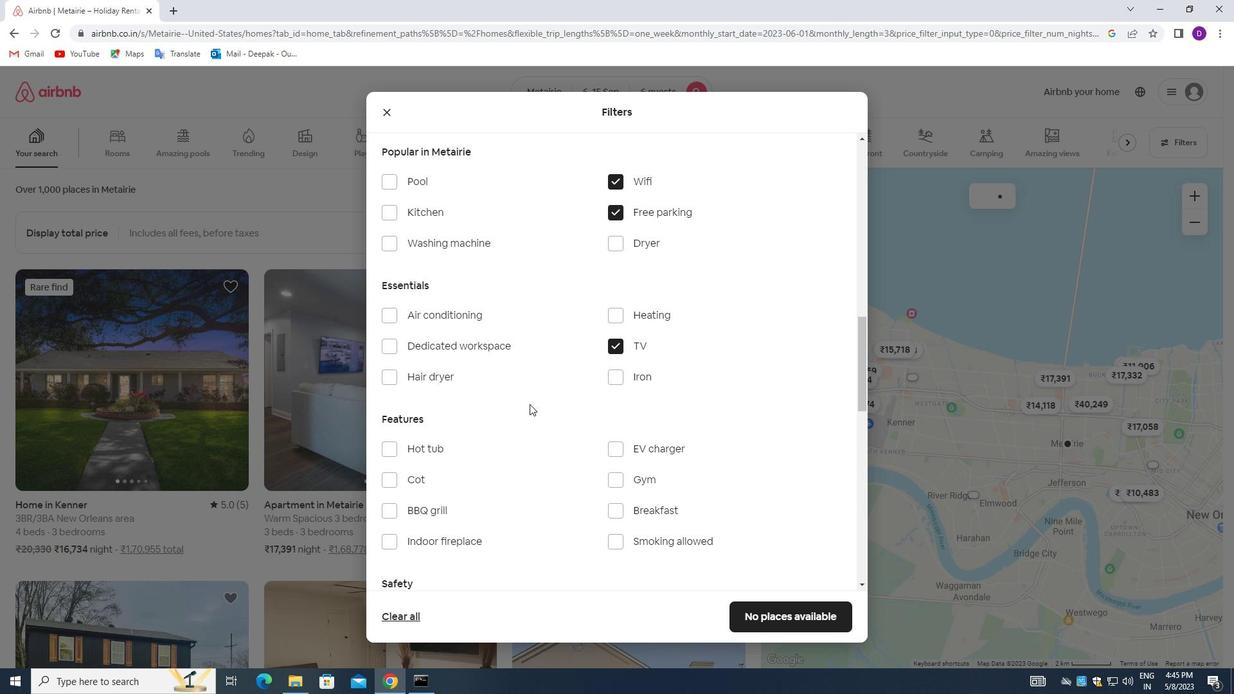 
Action: Mouse moved to (608, 354)
Screenshot: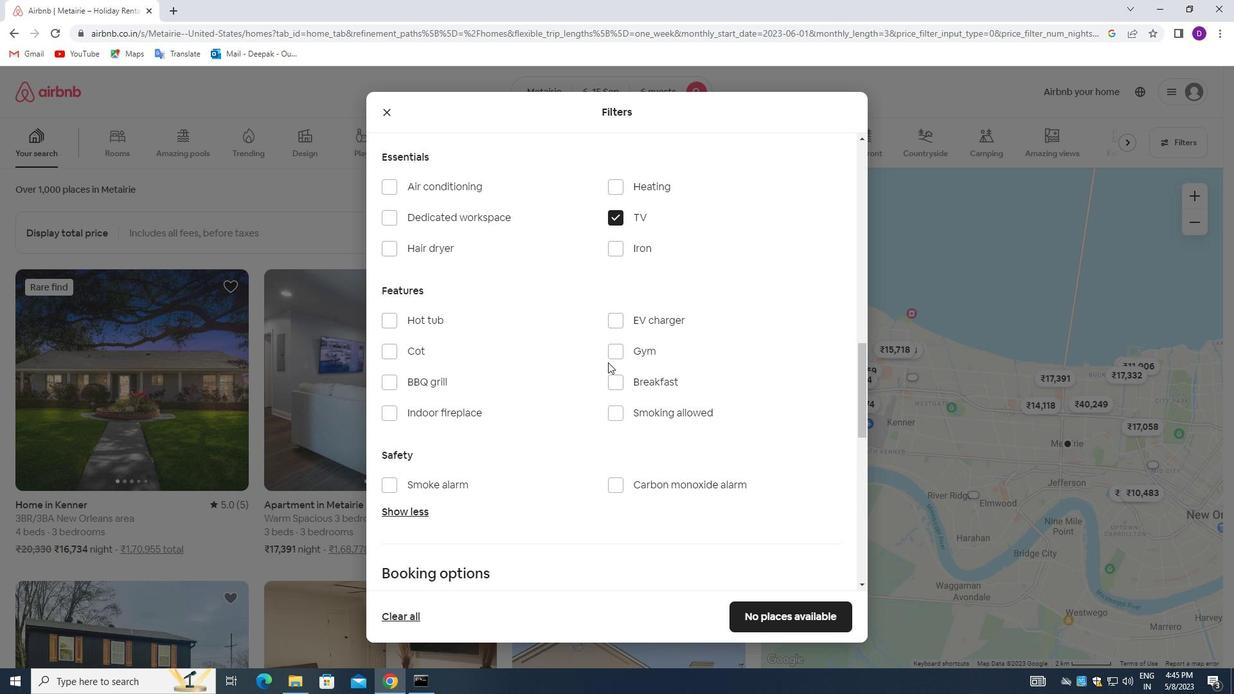 
Action: Mouse pressed left at (608, 354)
Screenshot: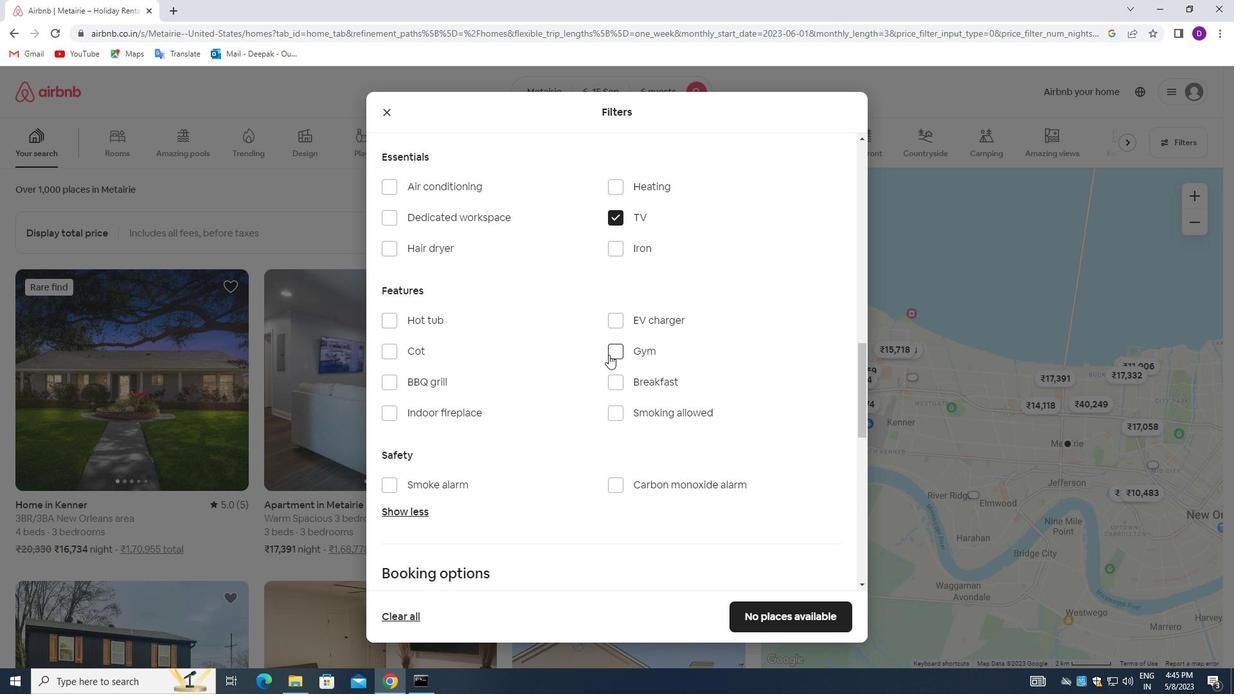 
Action: Mouse moved to (613, 376)
Screenshot: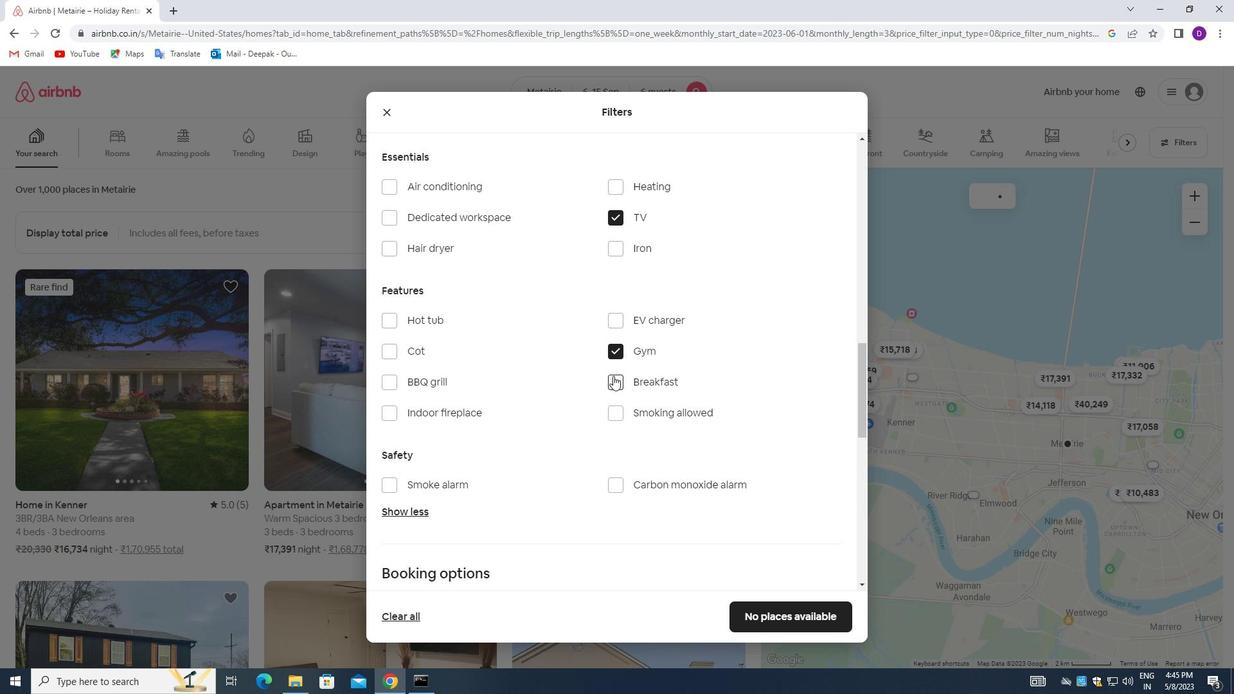 
Action: Mouse pressed left at (613, 376)
Screenshot: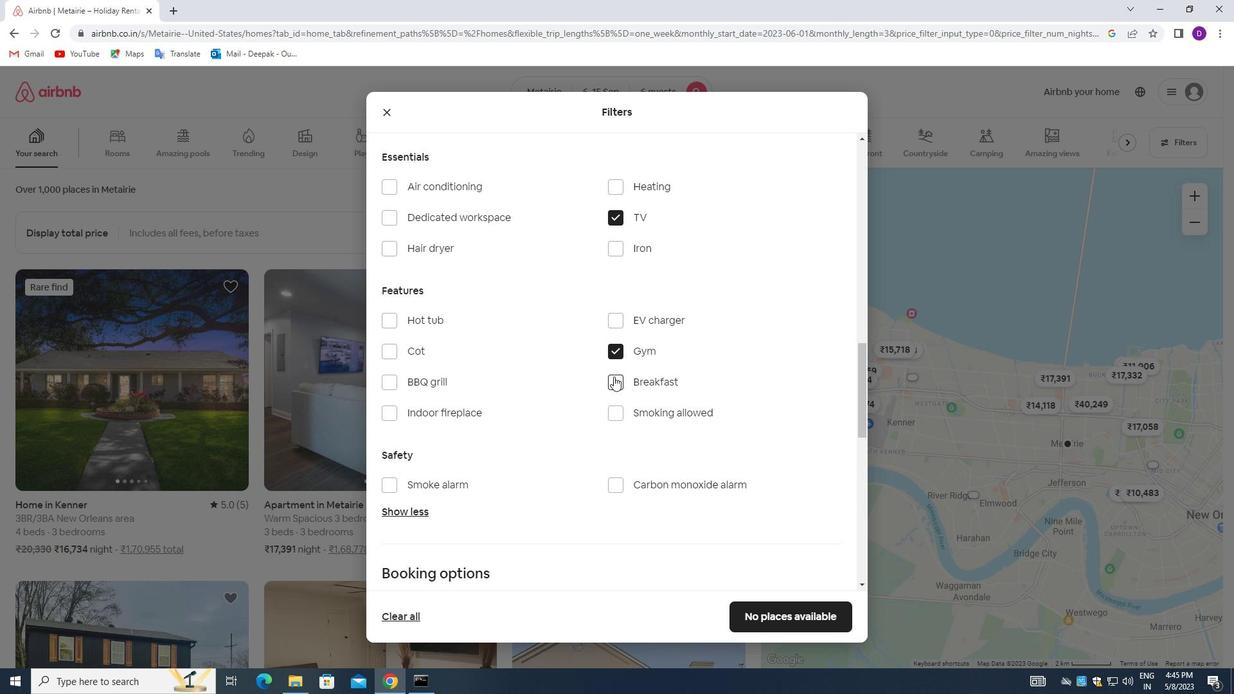 
Action: Mouse moved to (524, 387)
Screenshot: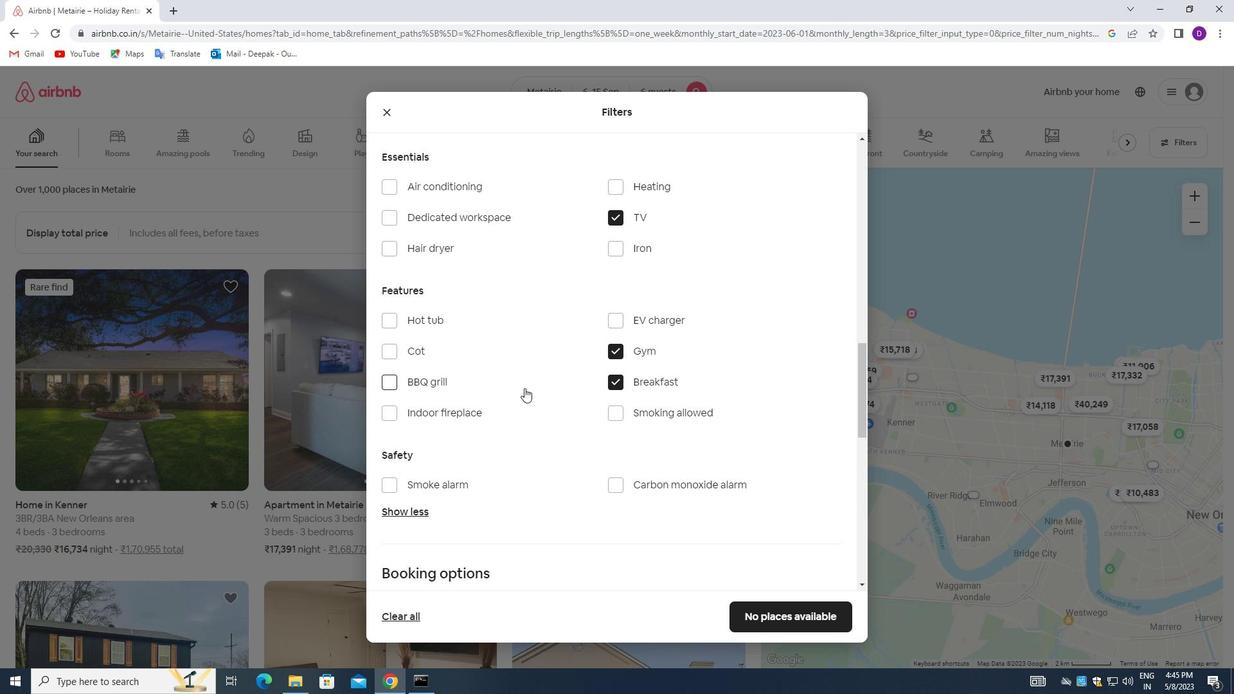 
Action: Mouse scrolled (524, 386) with delta (0, 0)
Screenshot: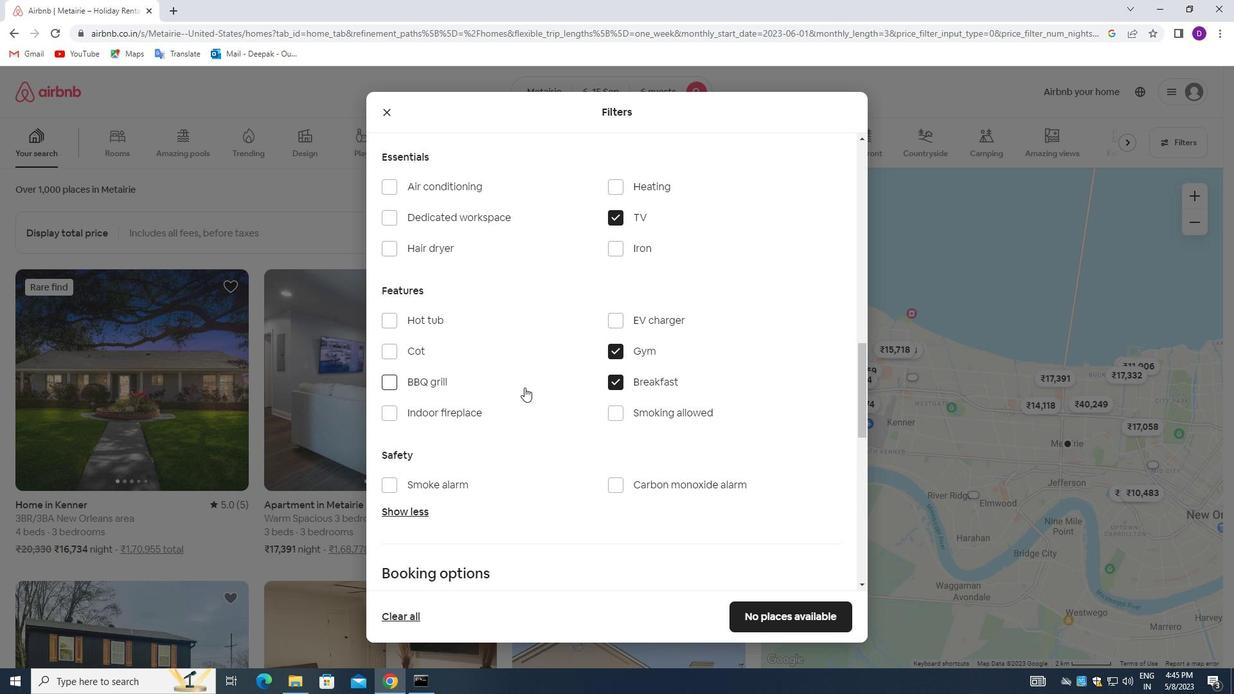 
Action: Mouse moved to (525, 388)
Screenshot: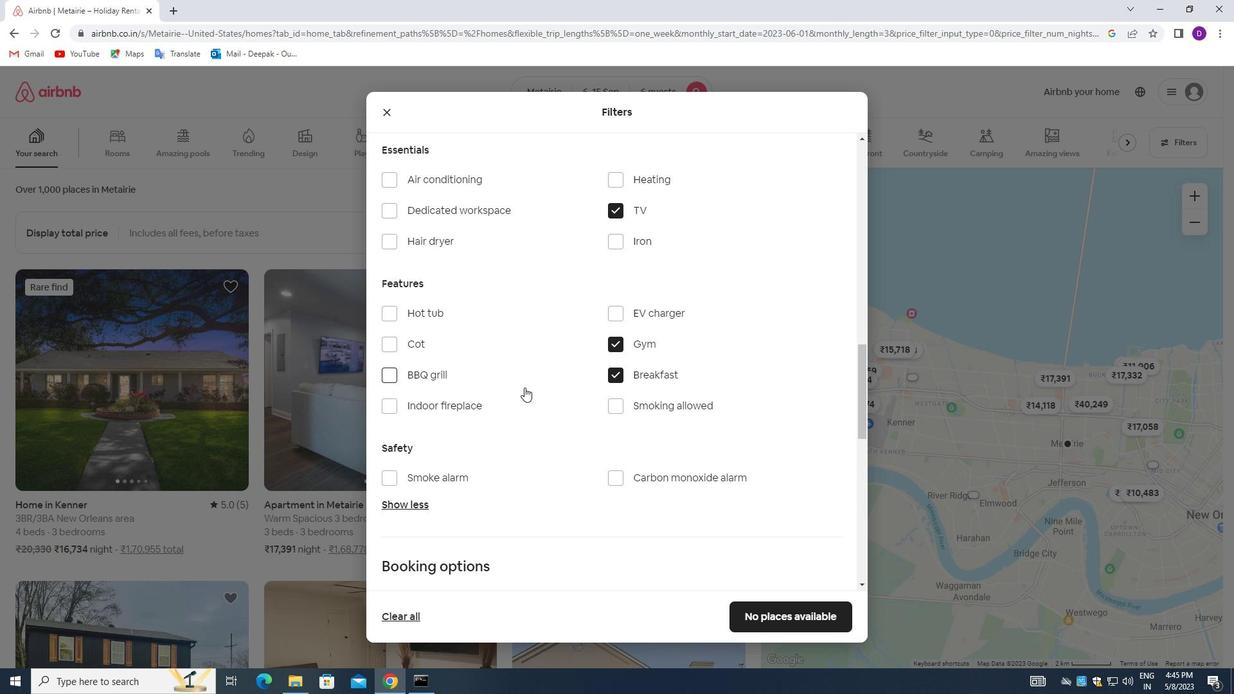 
Action: Mouse scrolled (525, 388) with delta (0, 0)
Screenshot: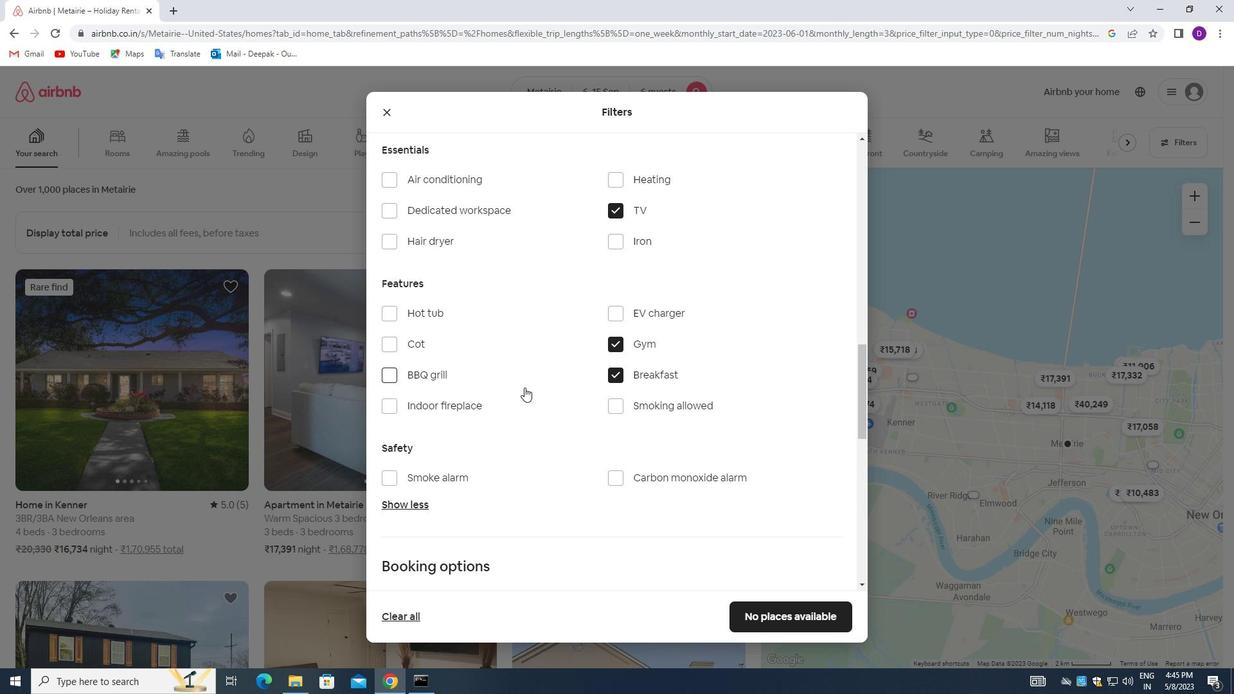
Action: Mouse moved to (602, 457)
Screenshot: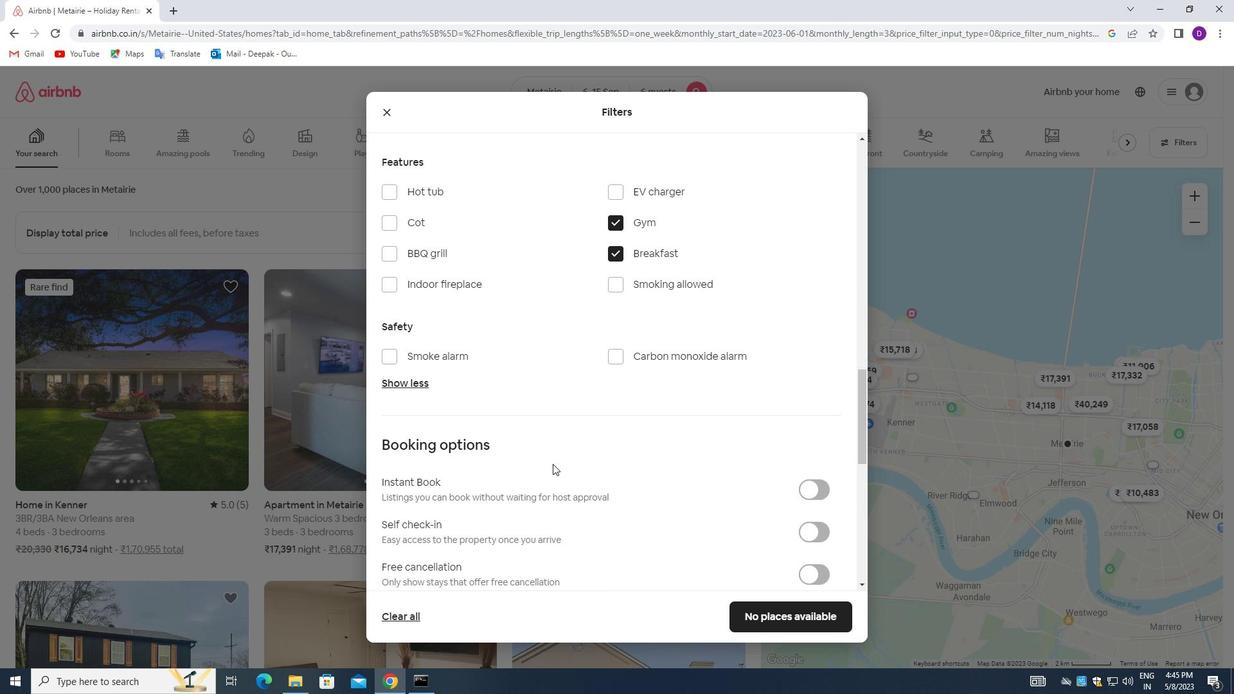 
Action: Mouse scrolled (602, 456) with delta (0, 0)
Screenshot: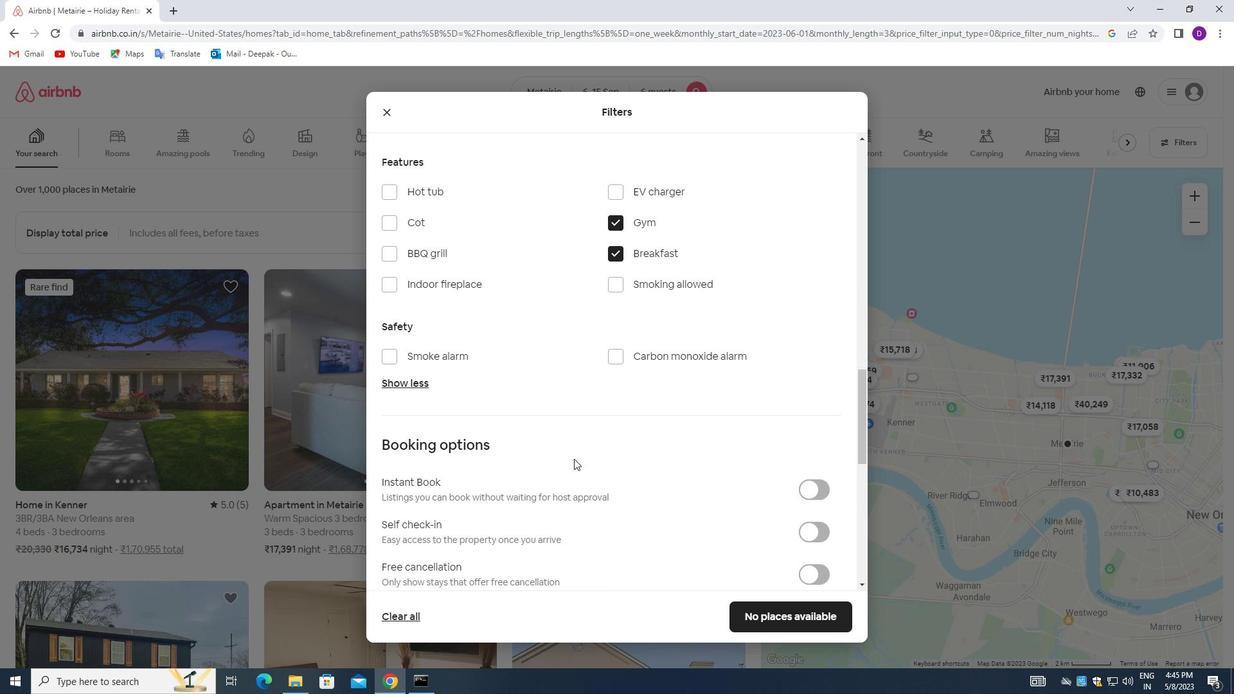 
Action: Mouse moved to (805, 467)
Screenshot: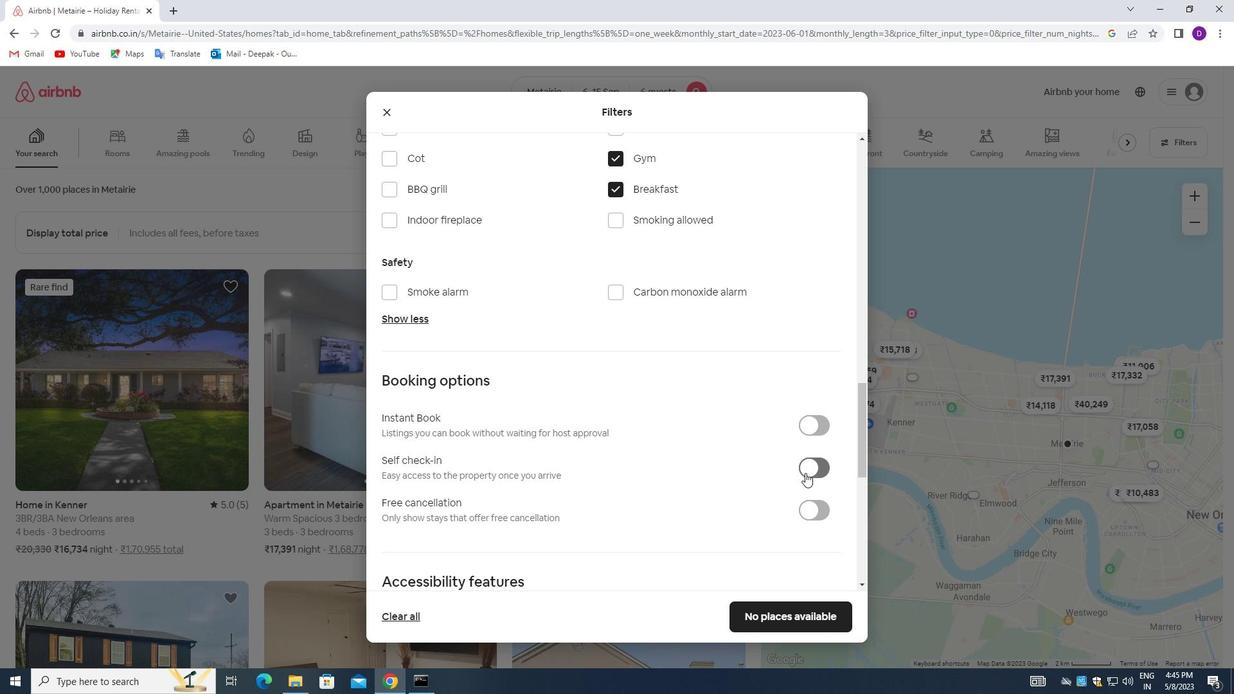 
Action: Mouse pressed left at (805, 467)
Screenshot: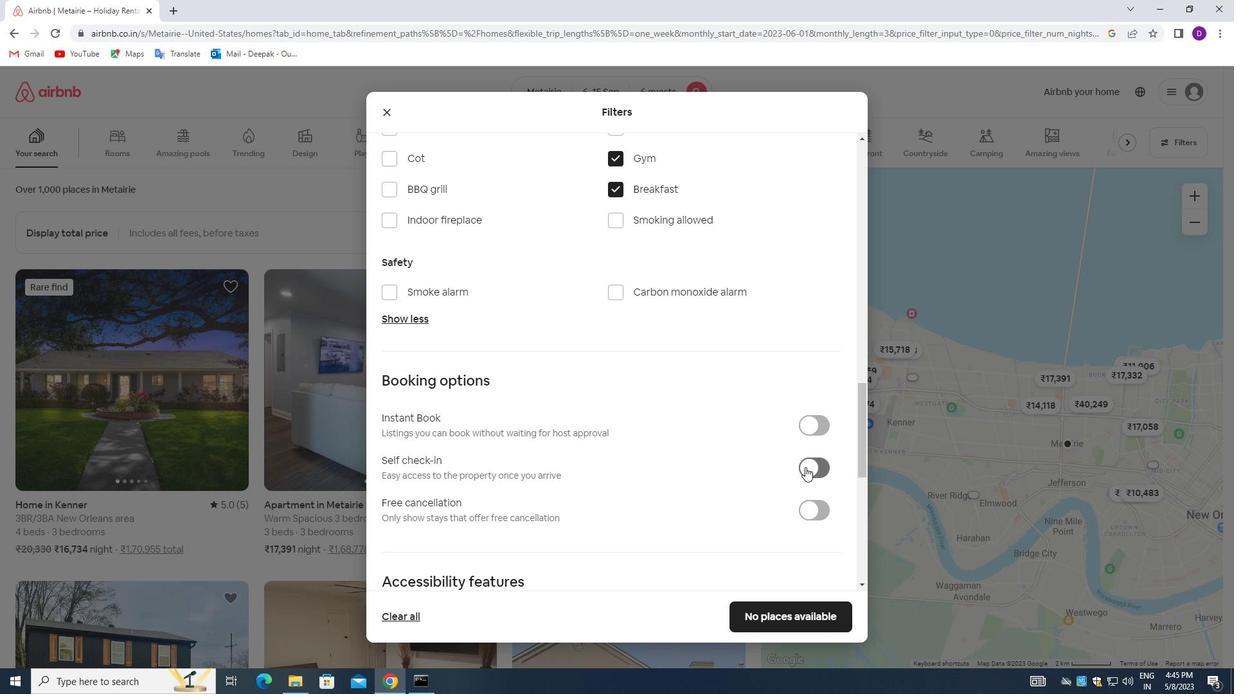 
Action: Mouse moved to (600, 482)
Screenshot: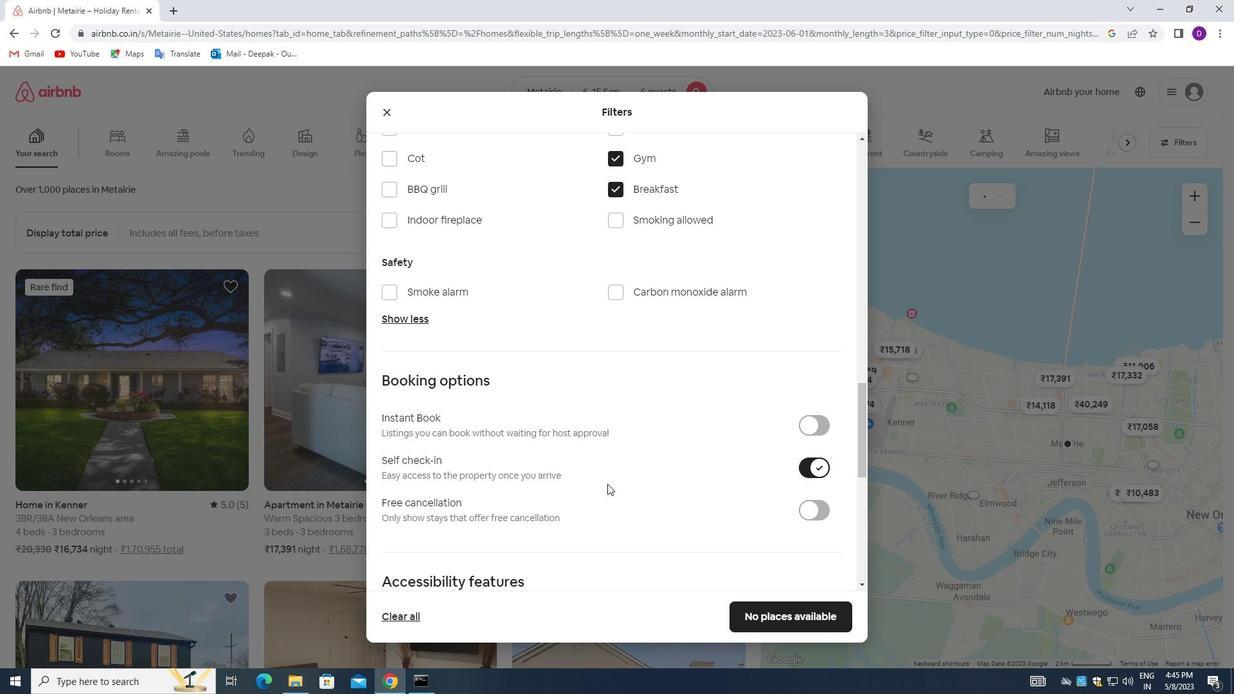 
Action: Mouse scrolled (600, 481) with delta (0, 0)
Screenshot: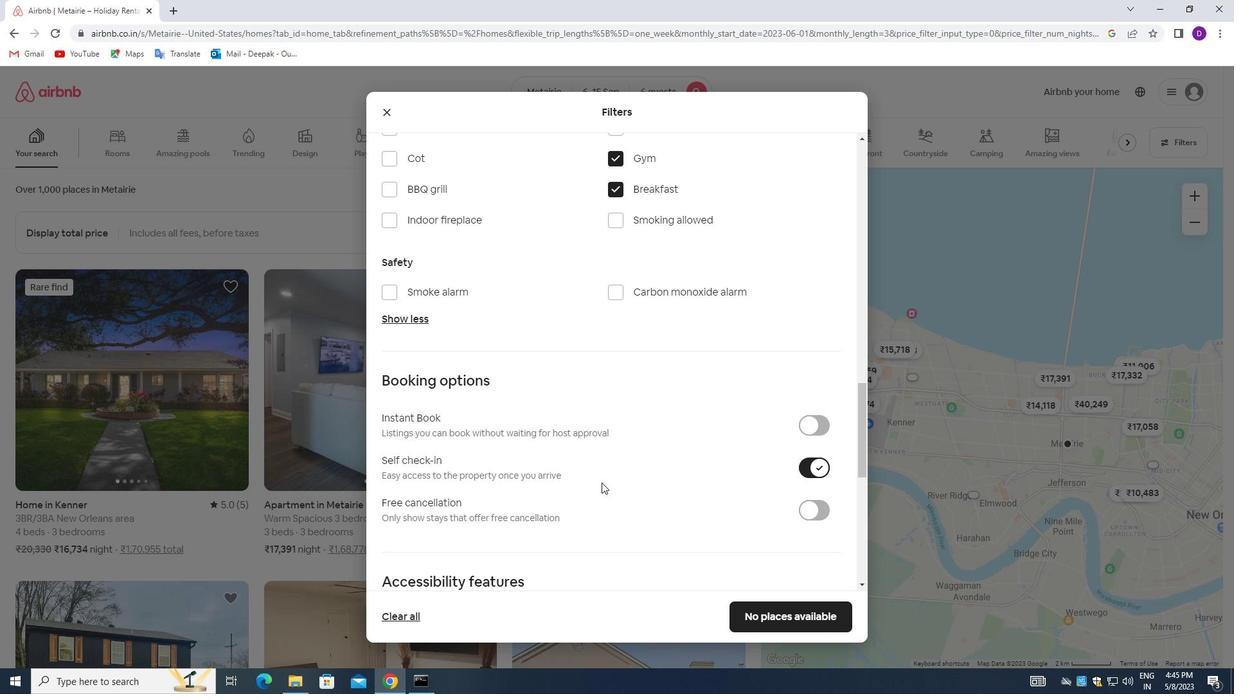 
Action: Mouse moved to (599, 482)
Screenshot: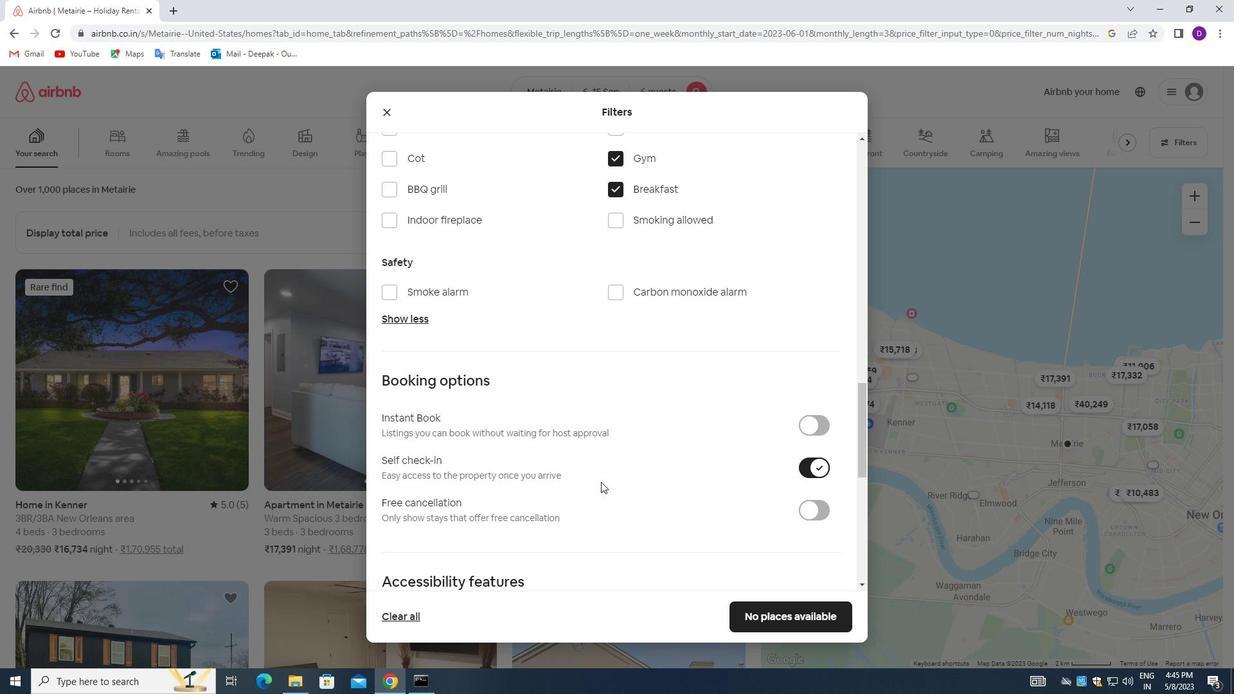 
Action: Mouse scrolled (599, 481) with delta (0, 0)
Screenshot: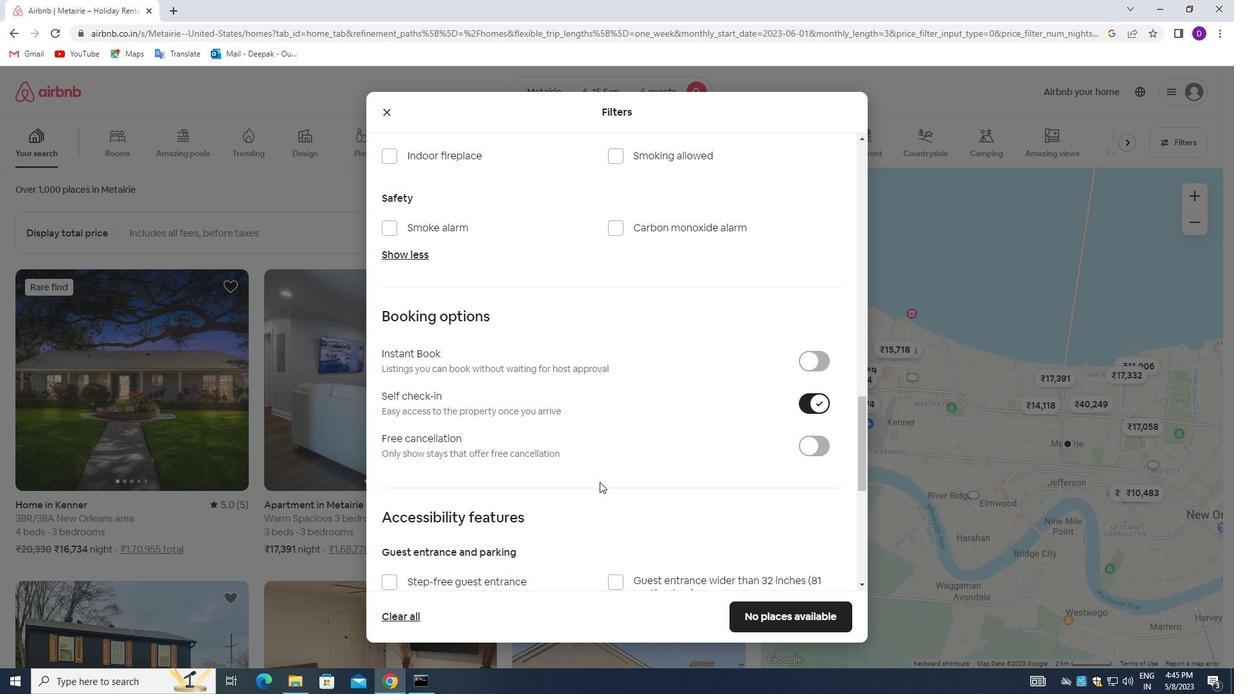 
Action: Mouse scrolled (599, 481) with delta (0, 0)
Screenshot: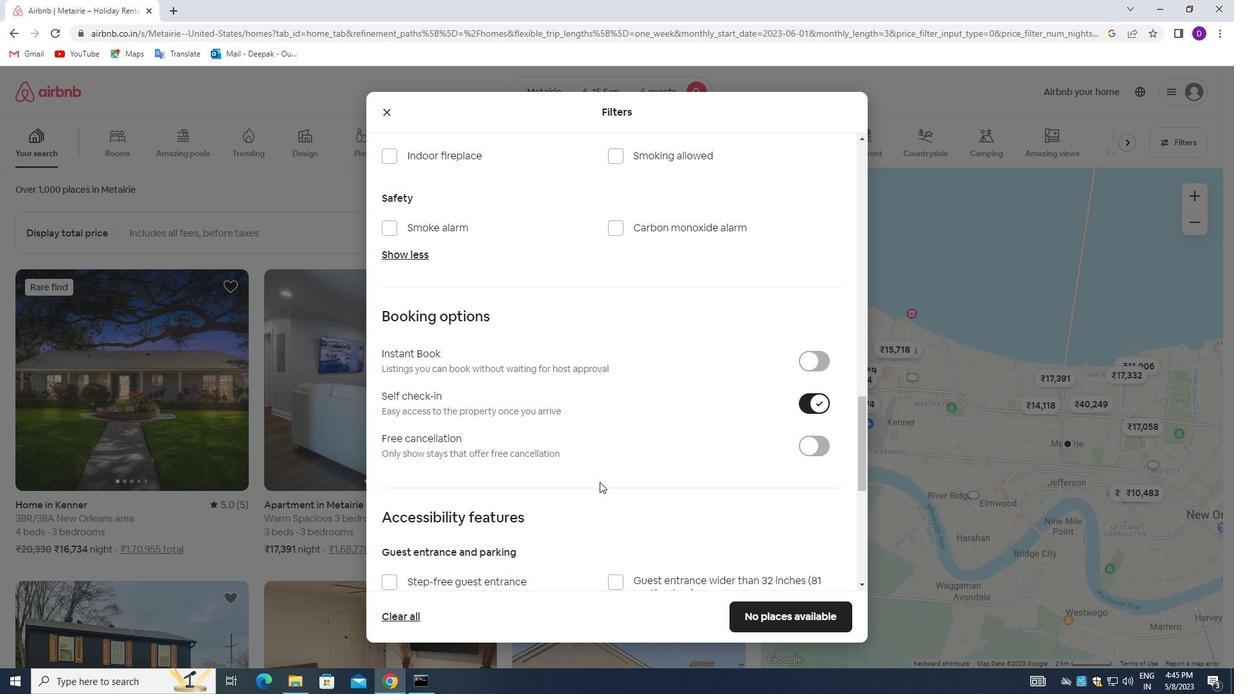
Action: Mouse scrolled (599, 481) with delta (0, 0)
Screenshot: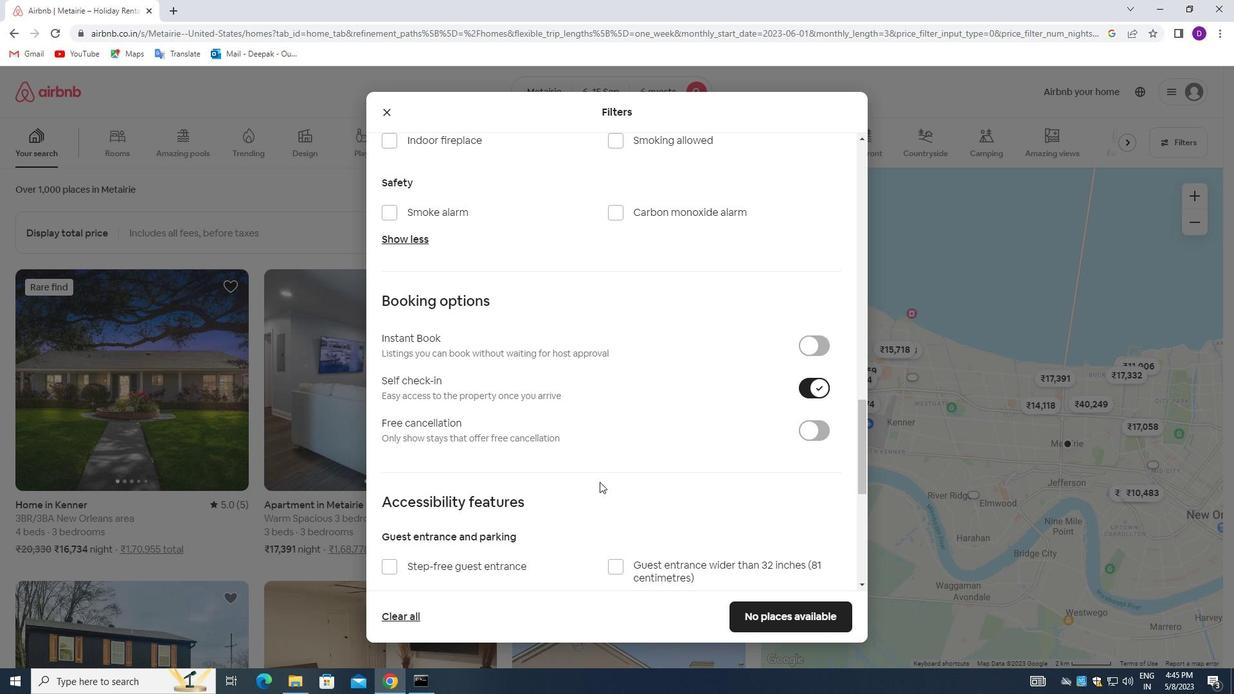 
Action: Mouse moved to (599, 481)
Screenshot: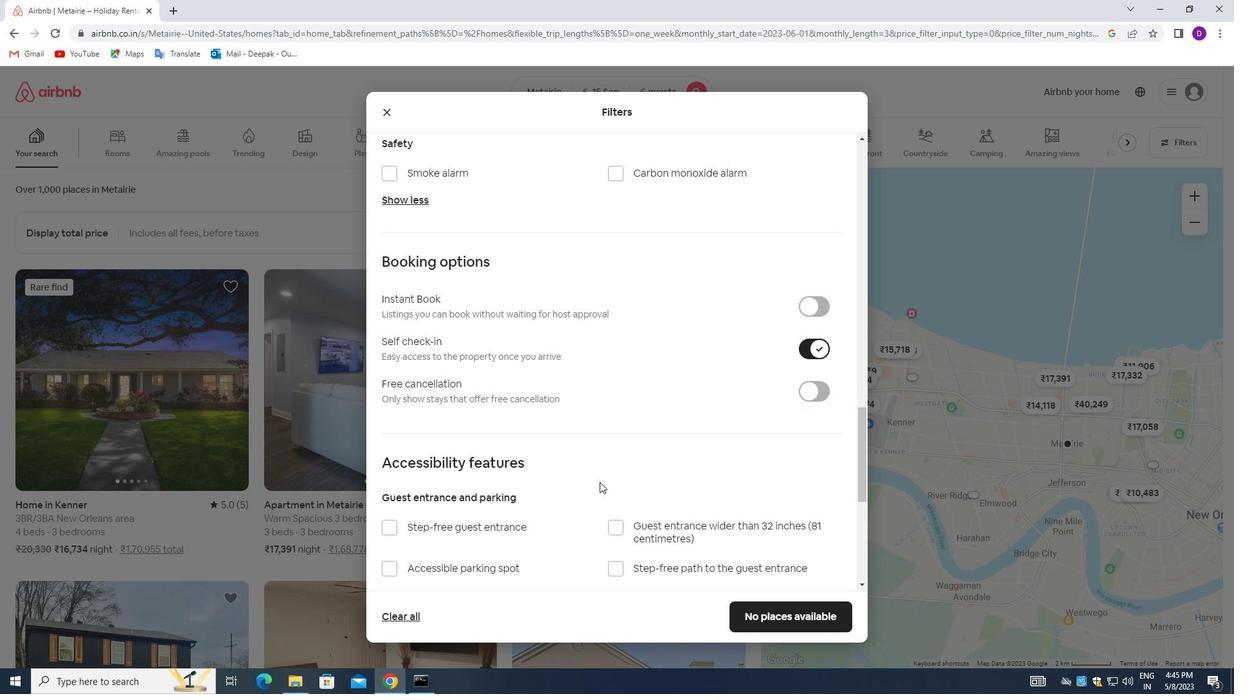
Action: Mouse scrolled (599, 480) with delta (0, 0)
Screenshot: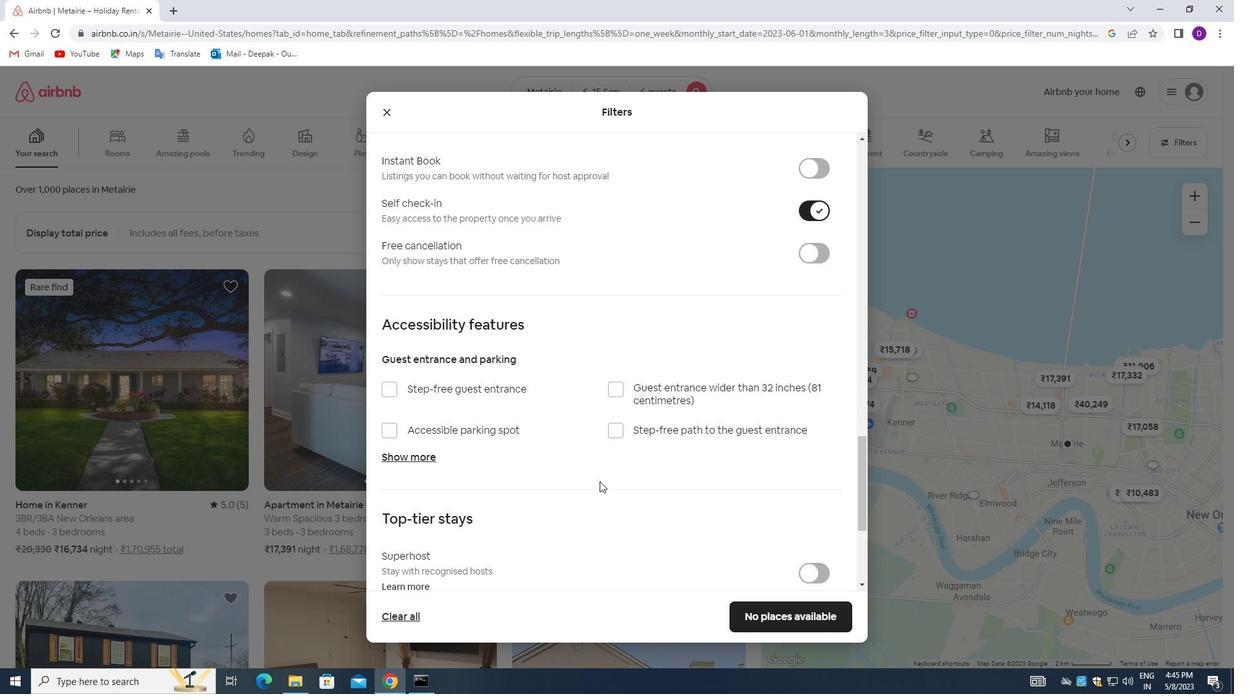 
Action: Mouse scrolled (599, 480) with delta (0, 0)
Screenshot: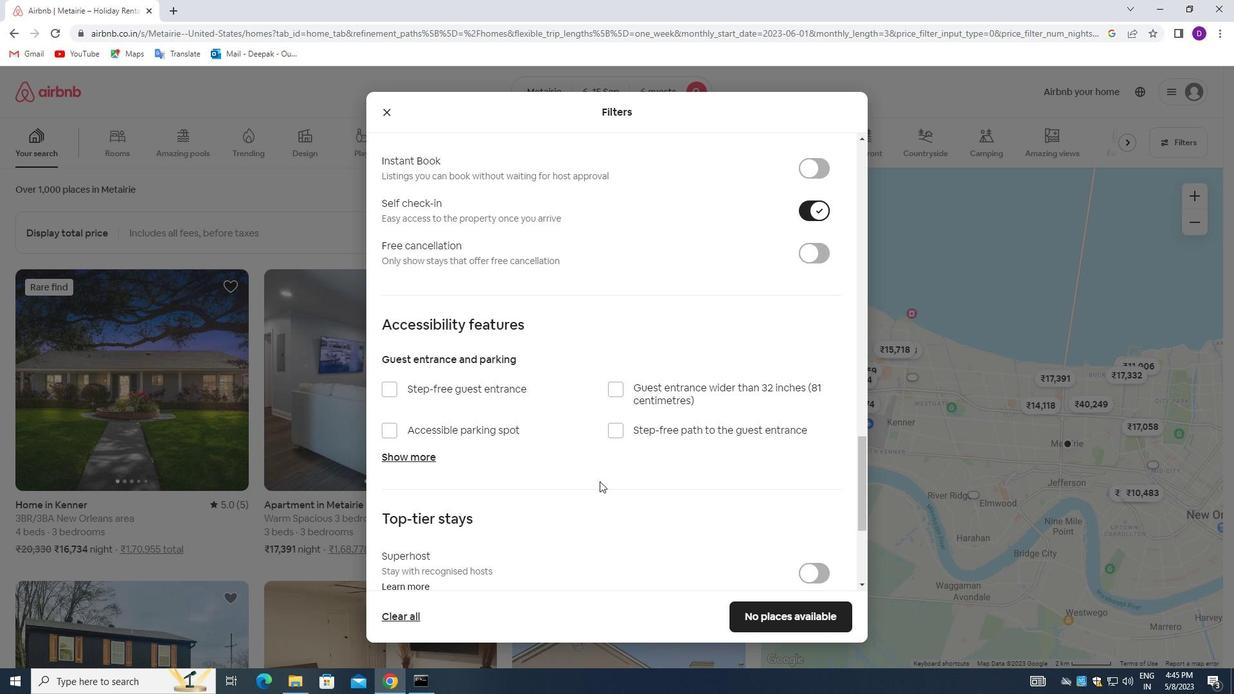 
Action: Mouse moved to (599, 480)
Screenshot: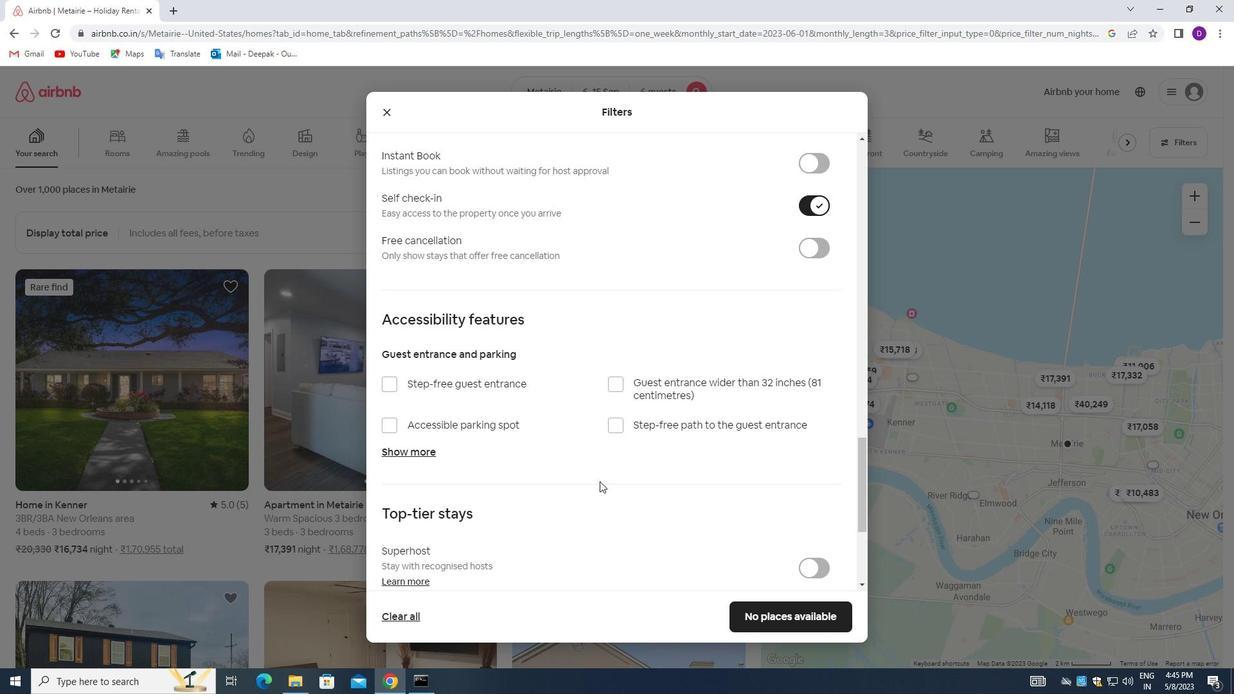 
Action: Mouse scrolled (599, 480) with delta (0, 0)
Screenshot: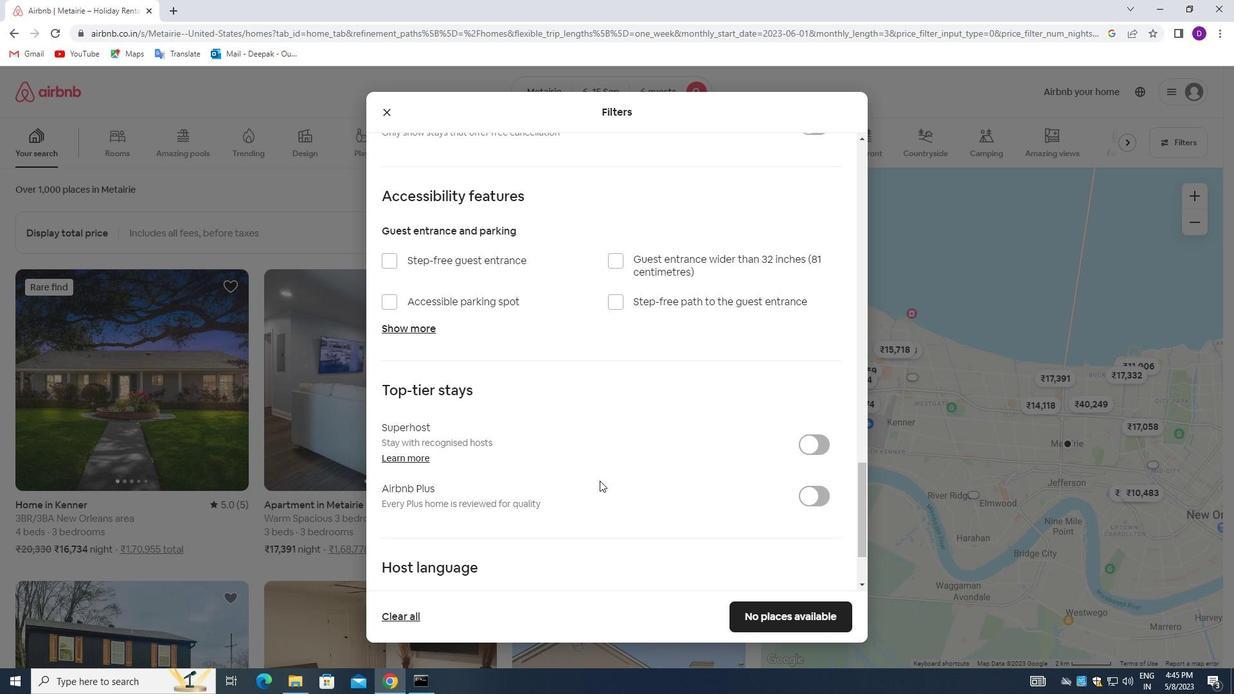 
Action: Mouse scrolled (599, 480) with delta (0, 0)
Screenshot: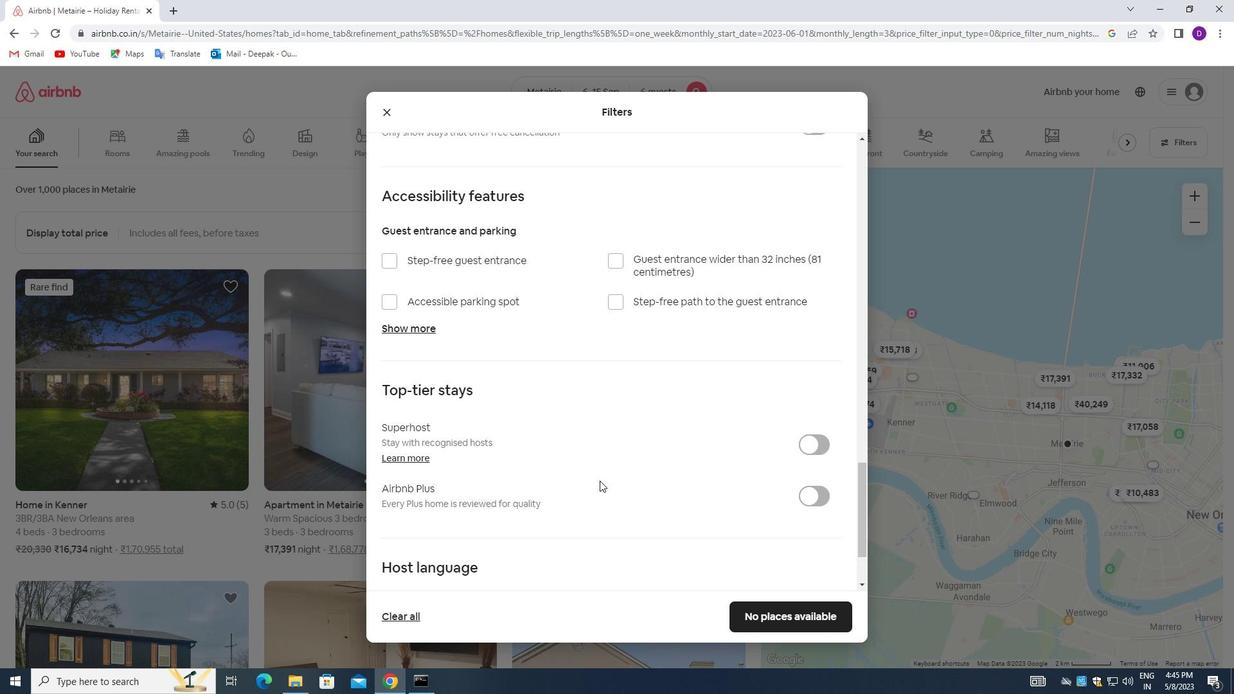 
Action: Mouse scrolled (599, 480) with delta (0, 0)
Screenshot: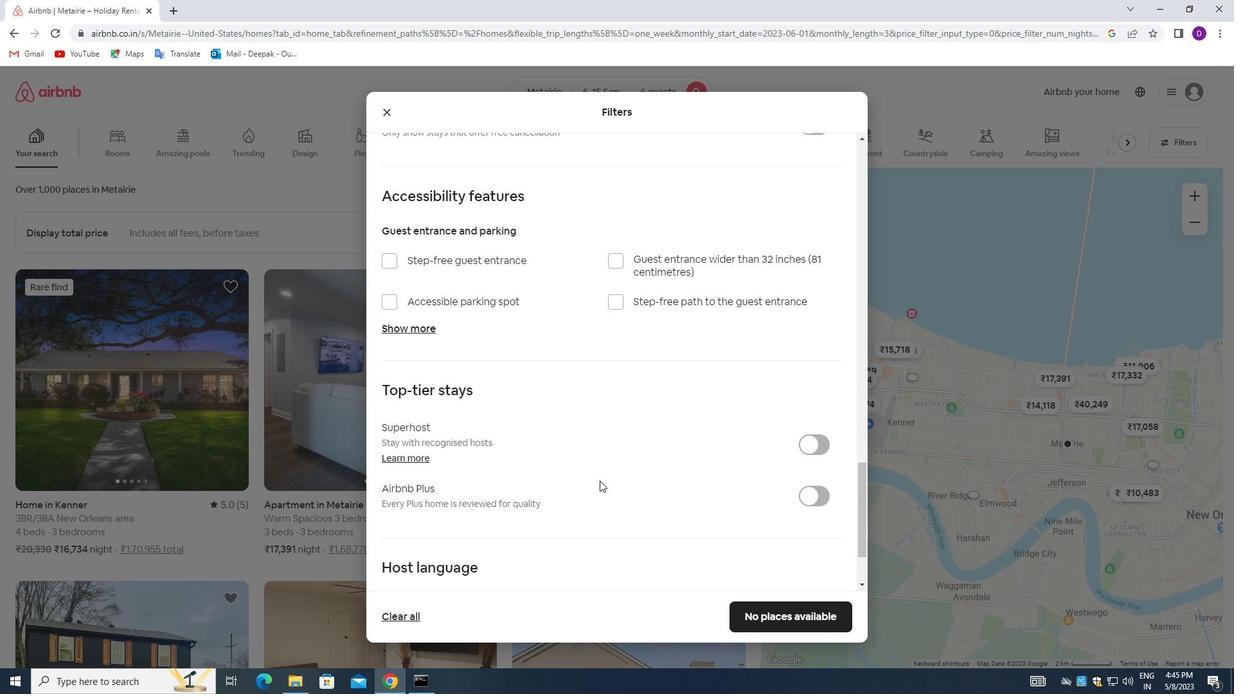 
Action: Mouse moved to (599, 480)
Screenshot: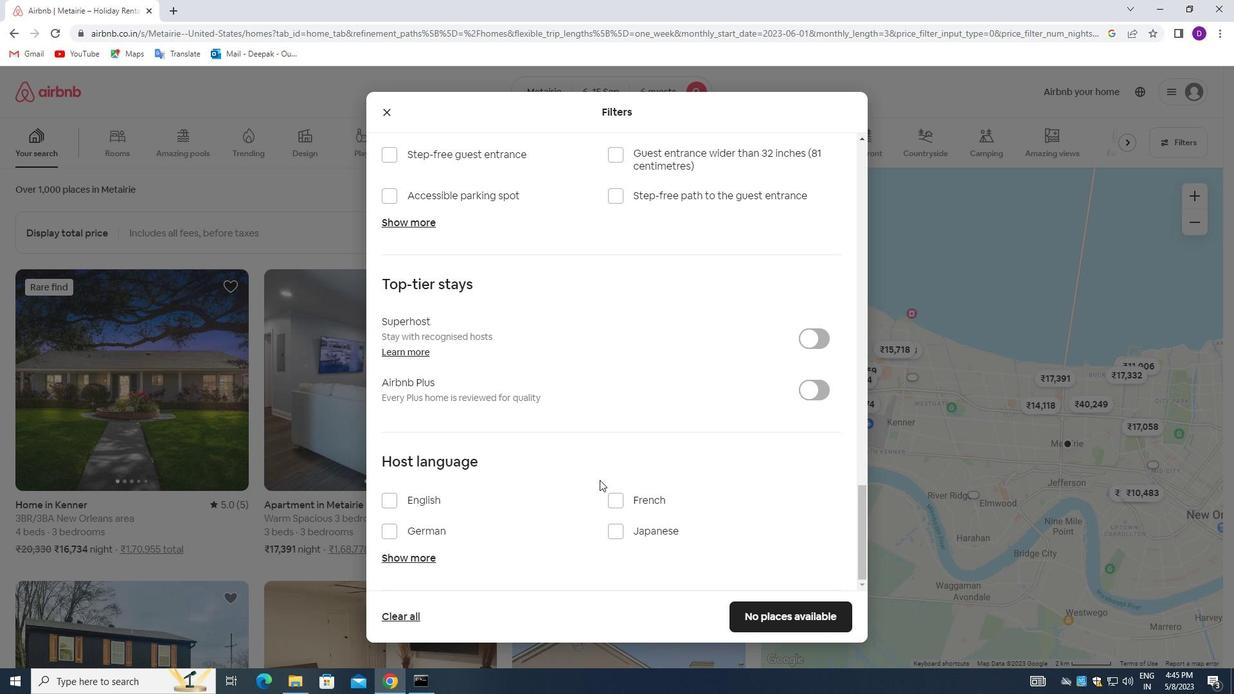 
Action: Mouse scrolled (599, 479) with delta (0, 0)
Screenshot: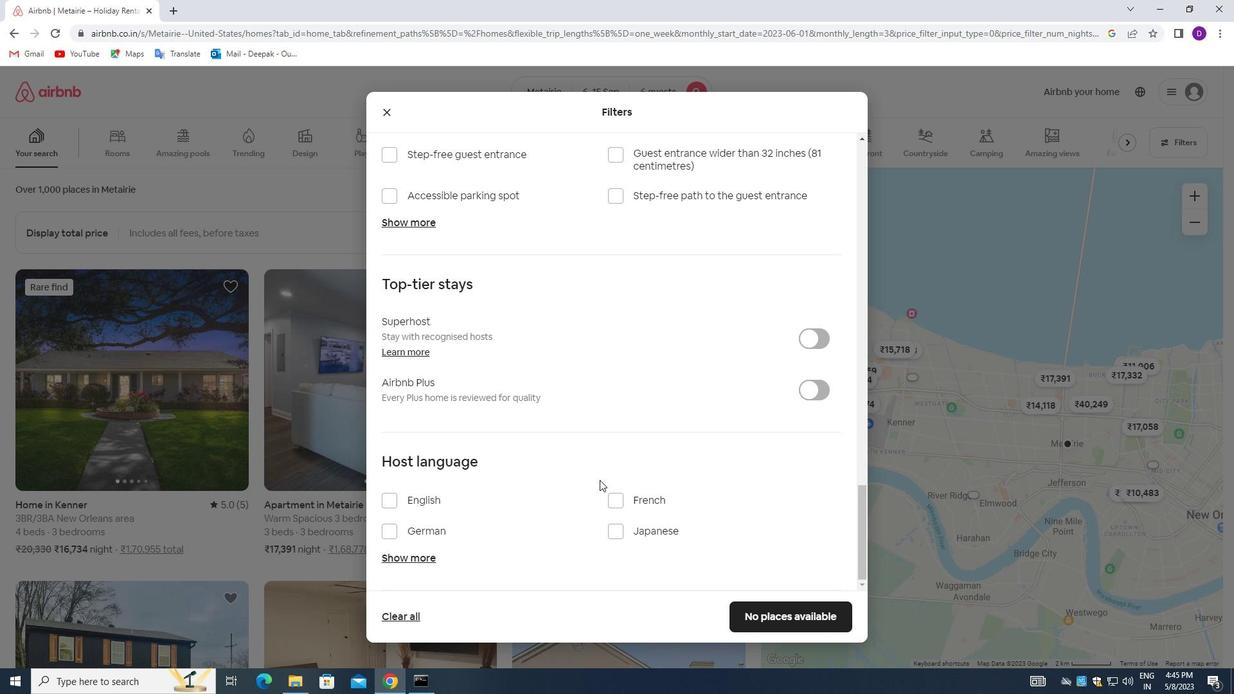
Action: Mouse moved to (597, 480)
Screenshot: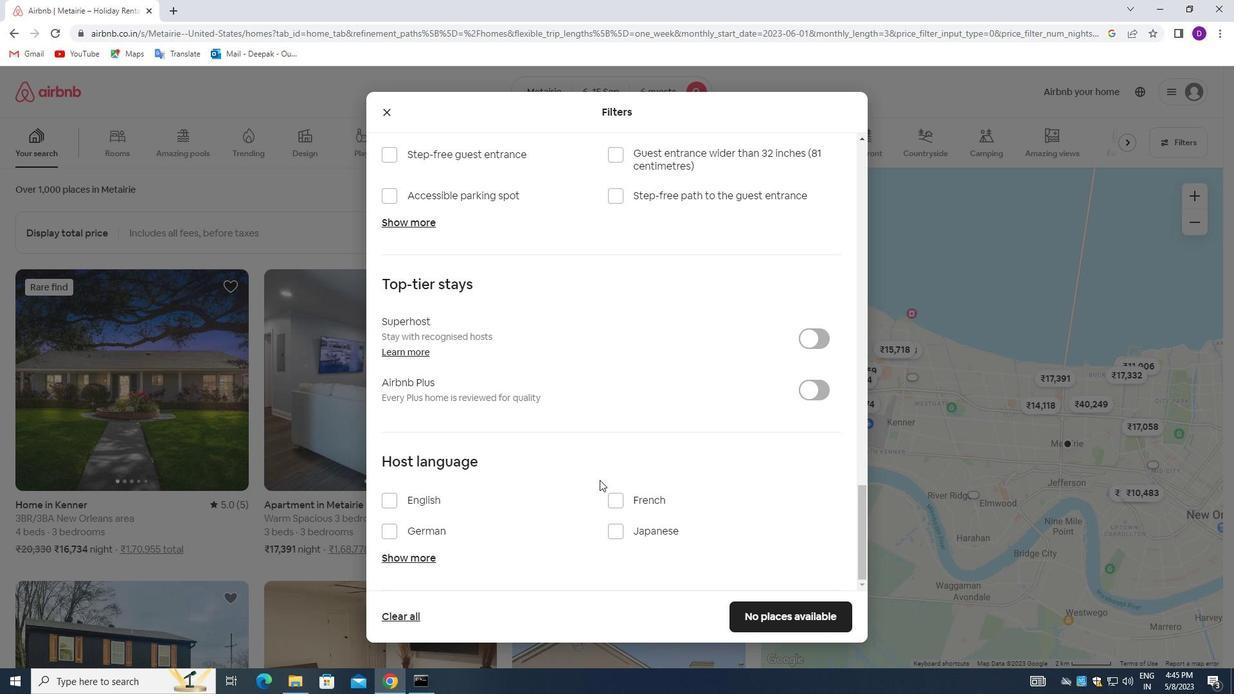 
Action: Mouse scrolled (597, 480) with delta (0, 0)
Screenshot: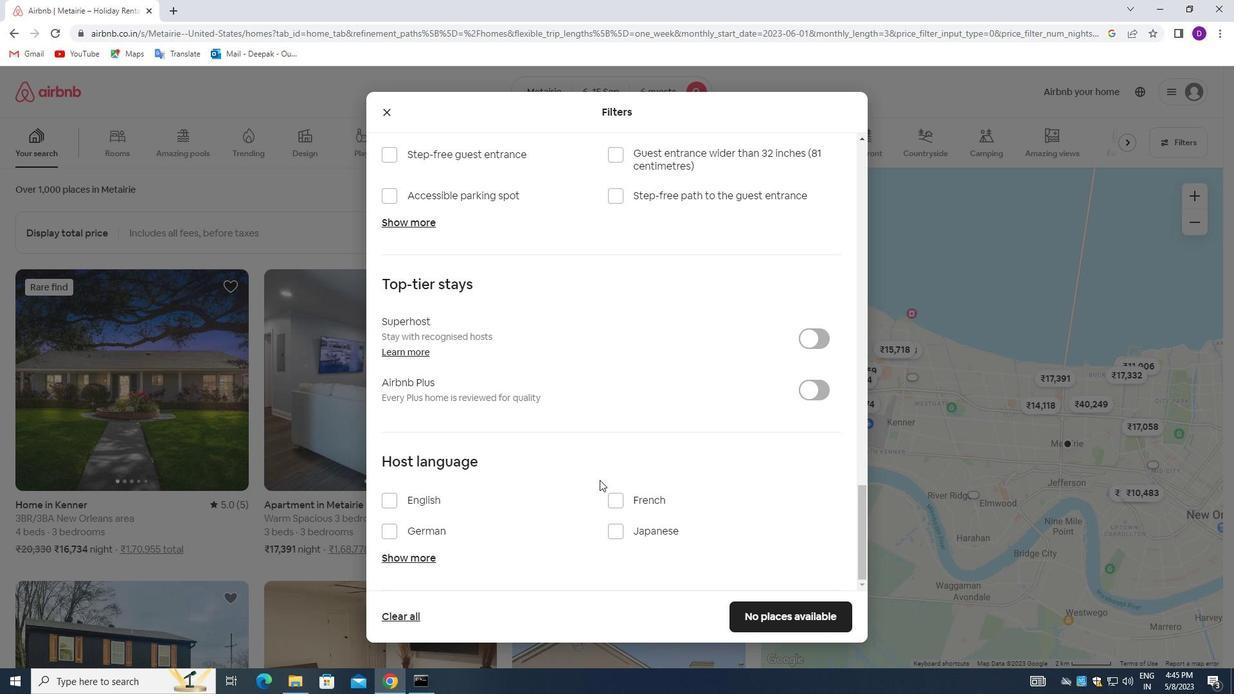 
Action: Mouse moved to (387, 496)
Screenshot: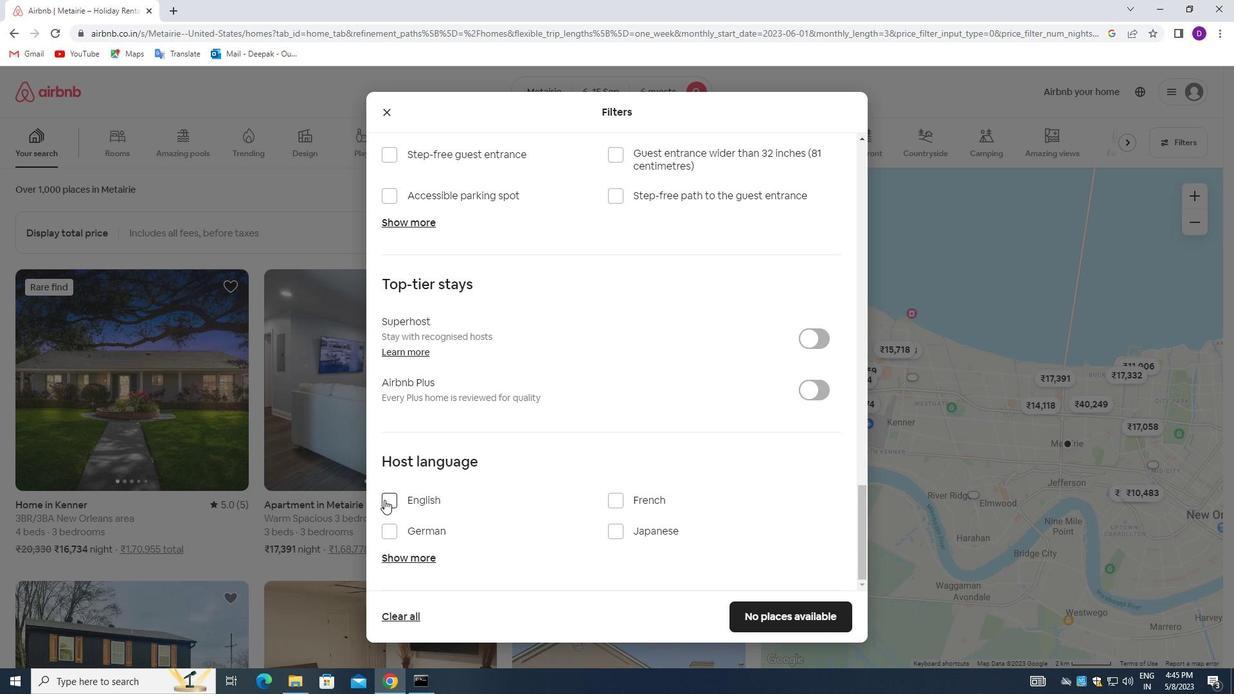 
Action: Mouse pressed left at (387, 496)
Screenshot: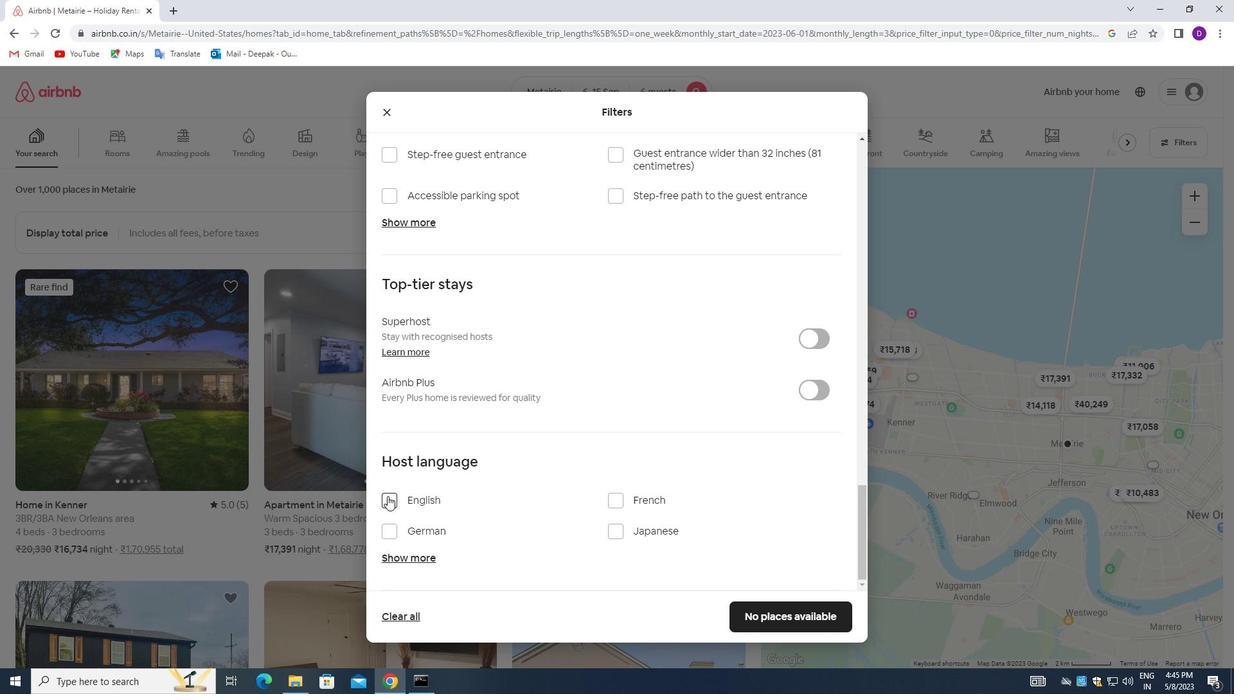 
Action: Mouse moved to (735, 607)
Screenshot: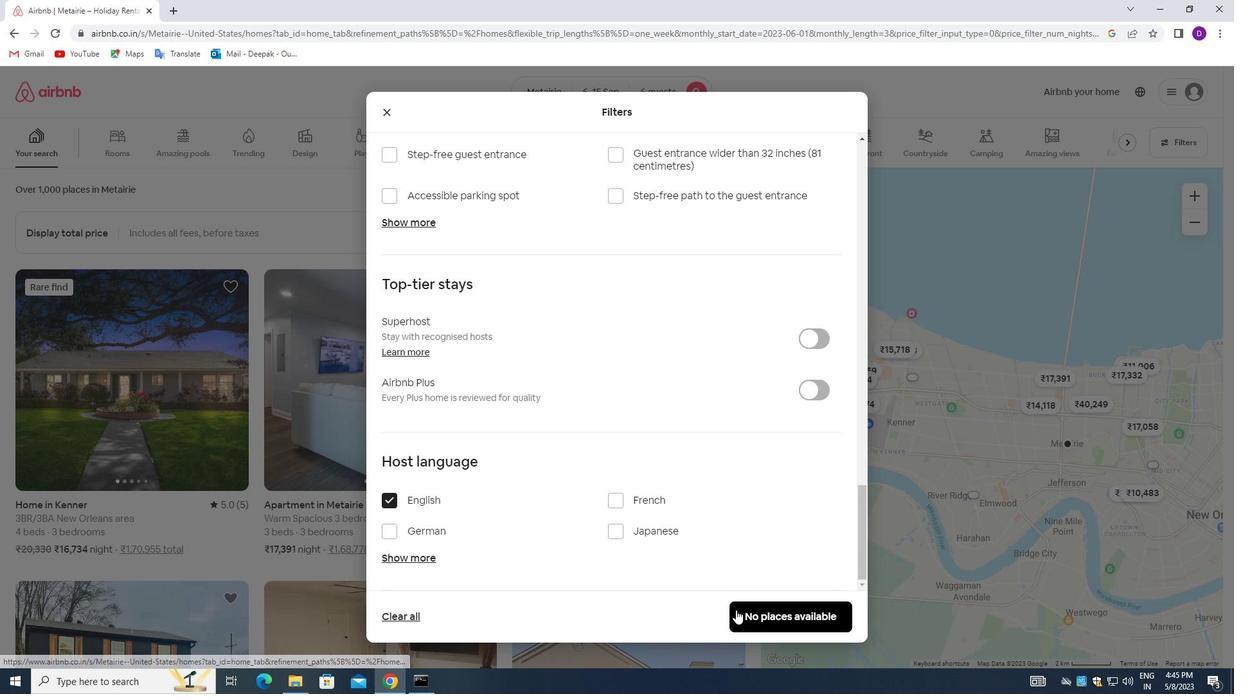 
Action: Mouse pressed left at (735, 607)
Screenshot: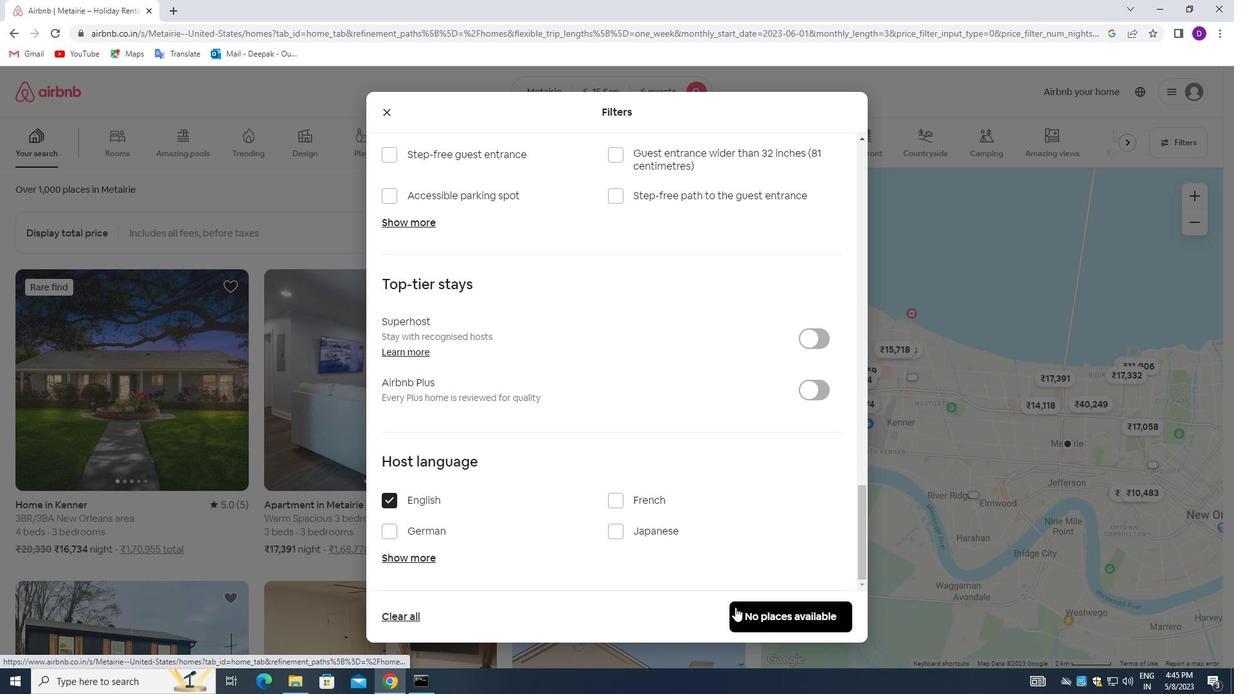 
Action: Mouse moved to (721, 501)
Screenshot: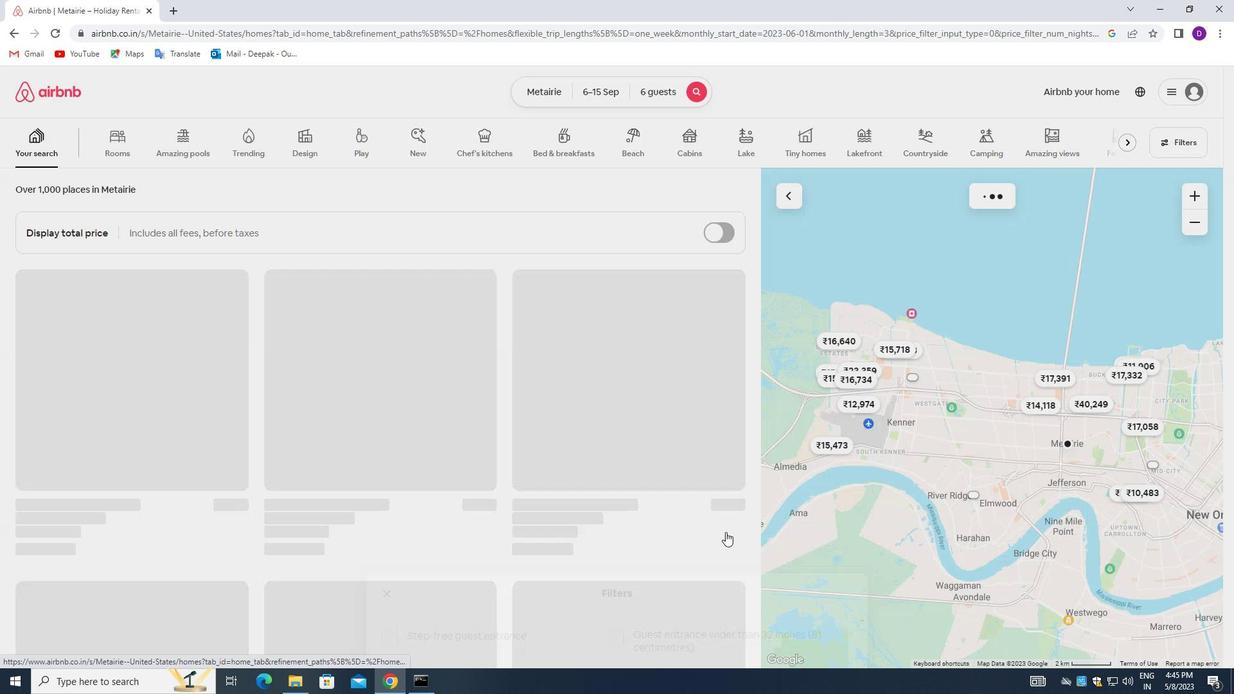 
